 Task: In the sheet Budget Analysis ToolFont size of heading  18 Font style of dataoswald 'Font size of data '9 Alignment of headline & dataAlign center.   Fill color in heading, Red Font color of dataIn the sheet   Elite Sales log   book
Action: Mouse moved to (142, 268)
Screenshot: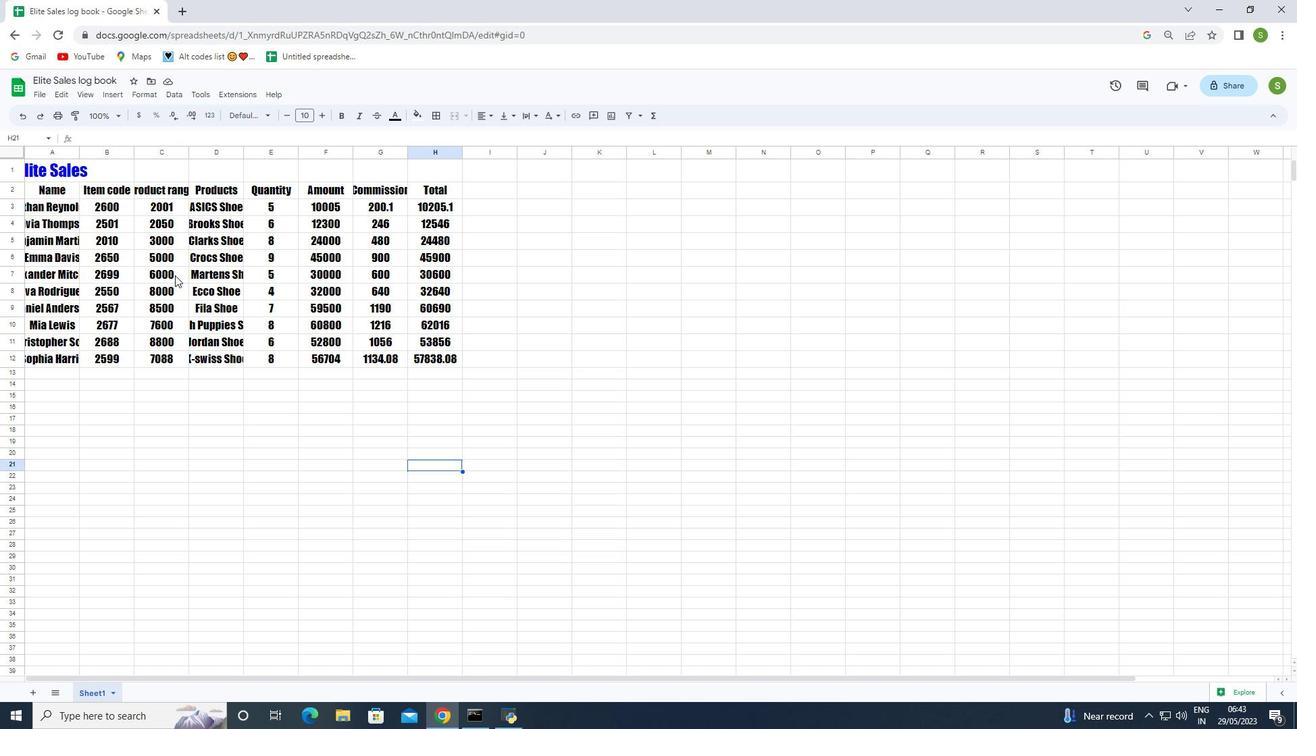 
Action: Mouse scrolled (142, 268) with delta (0, 0)
Screenshot: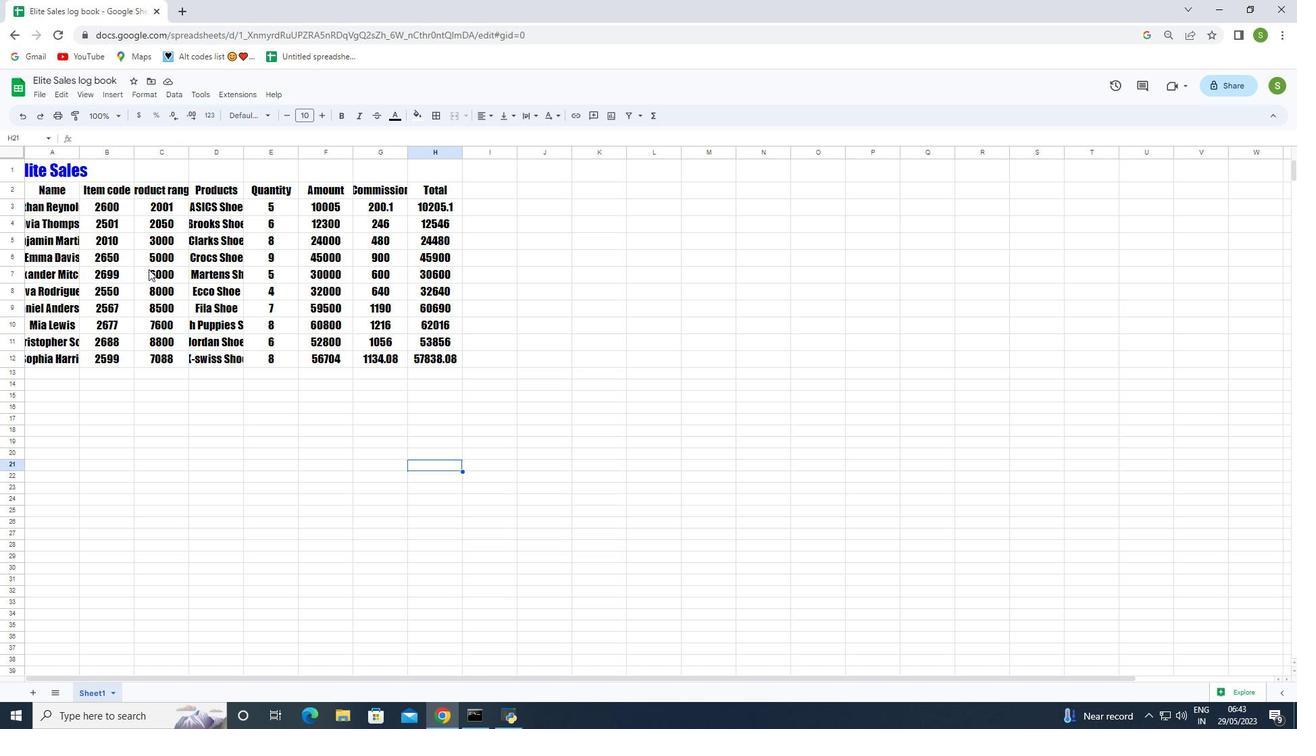 
Action: Mouse moved to (118, 258)
Screenshot: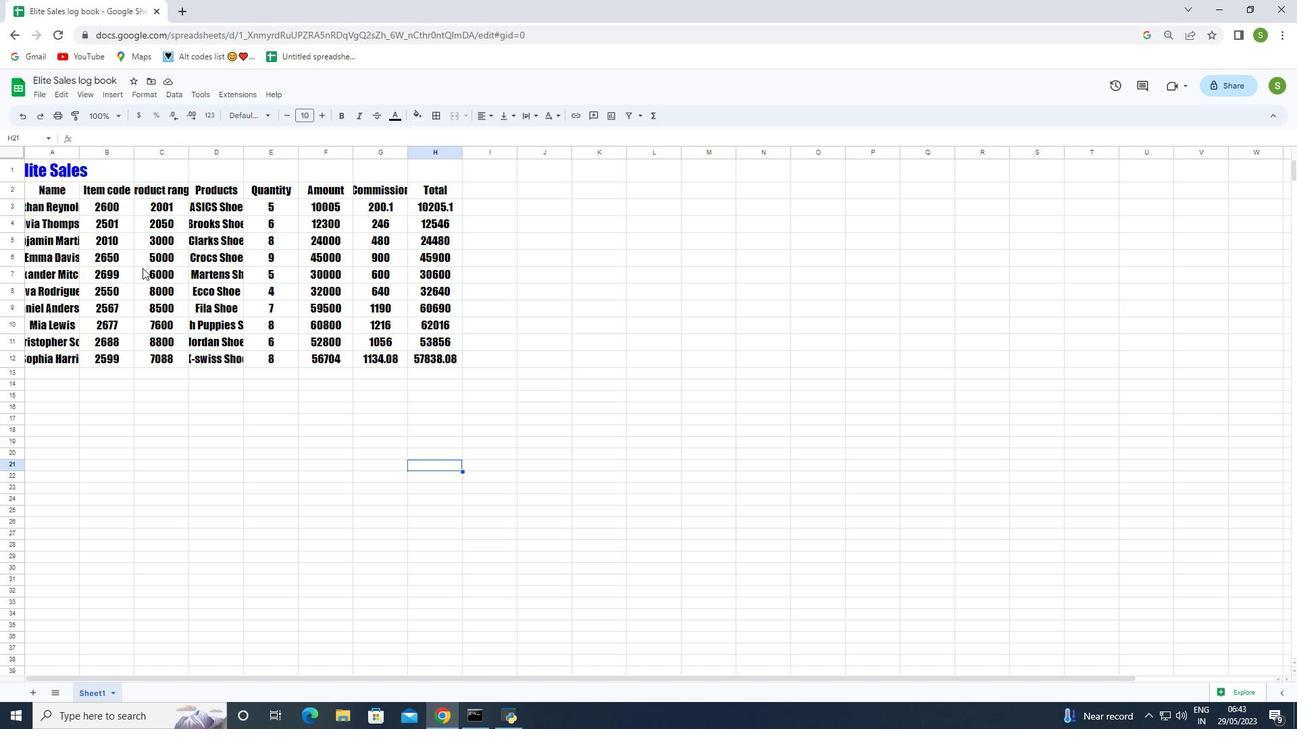 
Action: Mouse scrolled (142, 266) with delta (0, 0)
Screenshot: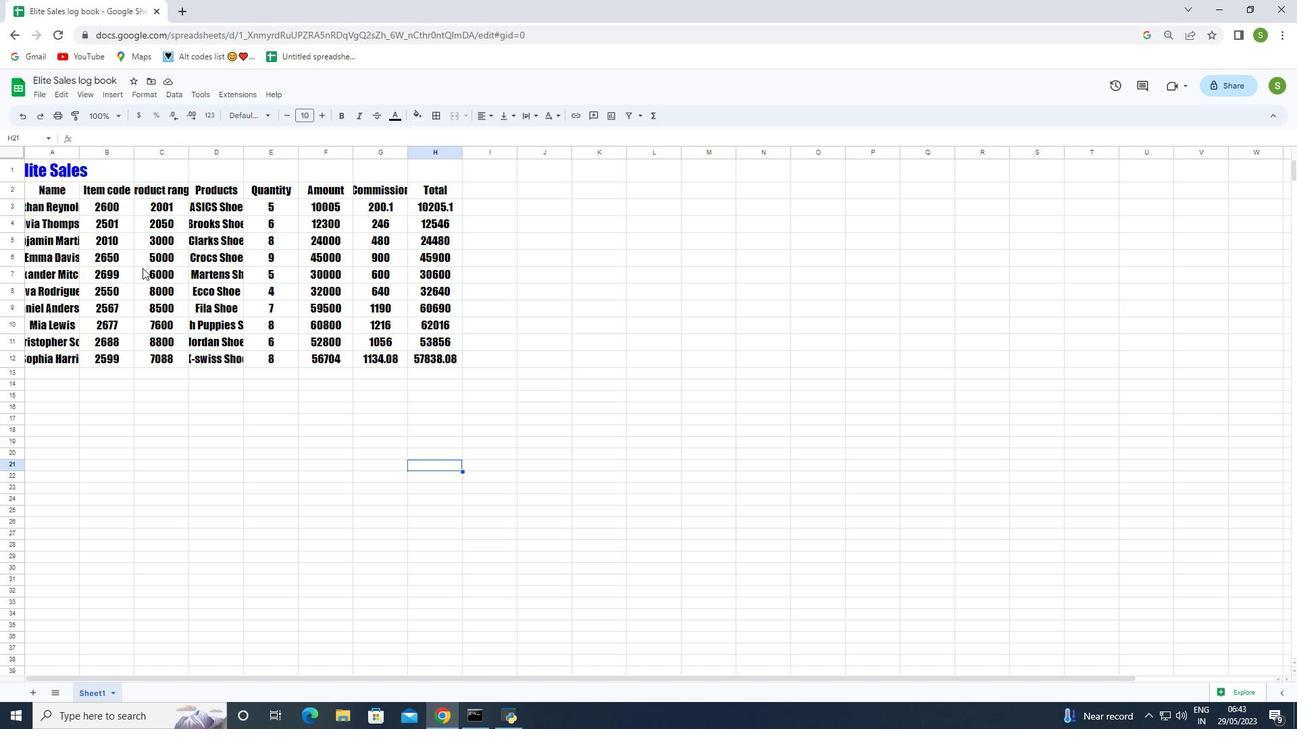 
Action: Mouse moved to (118, 258)
Screenshot: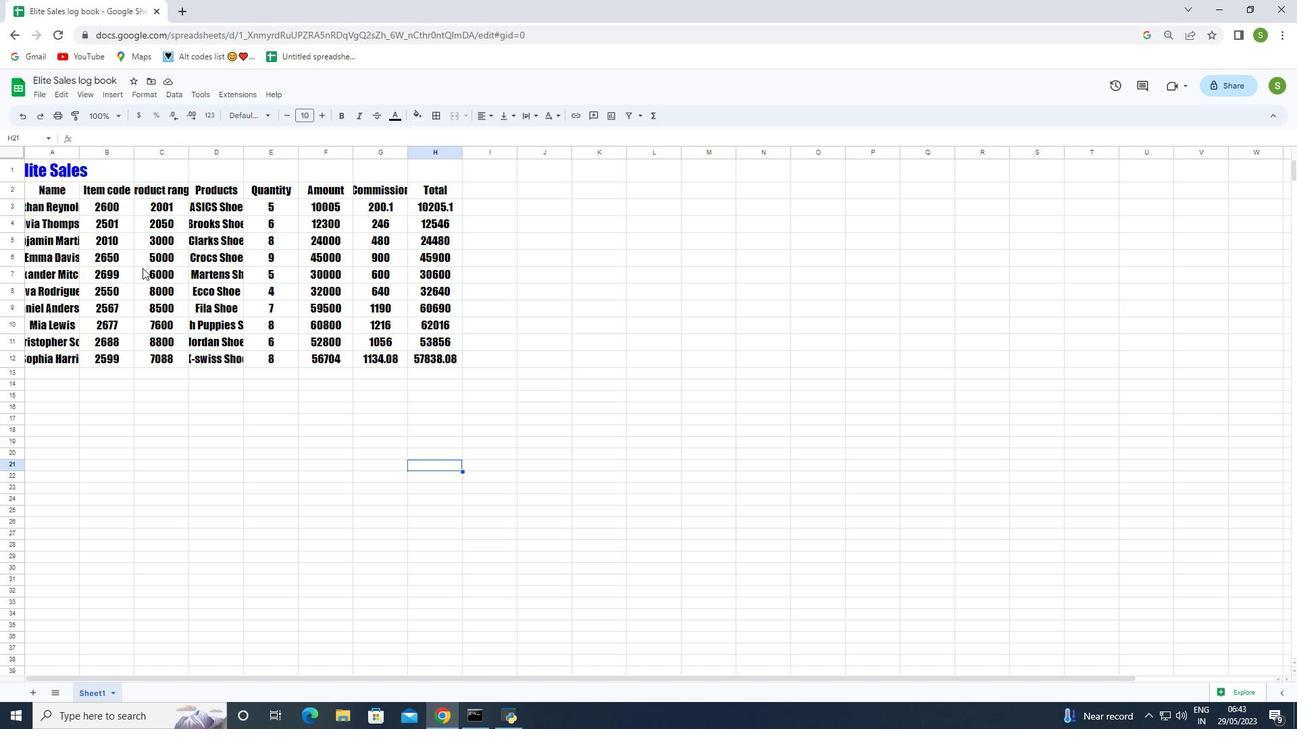 
Action: Mouse scrolled (118, 257) with delta (0, 0)
Screenshot: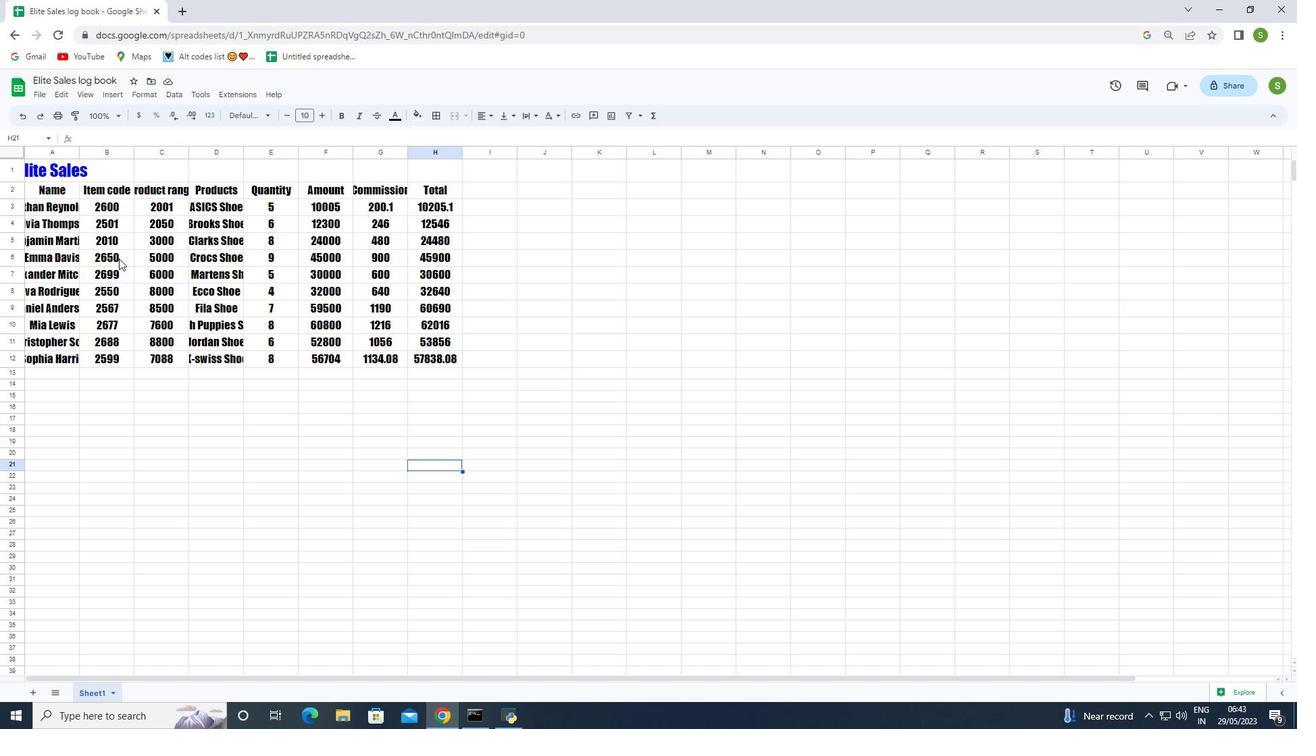 
Action: Mouse moved to (118, 258)
Screenshot: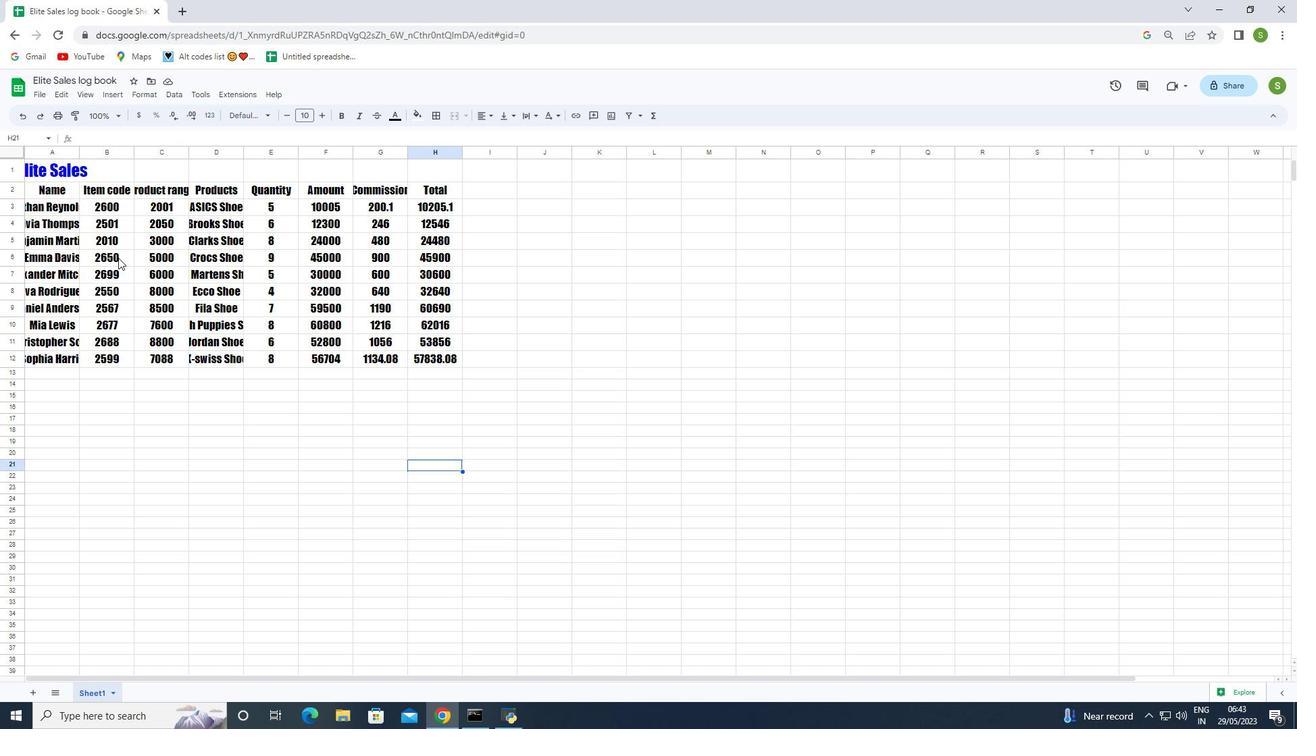 
Action: Mouse scrolled (118, 257) with delta (0, 0)
Screenshot: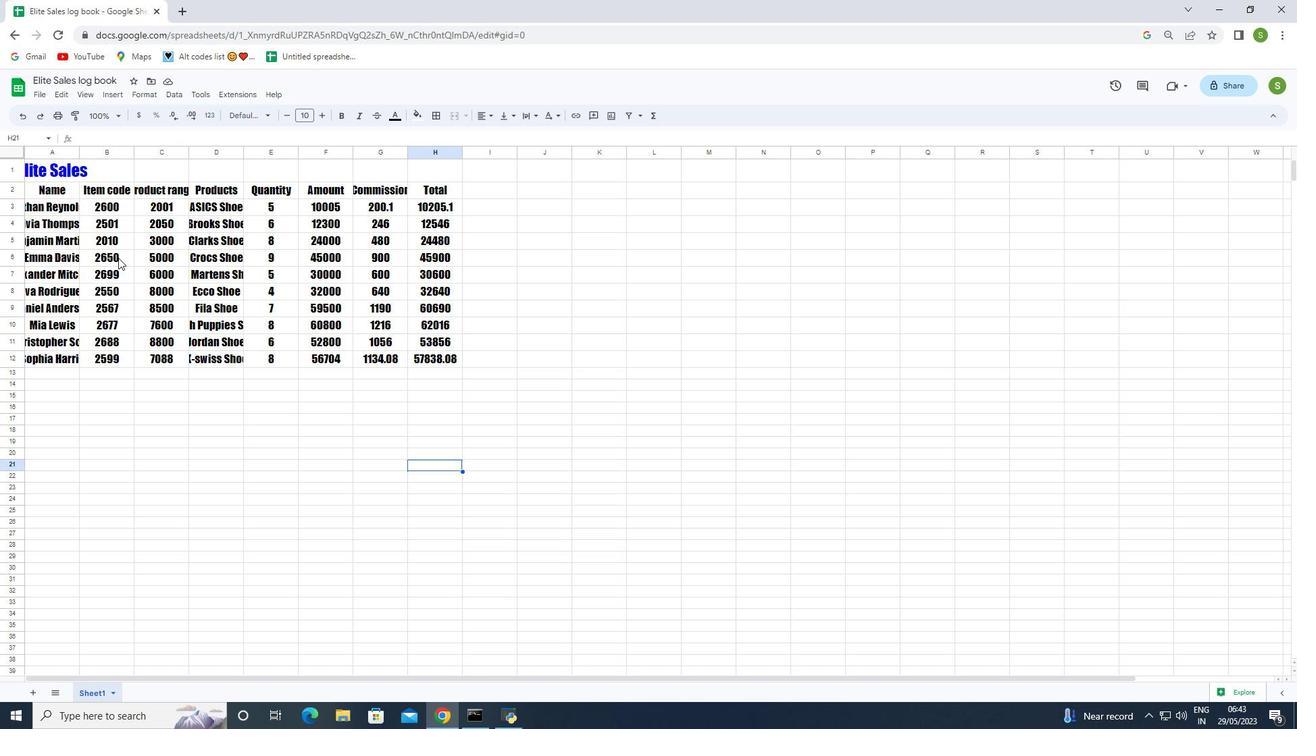
Action: Mouse scrolled (118, 257) with delta (0, 0)
Screenshot: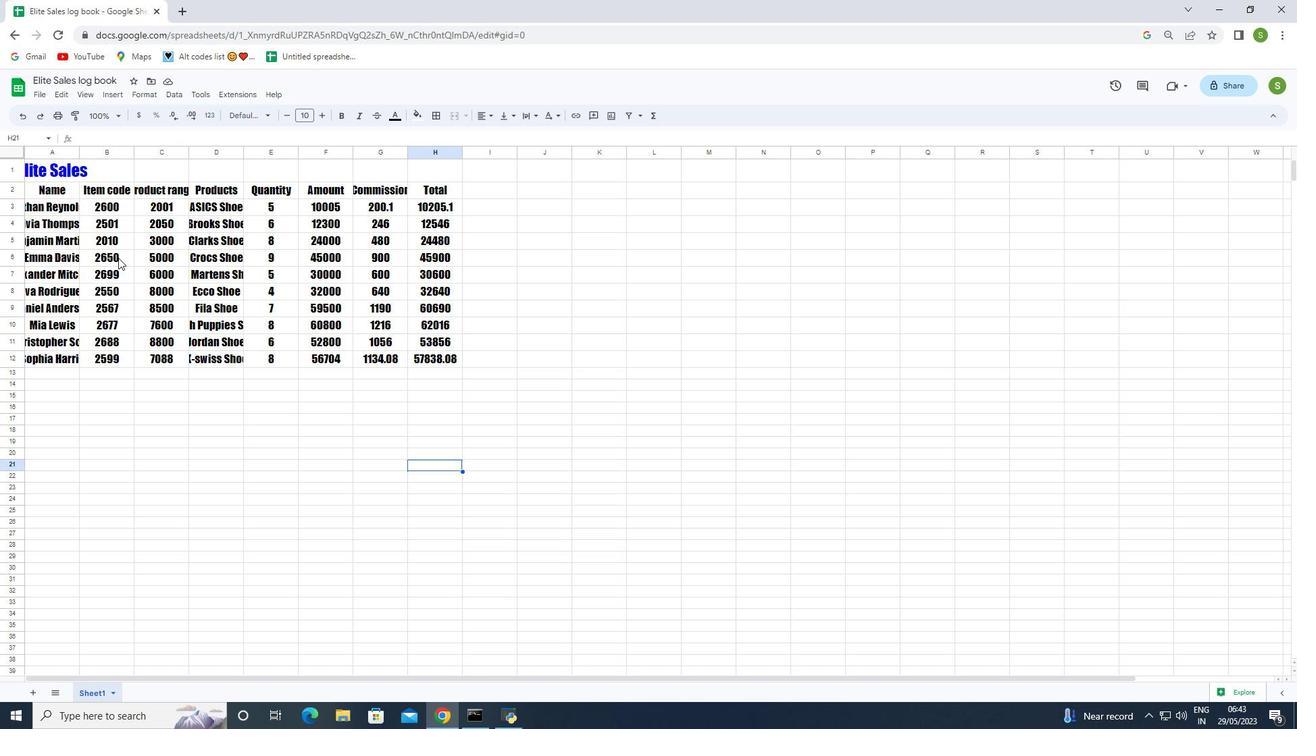 
Action: Mouse scrolled (118, 257) with delta (0, 0)
Screenshot: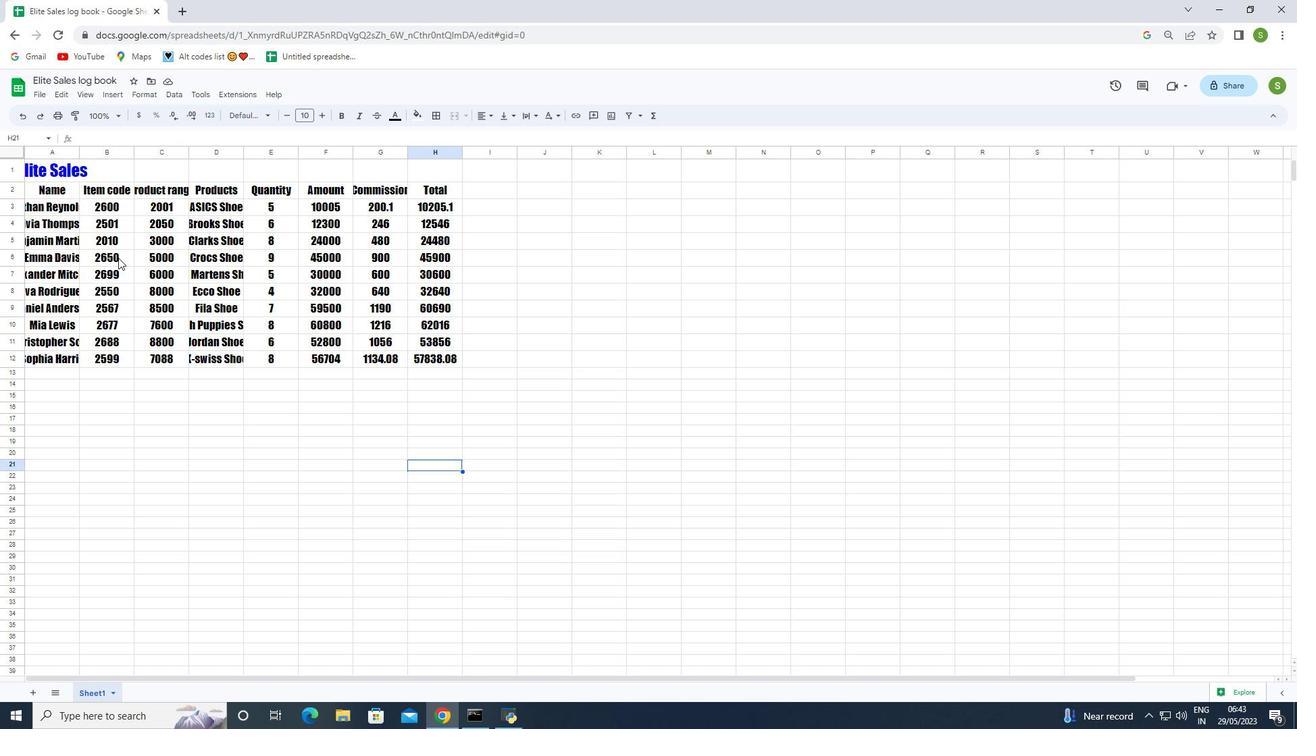 
Action: Mouse moved to (117, 258)
Screenshot: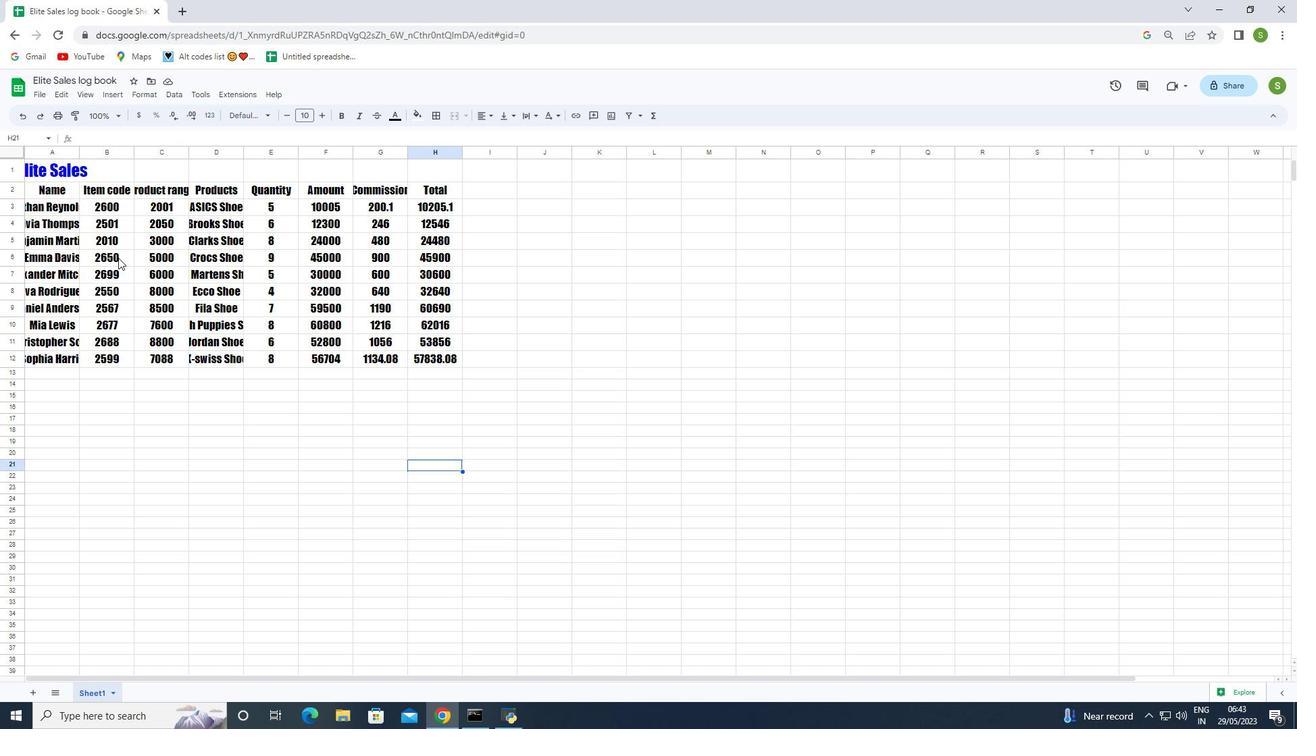 
Action: Mouse scrolled (117, 258) with delta (0, 0)
Screenshot: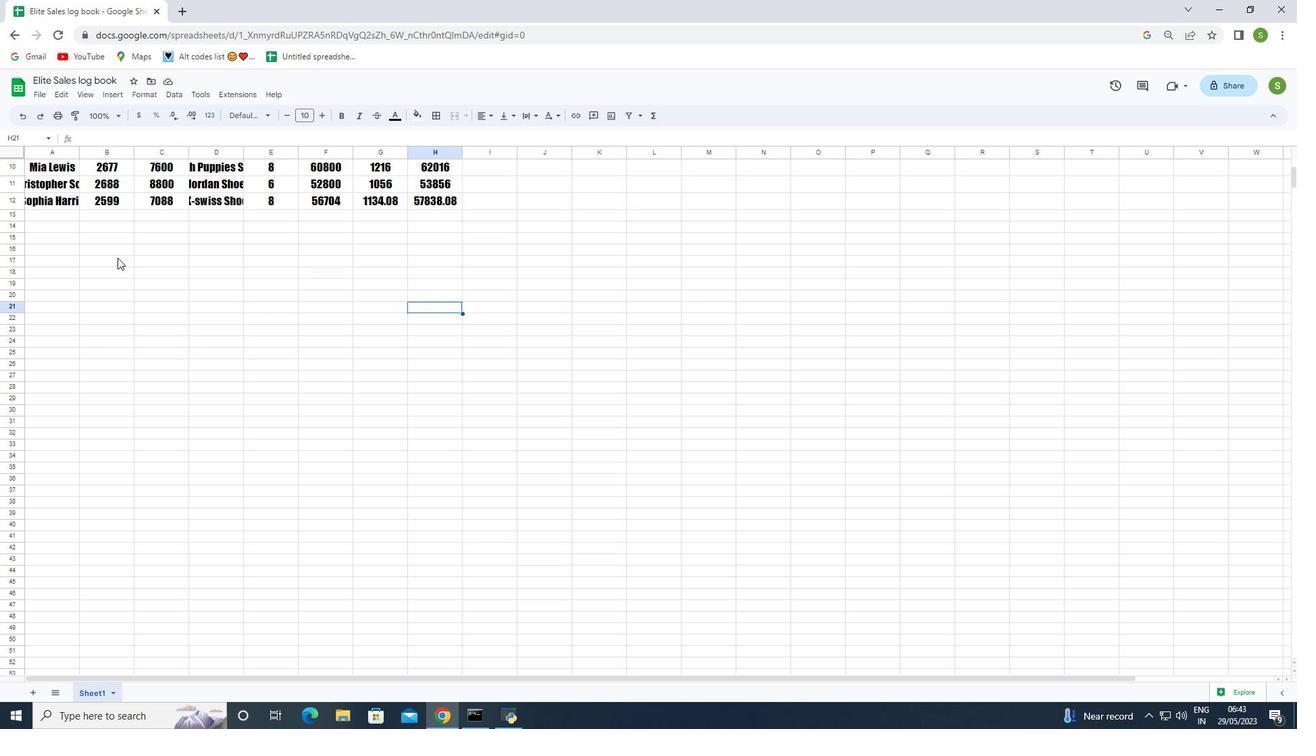 
Action: Mouse scrolled (117, 258) with delta (0, 0)
Screenshot: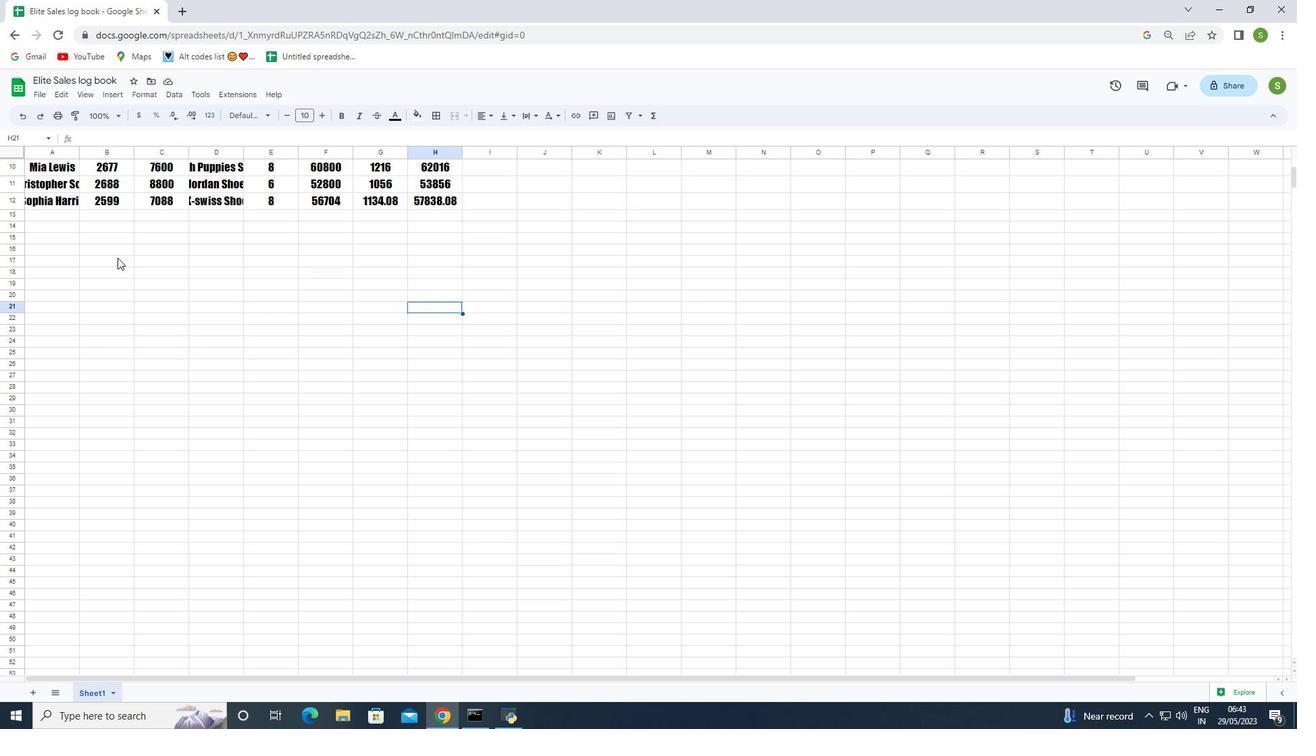 
Action: Mouse scrolled (117, 258) with delta (0, 0)
Screenshot: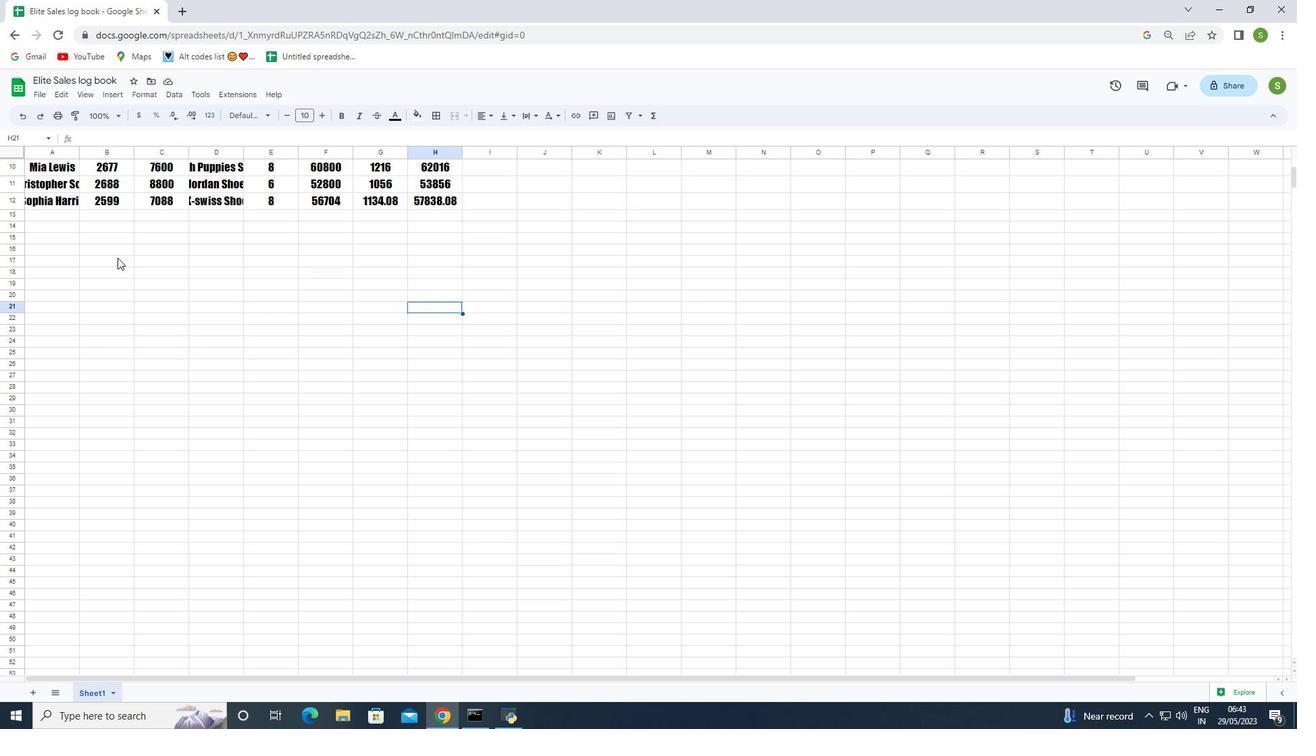 
Action: Mouse scrolled (117, 258) with delta (0, 0)
Screenshot: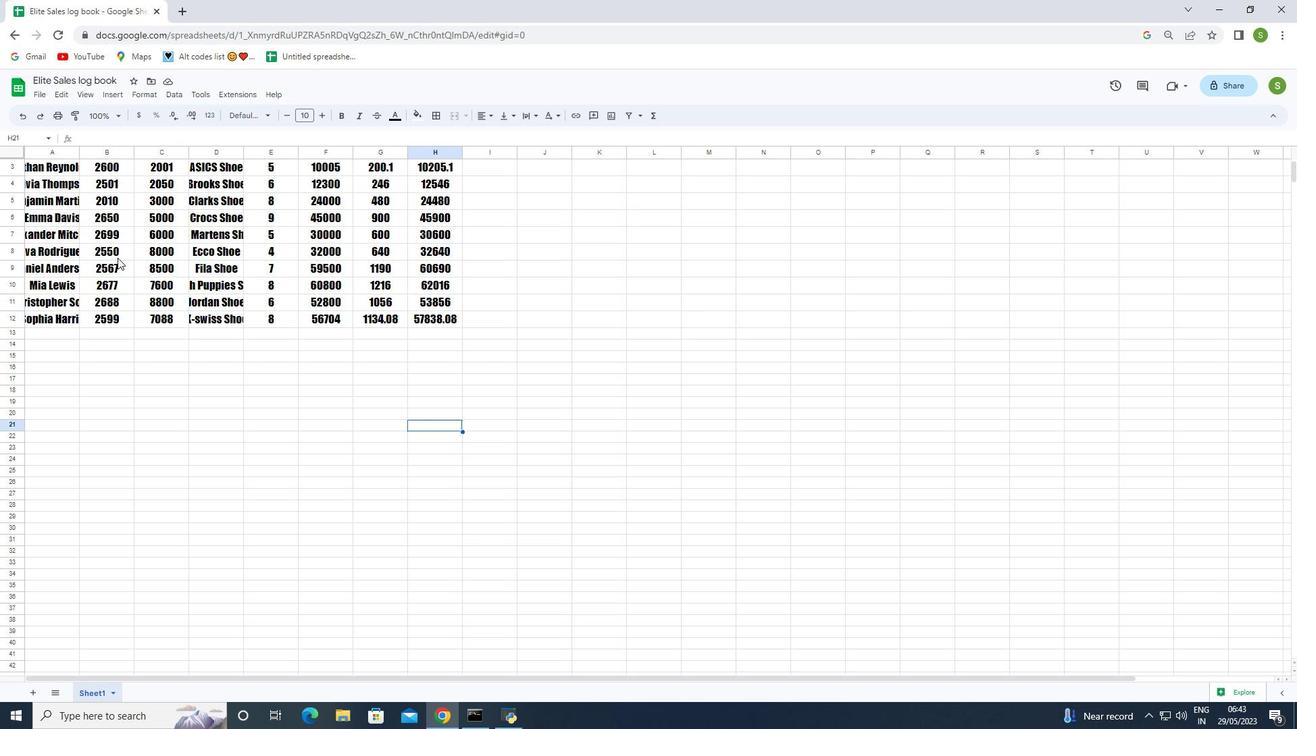 
Action: Mouse scrolled (117, 258) with delta (0, 0)
Screenshot: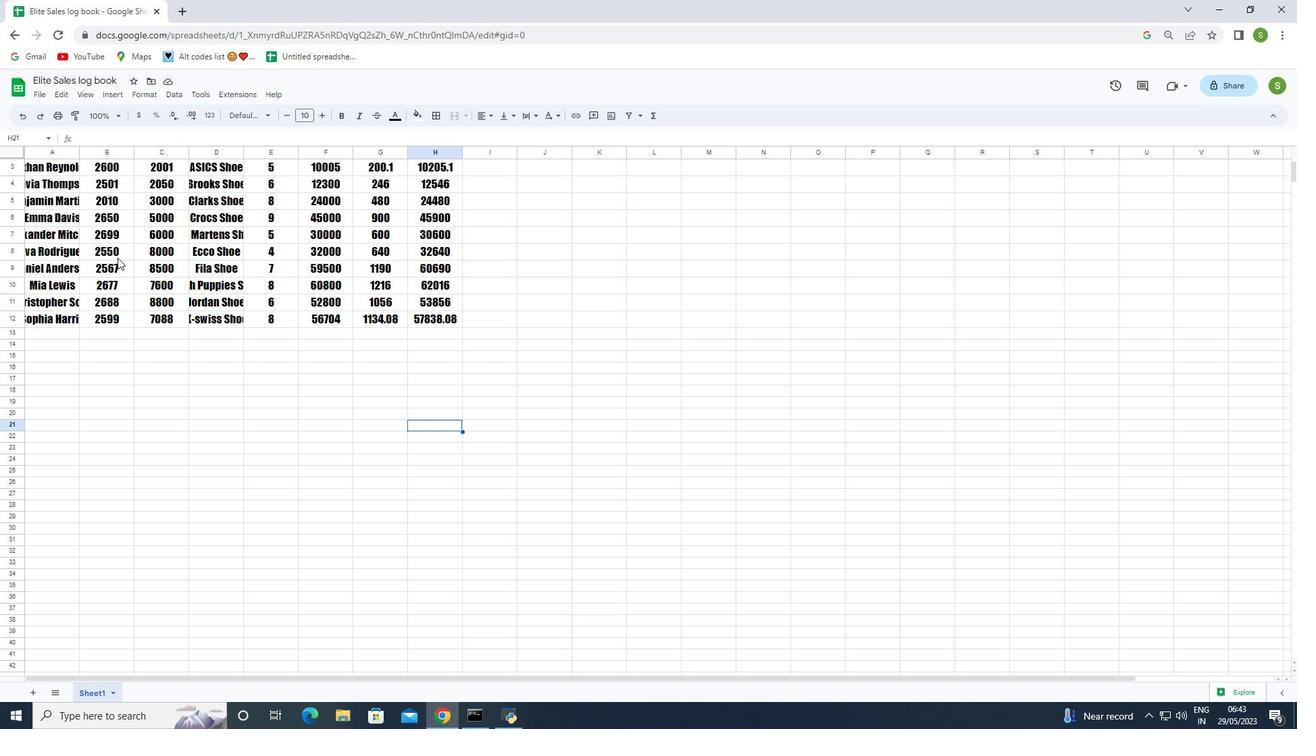 
Action: Mouse scrolled (117, 258) with delta (0, 0)
Screenshot: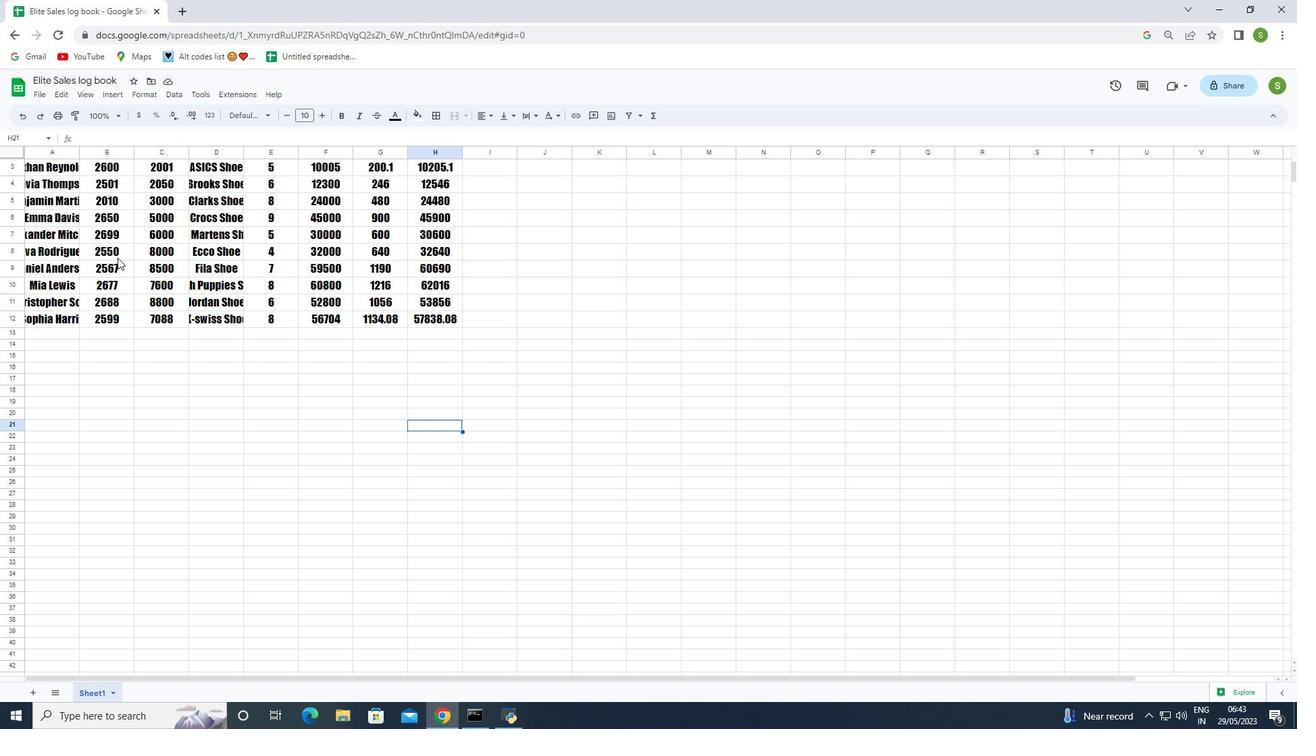 
Action: Mouse scrolled (117, 258) with delta (0, 0)
Screenshot: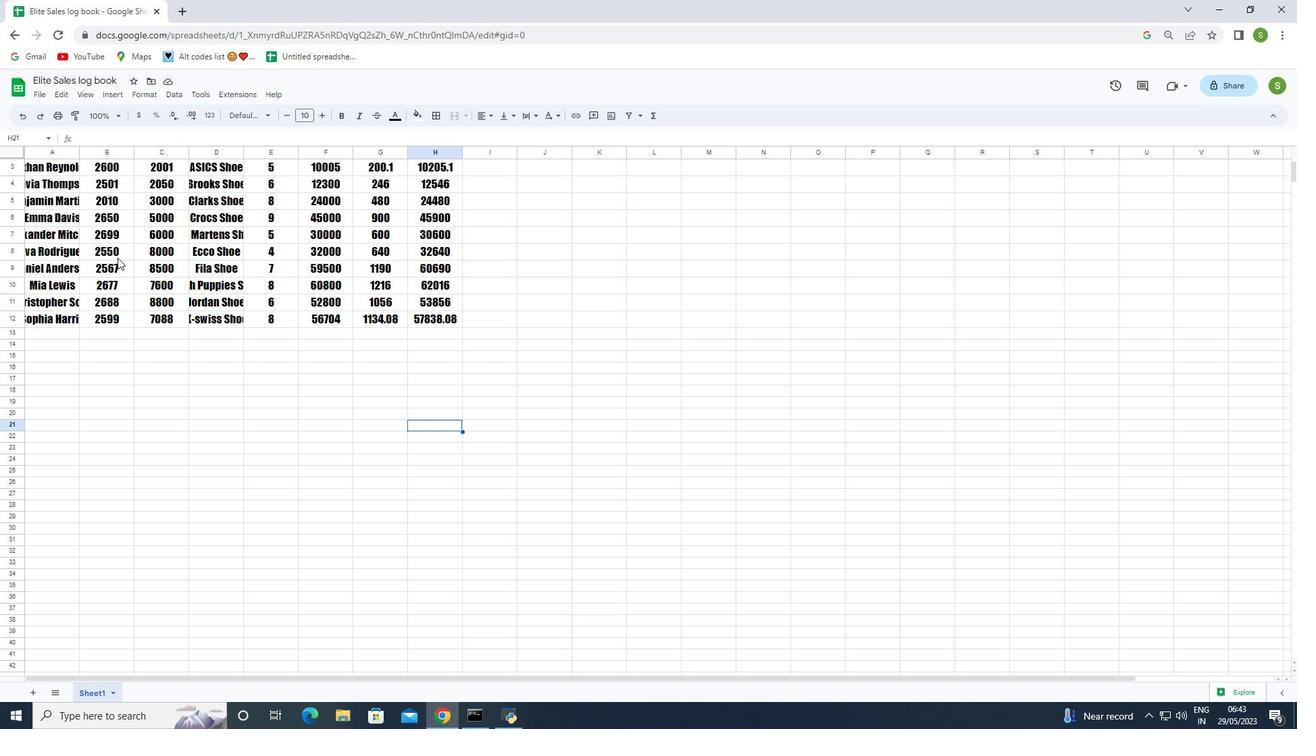 
Action: Mouse scrolled (117, 258) with delta (0, 0)
Screenshot: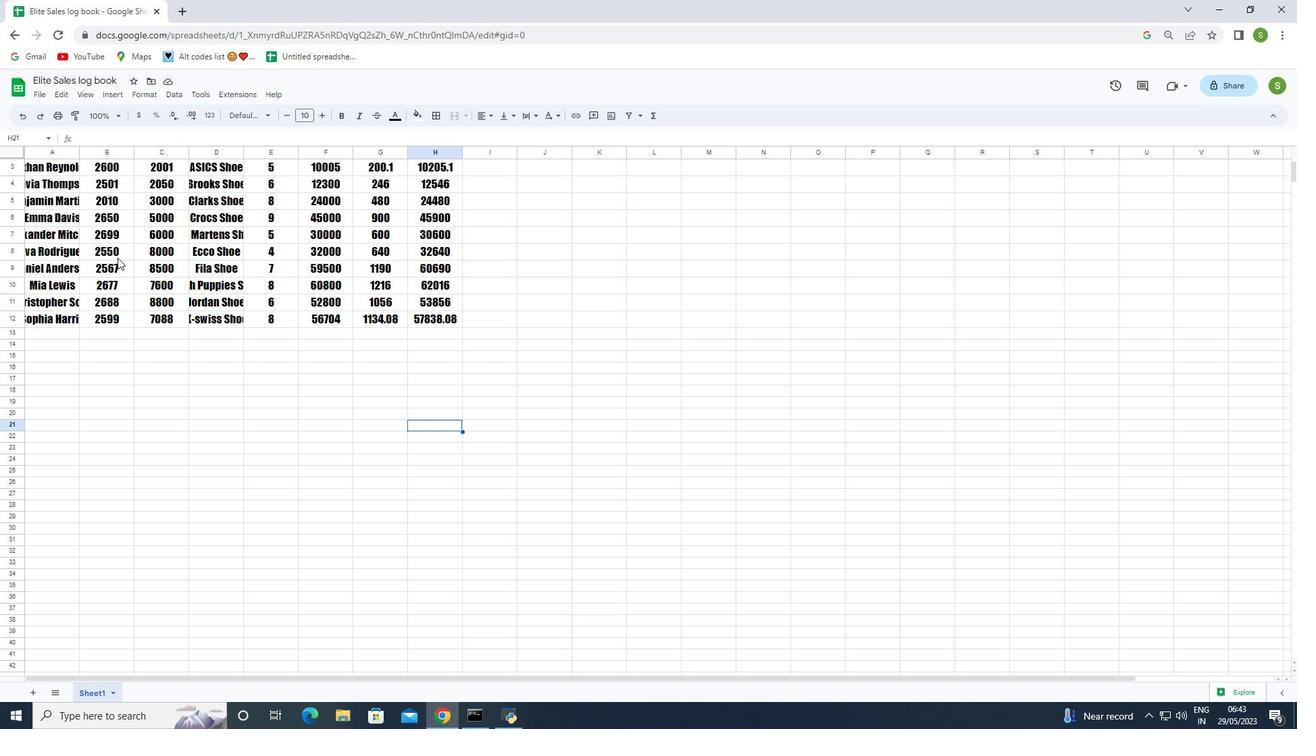 
Action: Mouse moved to (10, 151)
Screenshot: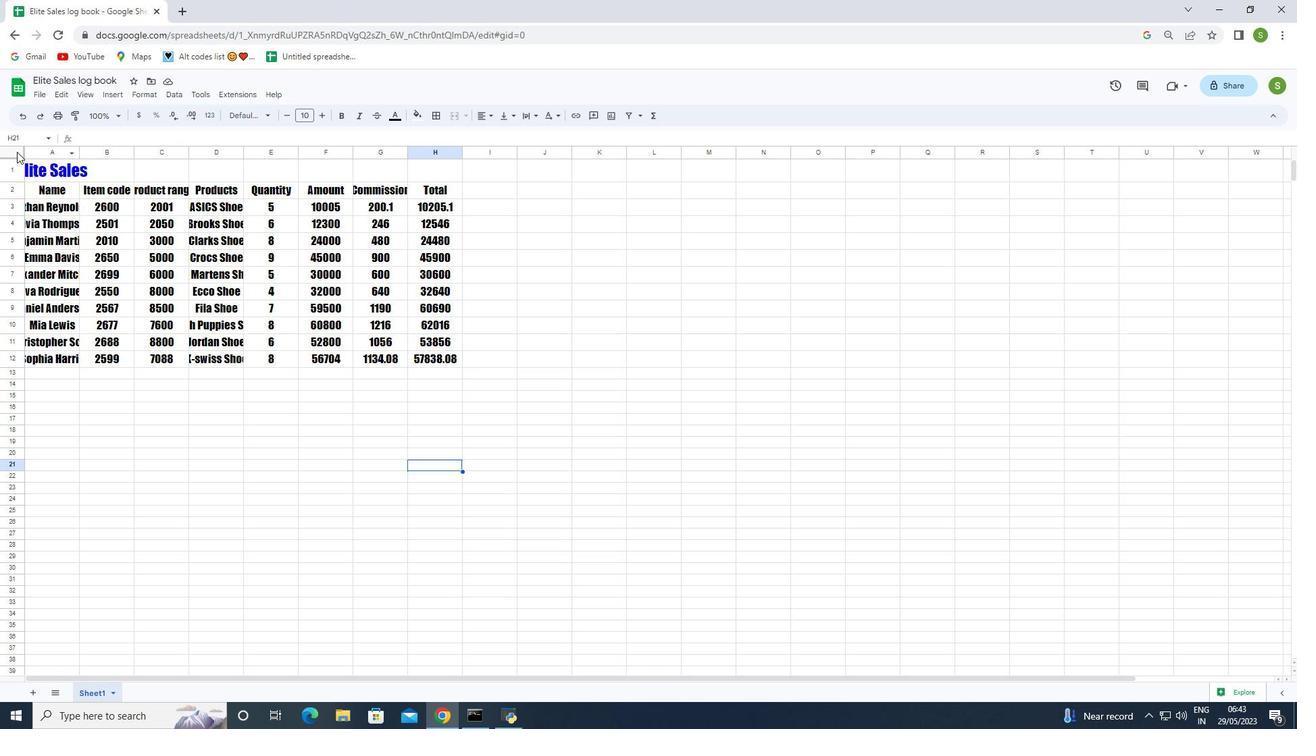 
Action: Mouse pressed left at (10, 151)
Screenshot: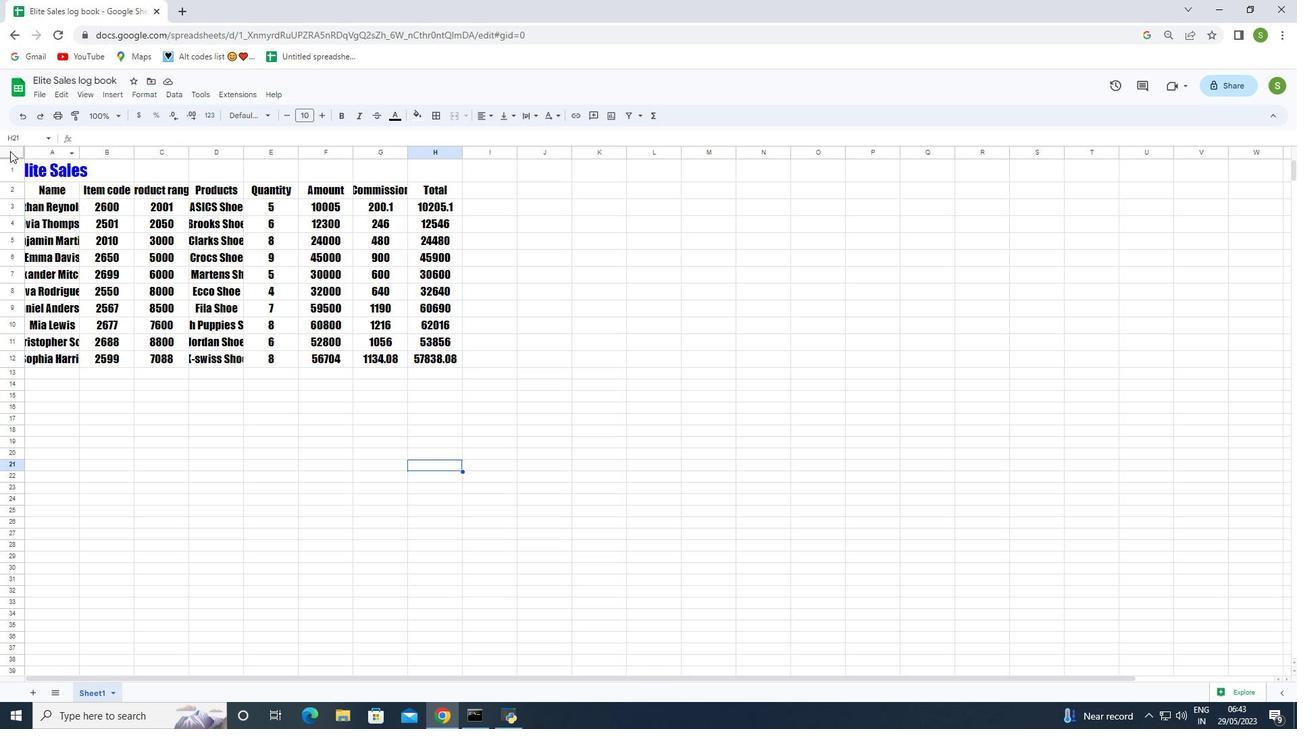 
Action: Mouse moved to (23, 151)
Screenshot: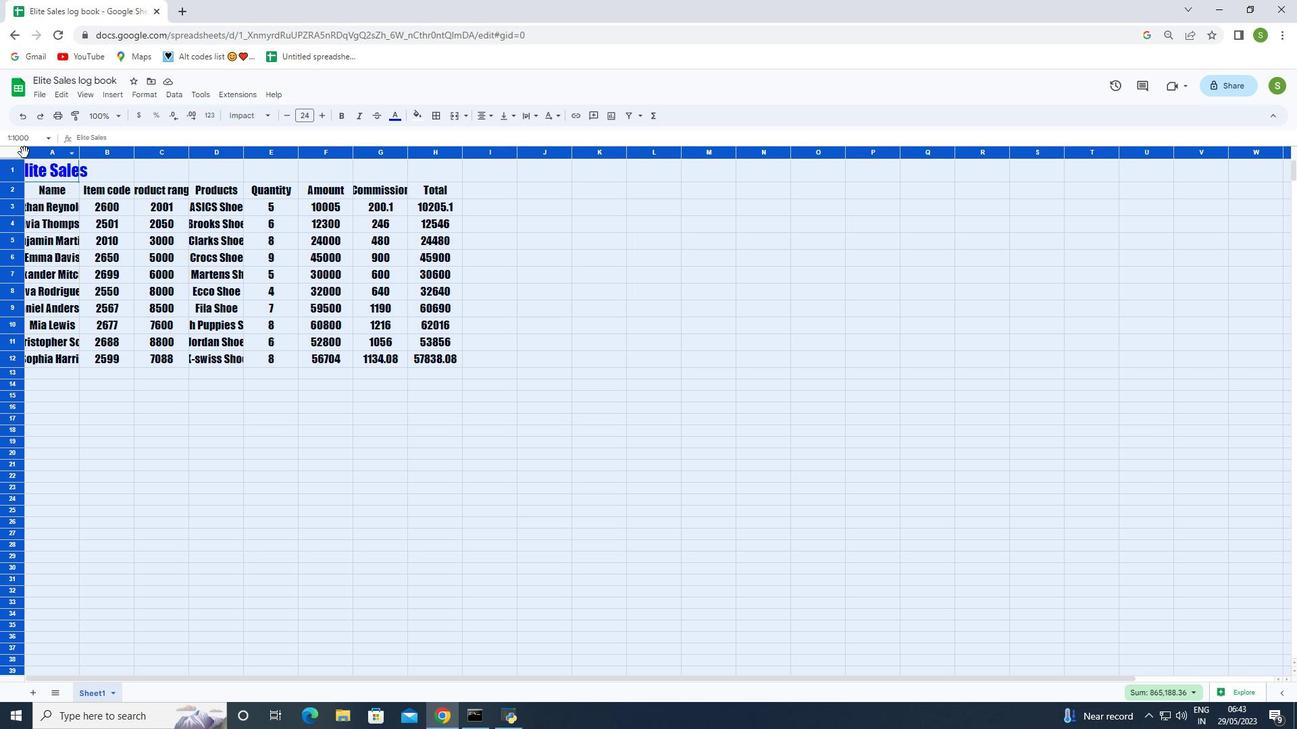 
Action: Mouse pressed left at (23, 151)
Screenshot: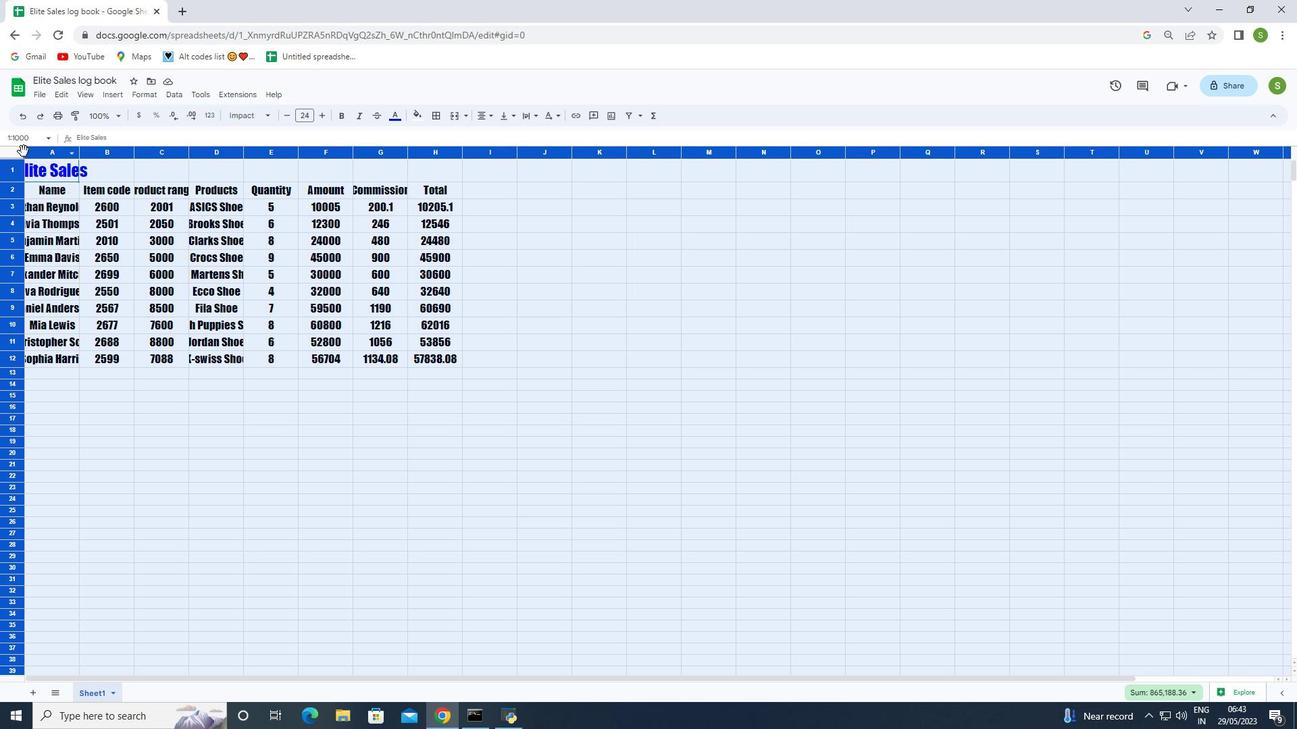 
Action: Mouse pressed left at (23, 151)
Screenshot: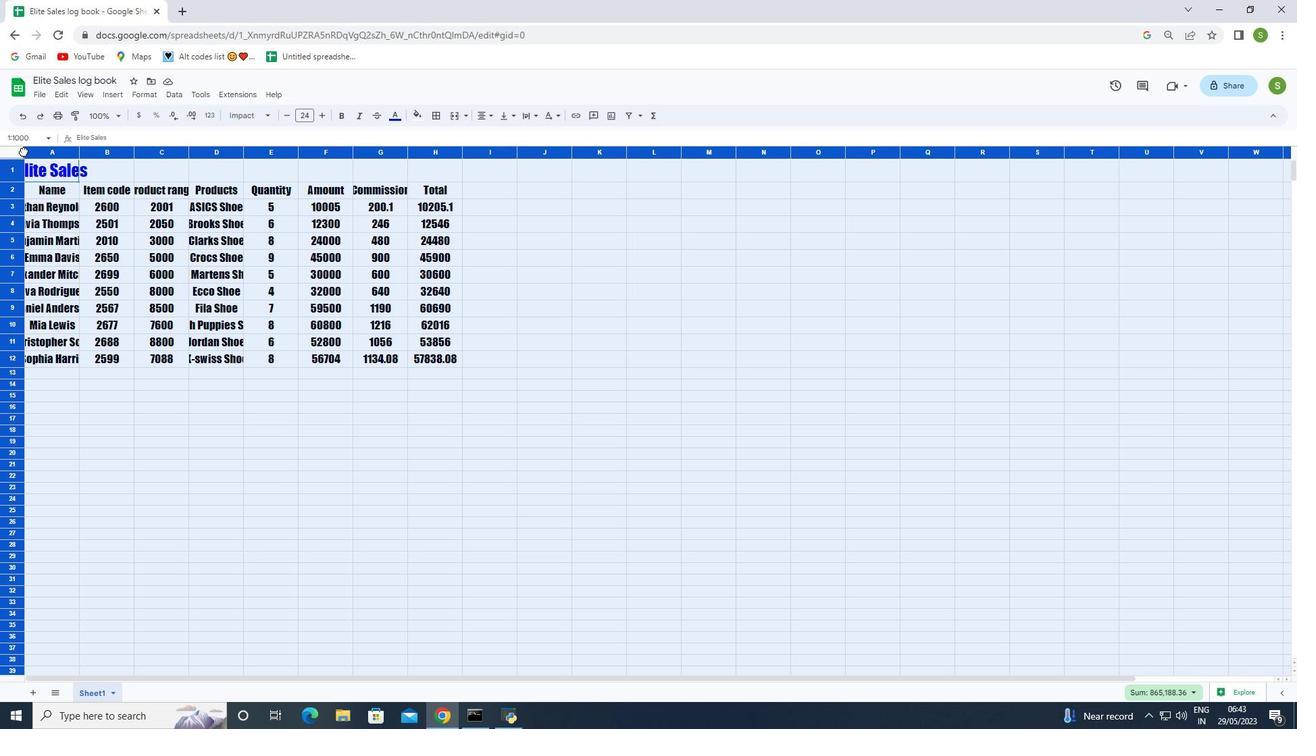 
Action: Mouse moved to (22, 154)
Screenshot: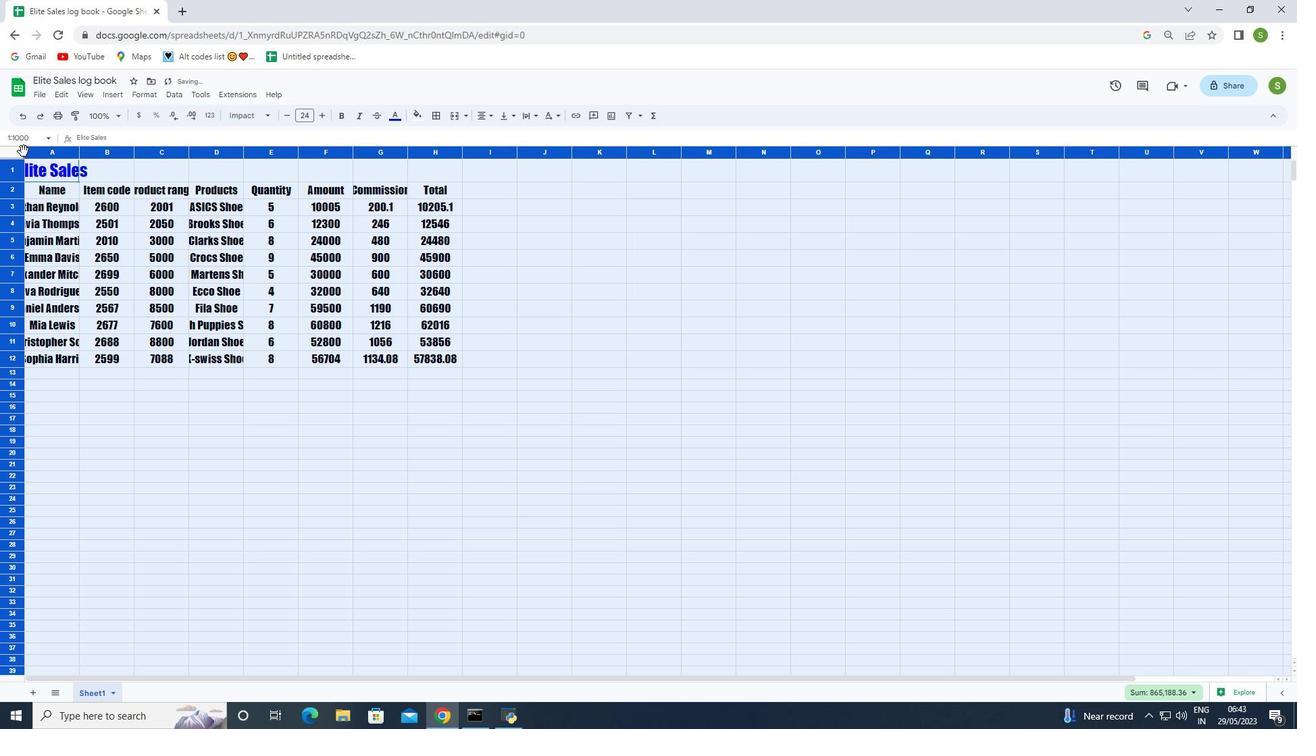 
Action: Mouse pressed left at (22, 154)
Screenshot: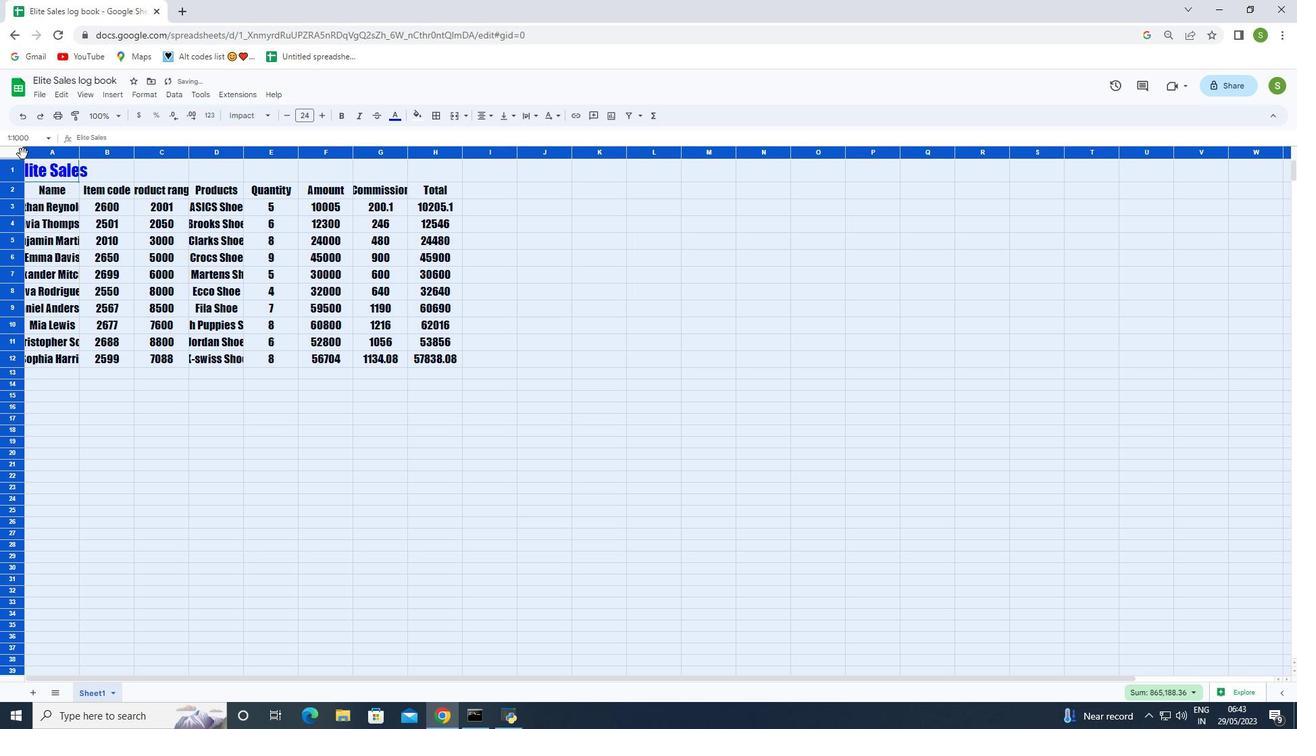 
Action: Mouse moved to (23, 155)
Screenshot: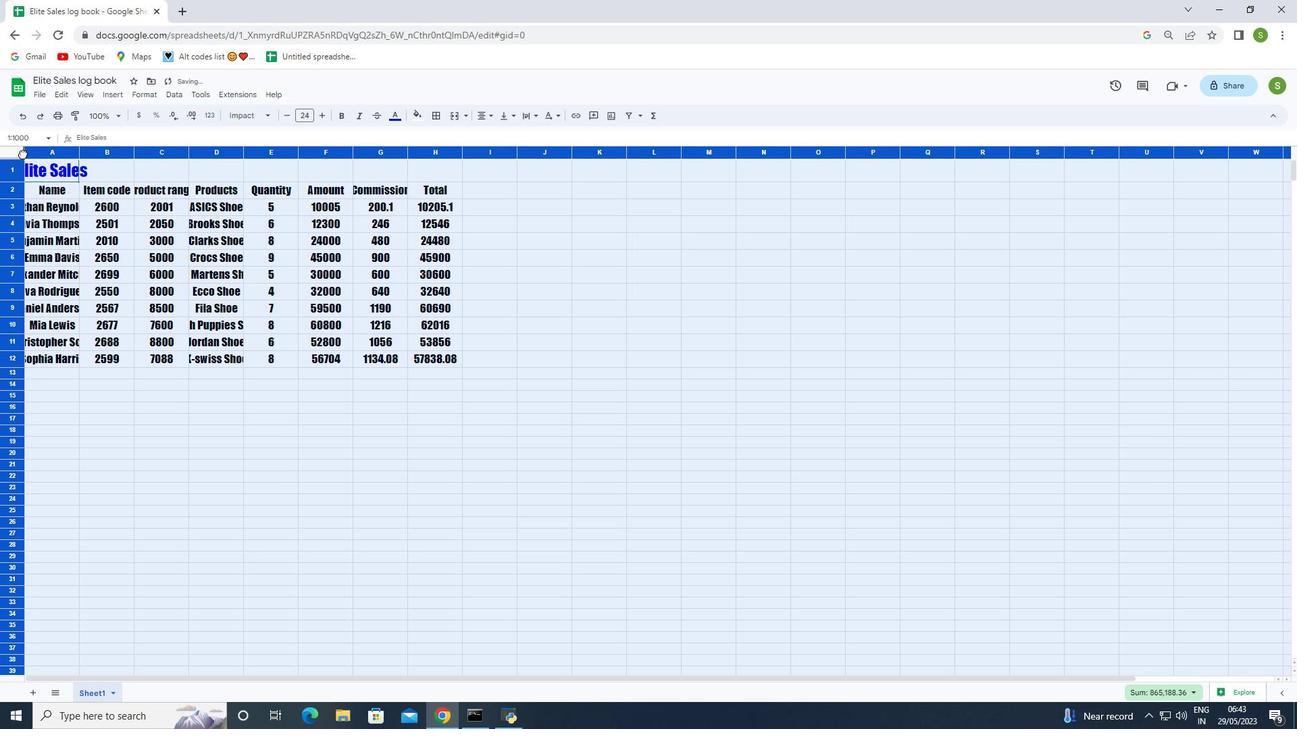 
Action: Mouse pressed left at (23, 155)
Screenshot: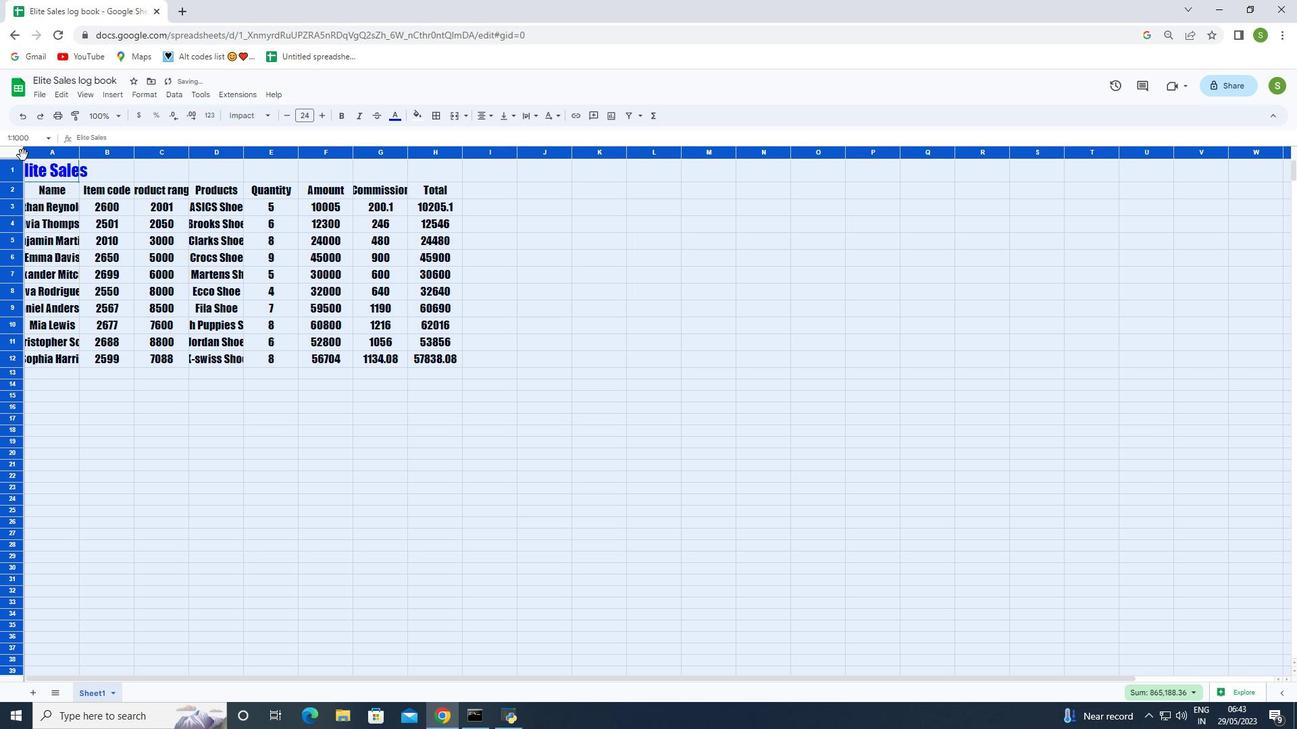 
Action: Mouse pressed left at (23, 155)
Screenshot: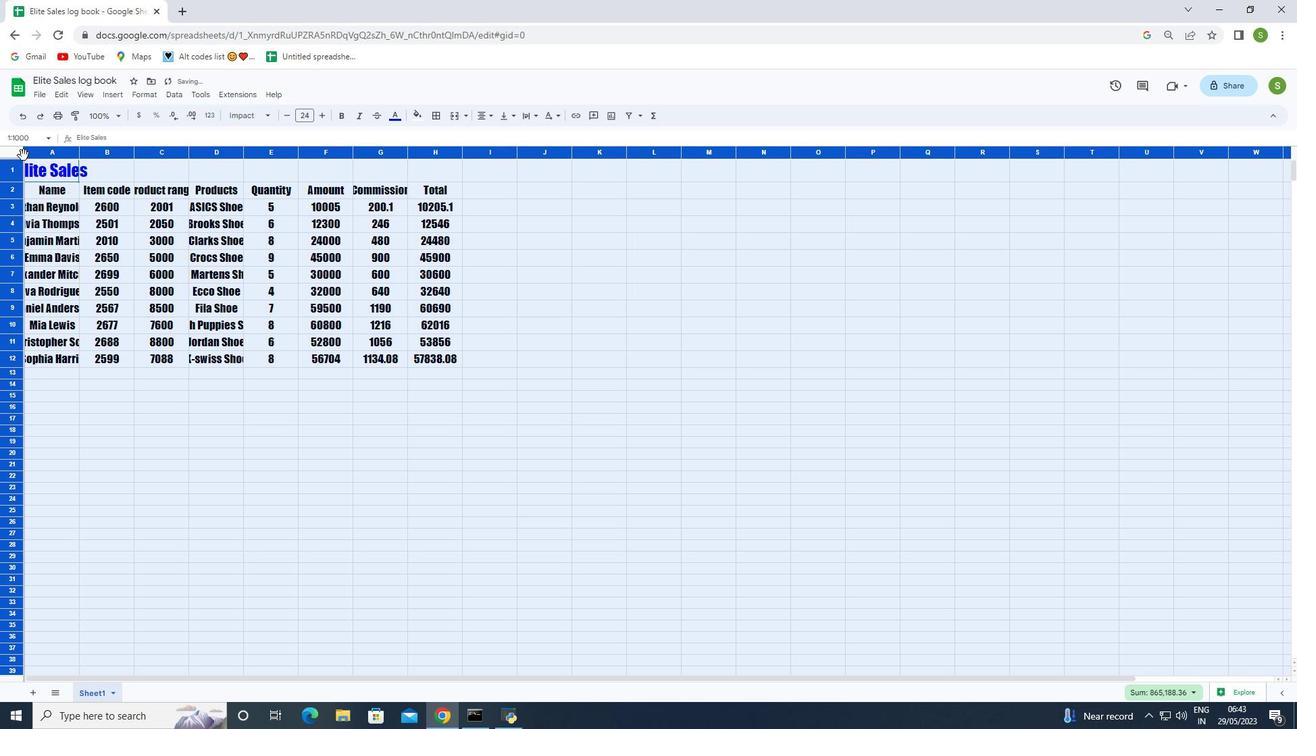 
Action: Mouse moved to (22, 152)
Screenshot: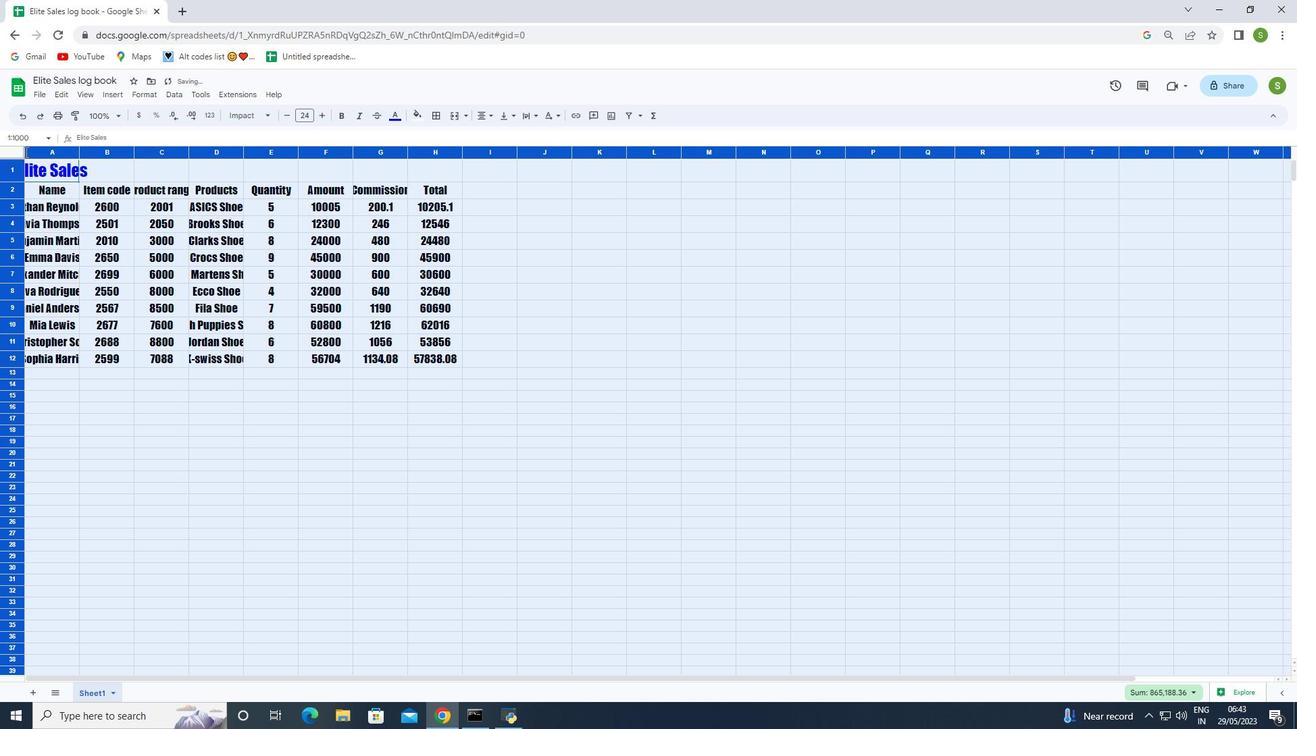 
Action: Mouse pressed left at (22, 152)
Screenshot: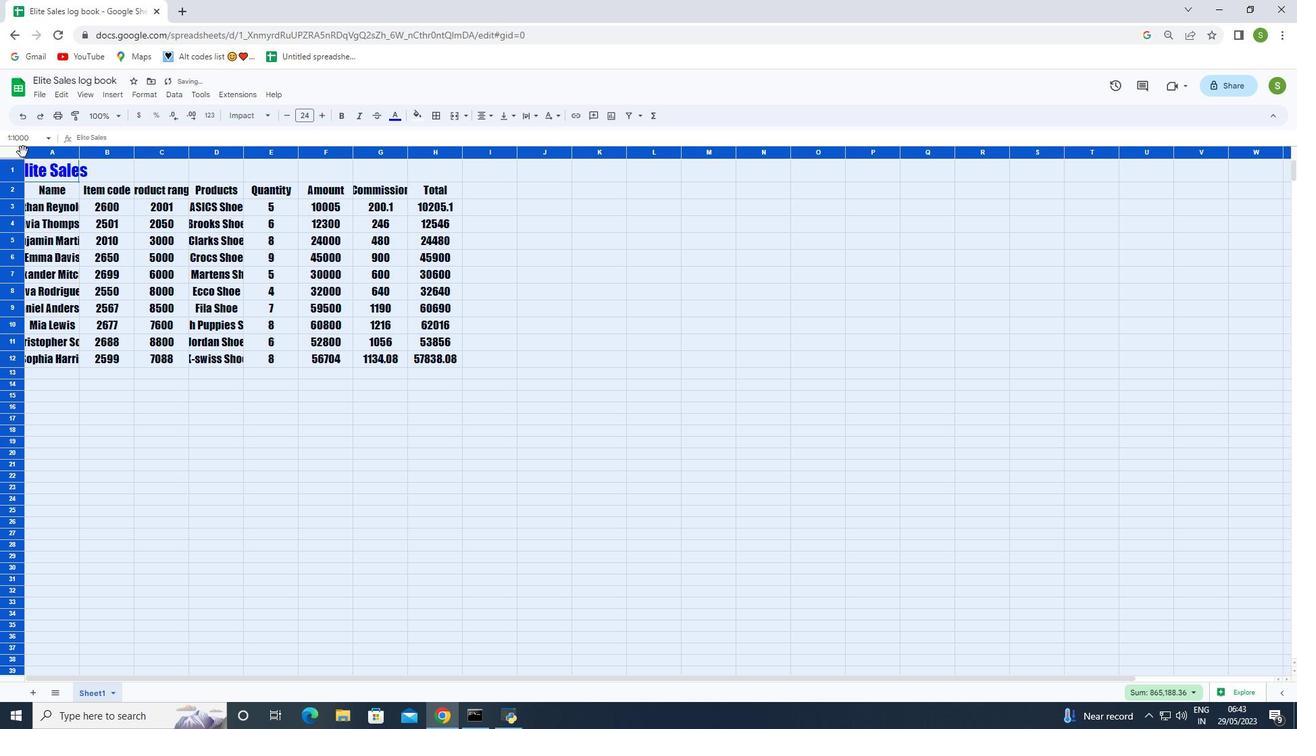 
Action: Mouse pressed left at (22, 152)
Screenshot: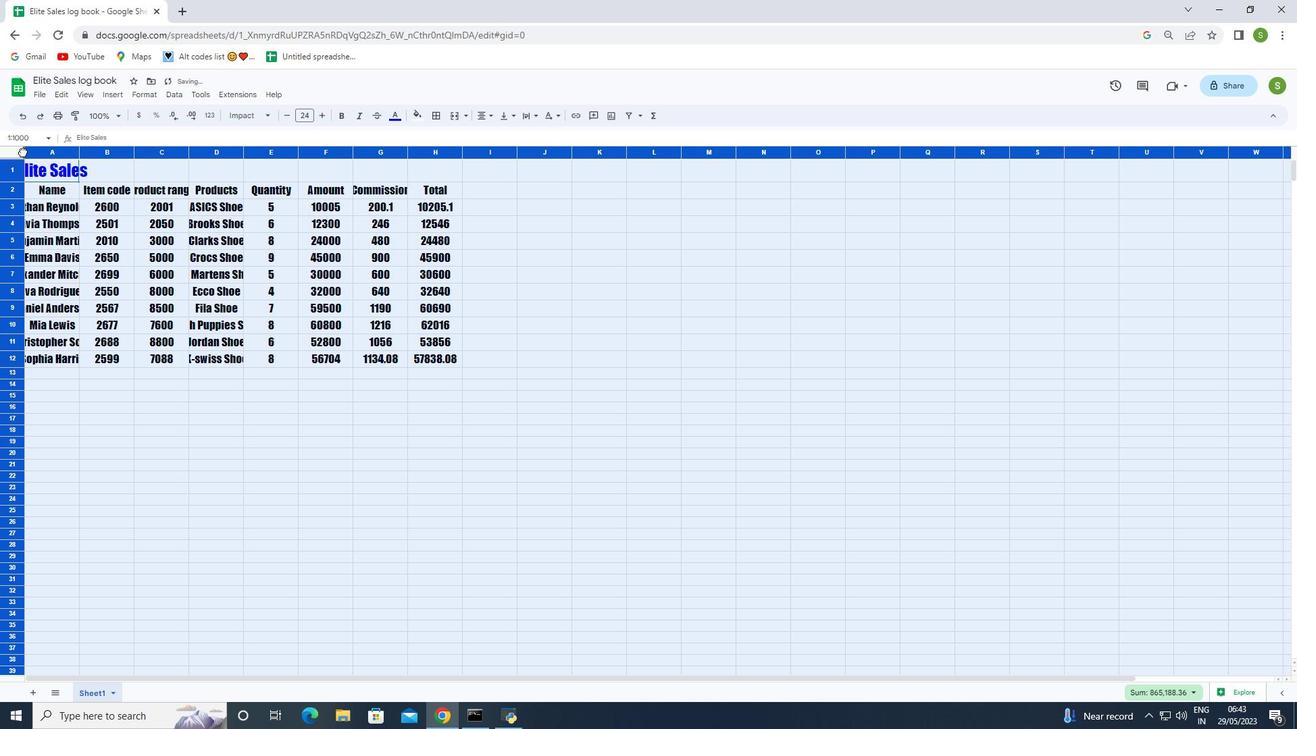 
Action: Mouse pressed left at (22, 152)
Screenshot: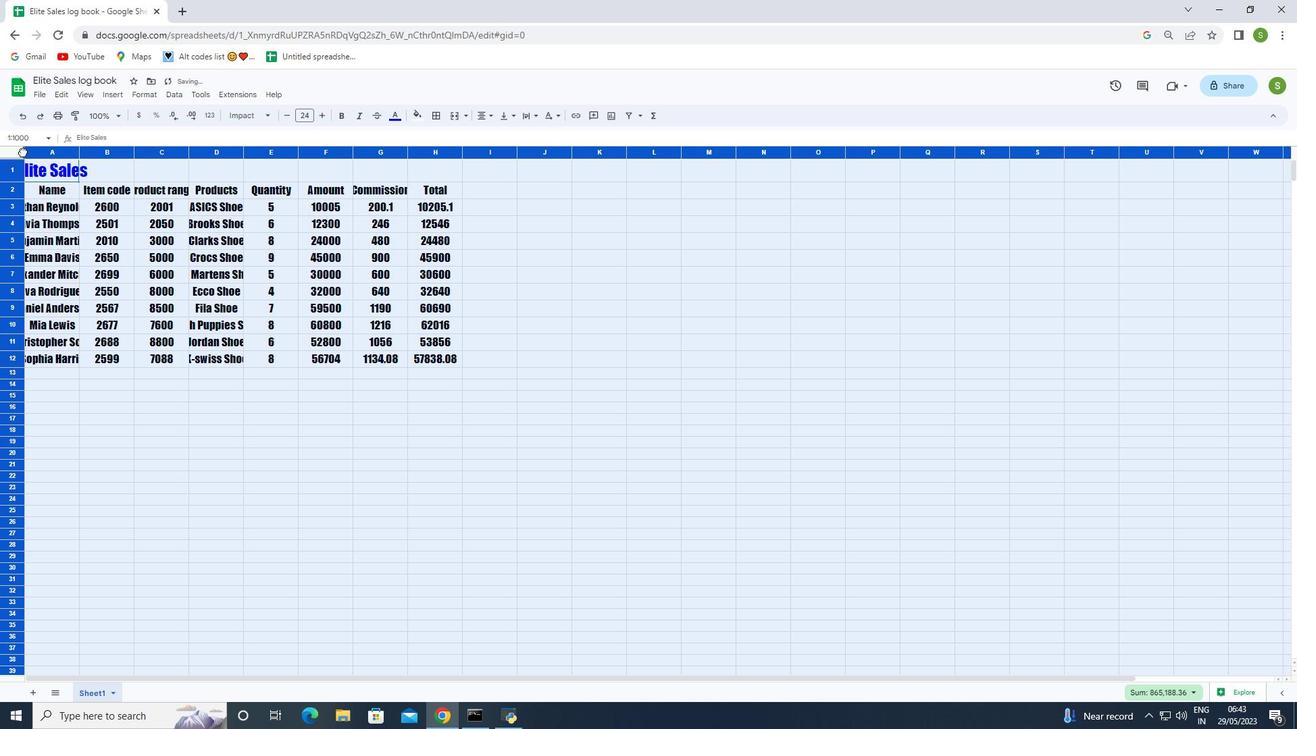 
Action: Mouse moved to (76, 147)
Screenshot: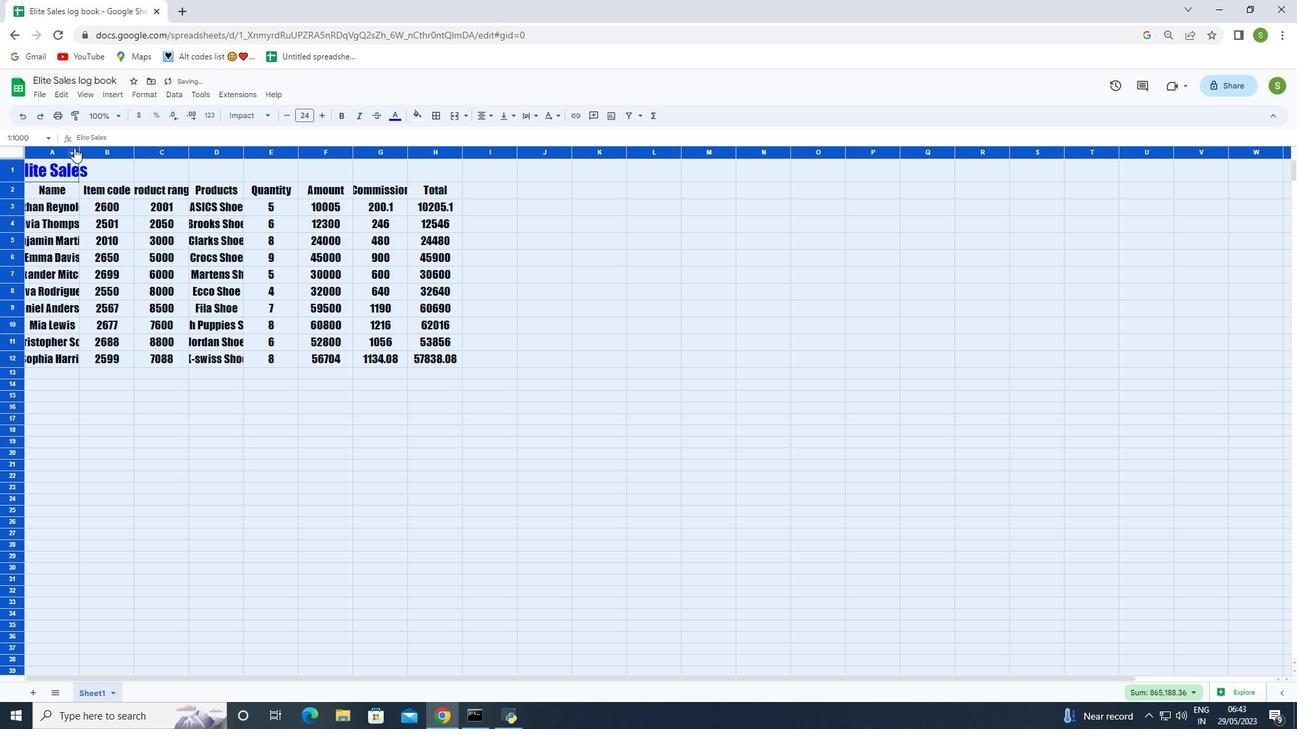 
Action: Mouse pressed left at (76, 147)
Screenshot: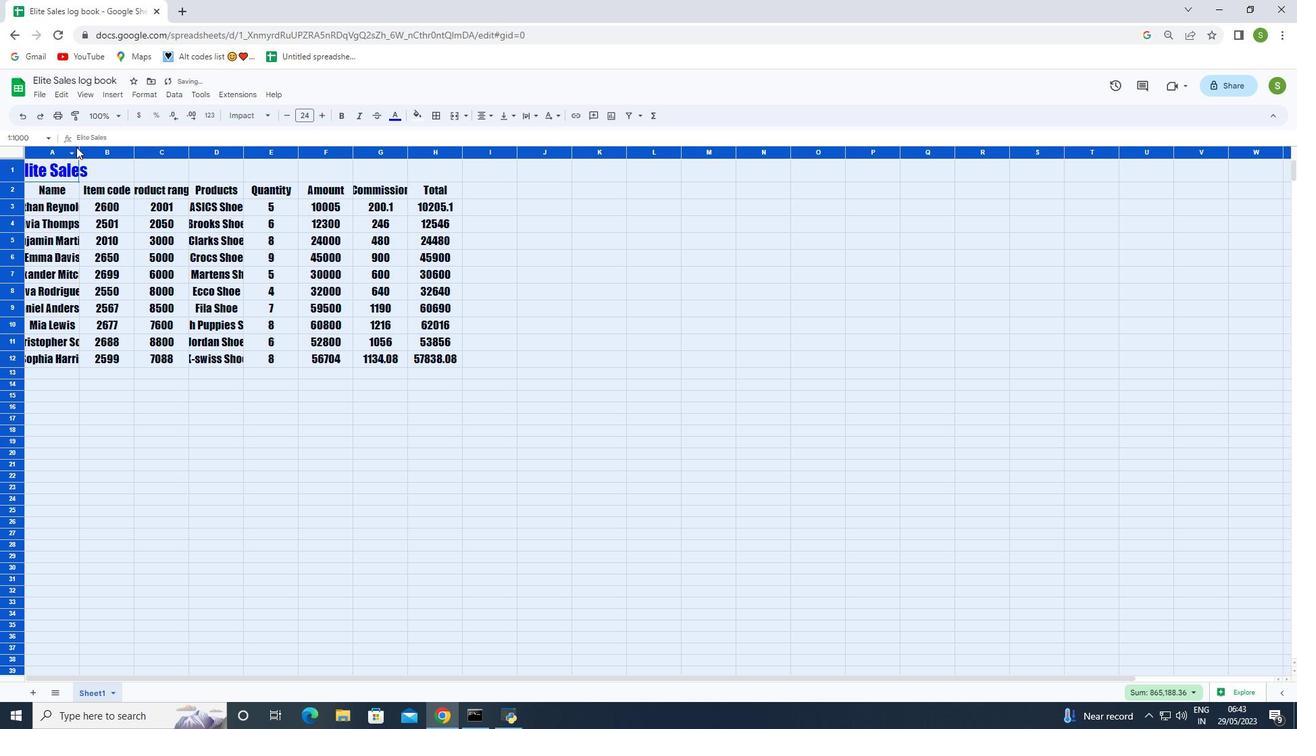 
Action: Mouse pressed left at (76, 147)
Screenshot: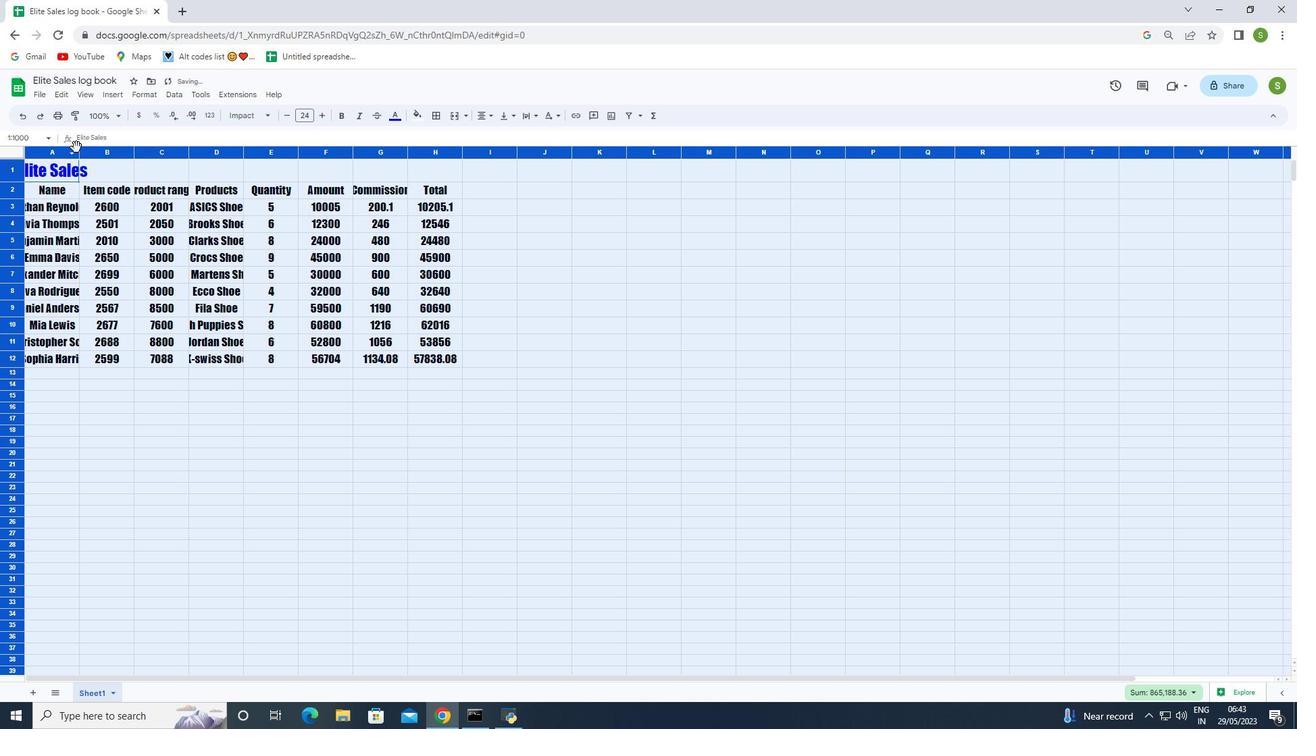 
Action: Mouse moved to (118, 253)
Screenshot: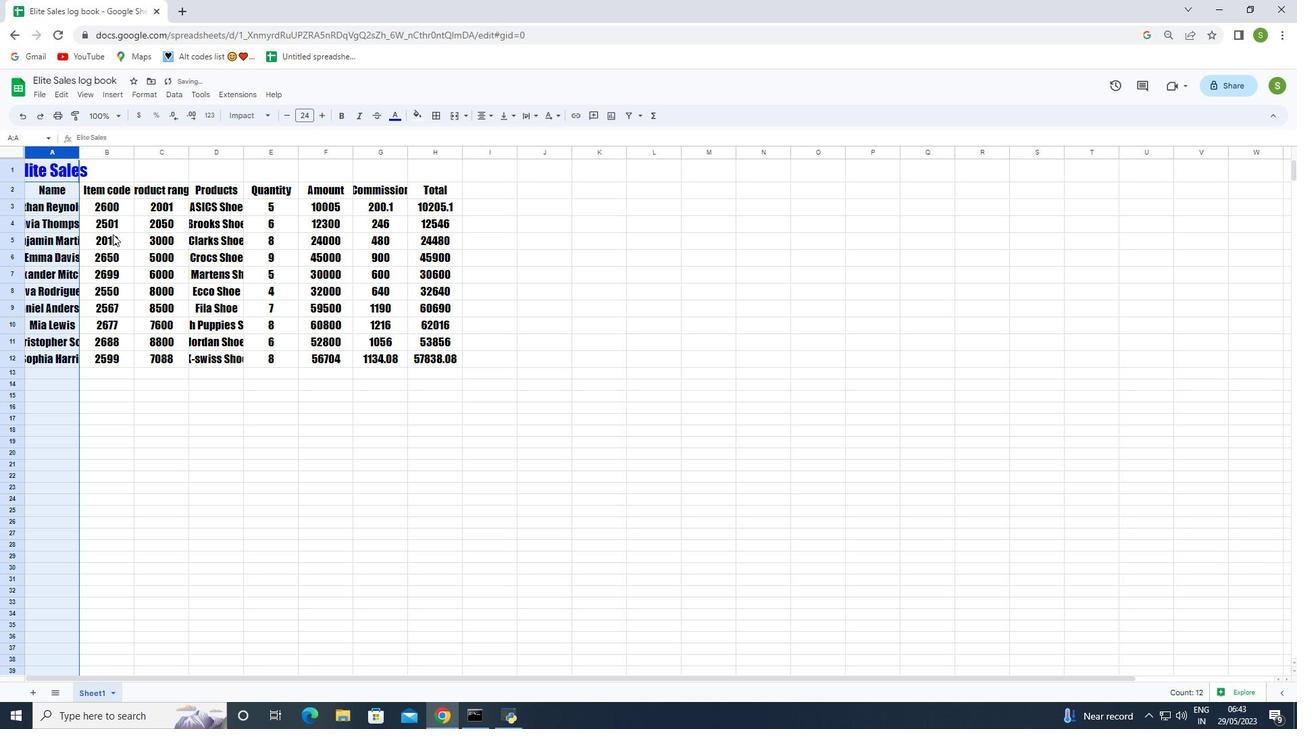 
Action: Mouse pressed left at (118, 253)
Screenshot: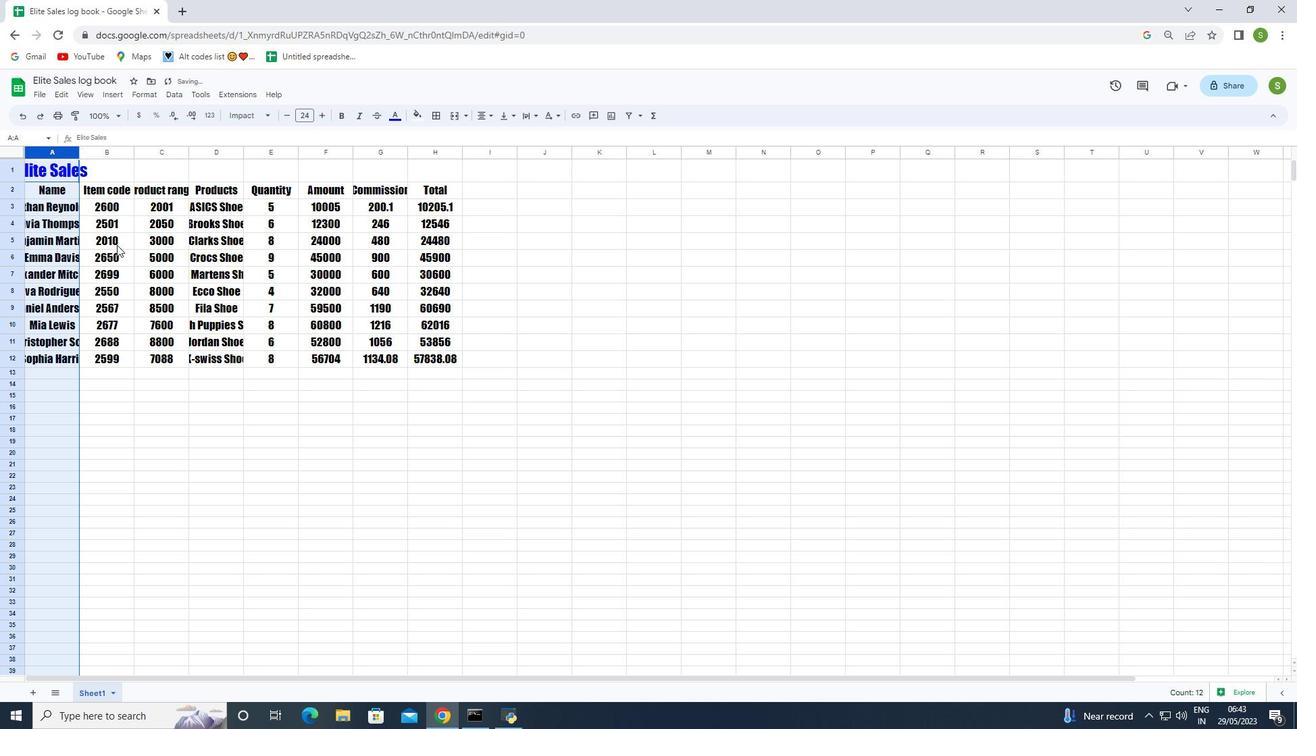 
Action: Mouse moved to (80, 150)
Screenshot: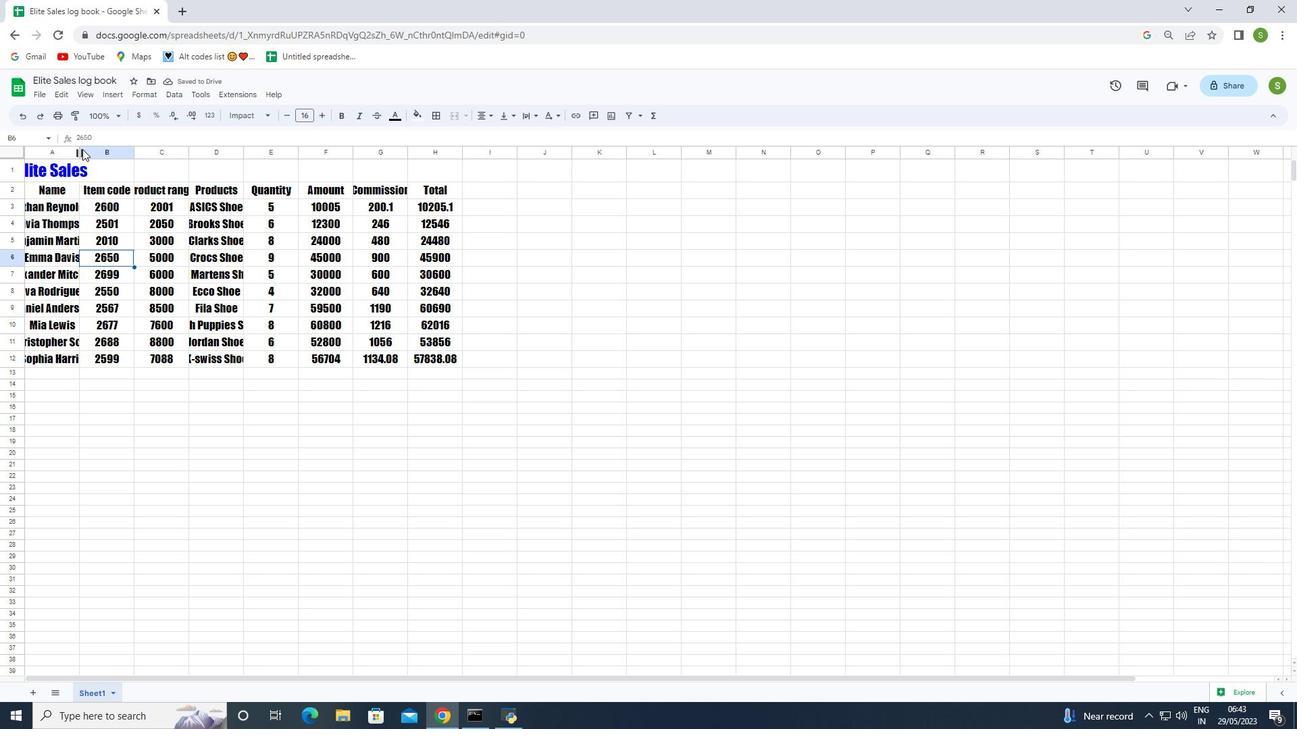 
Action: Mouse pressed left at (80, 150)
Screenshot: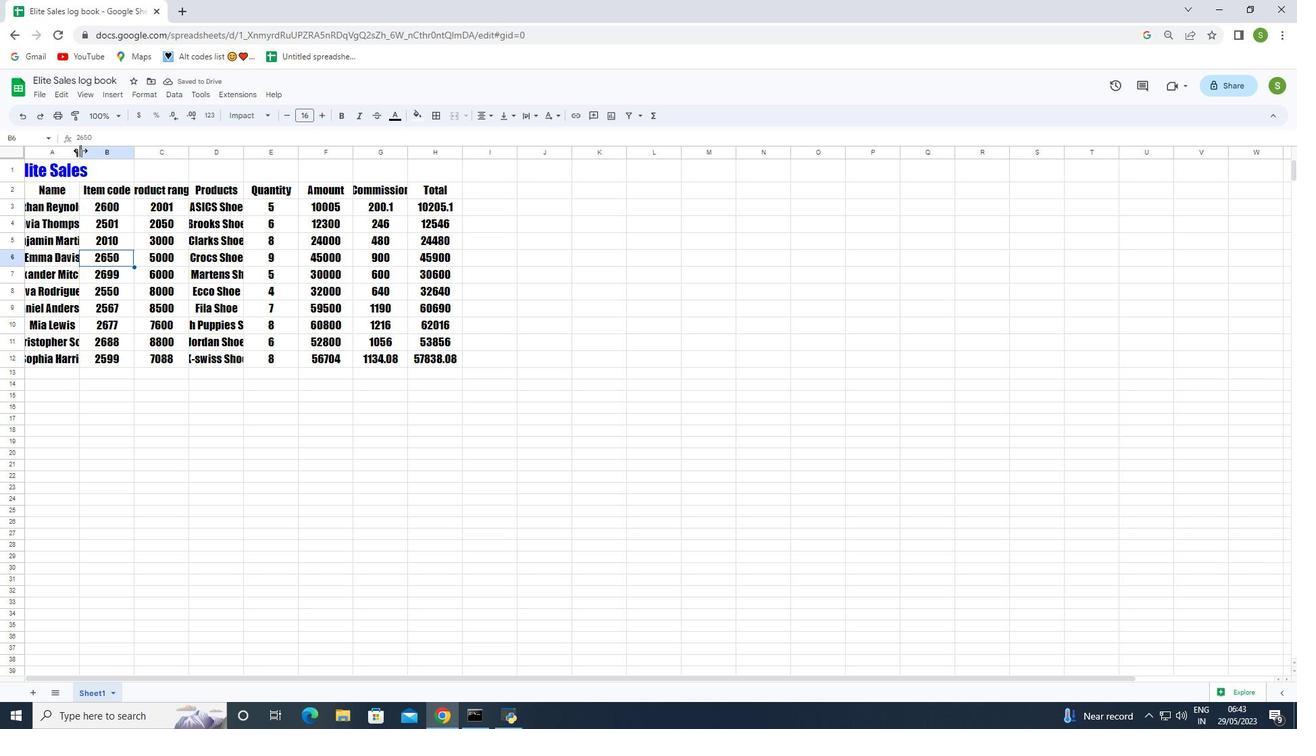 
Action: Mouse moved to (87, 151)
Screenshot: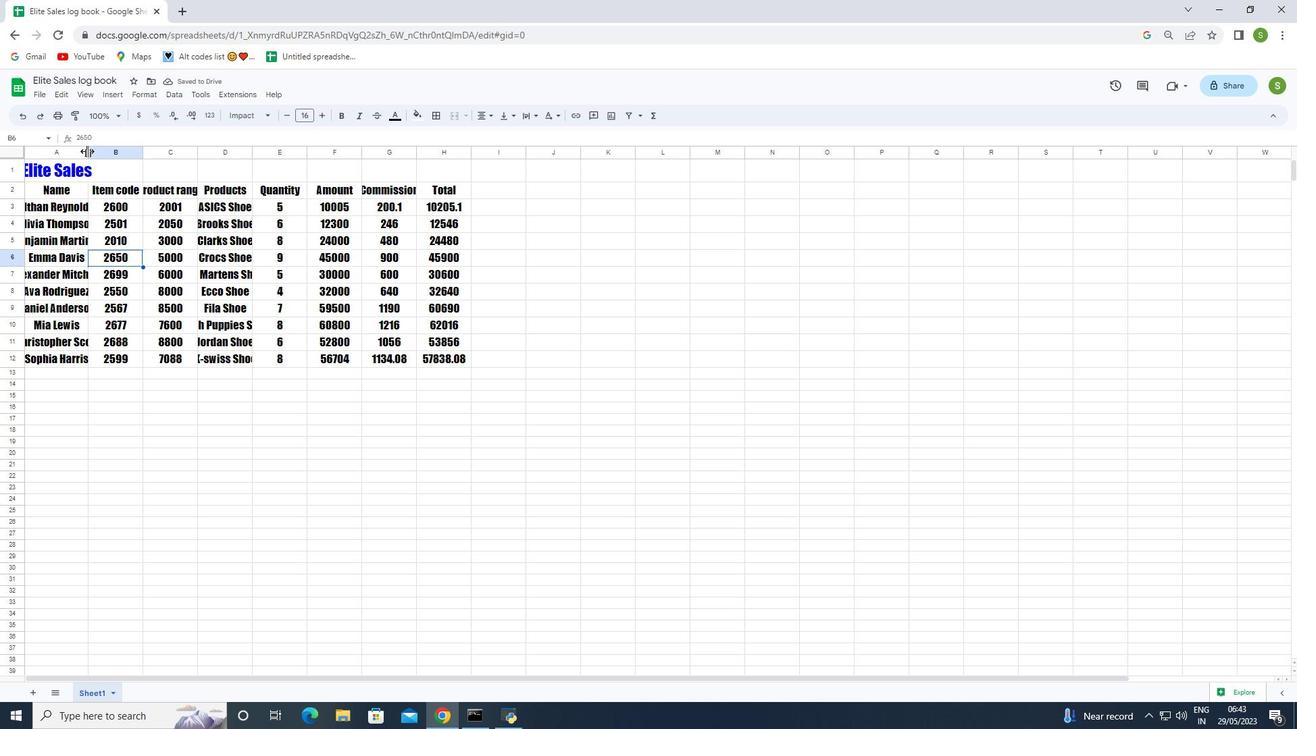 
Action: Mouse pressed left at (87, 151)
Screenshot: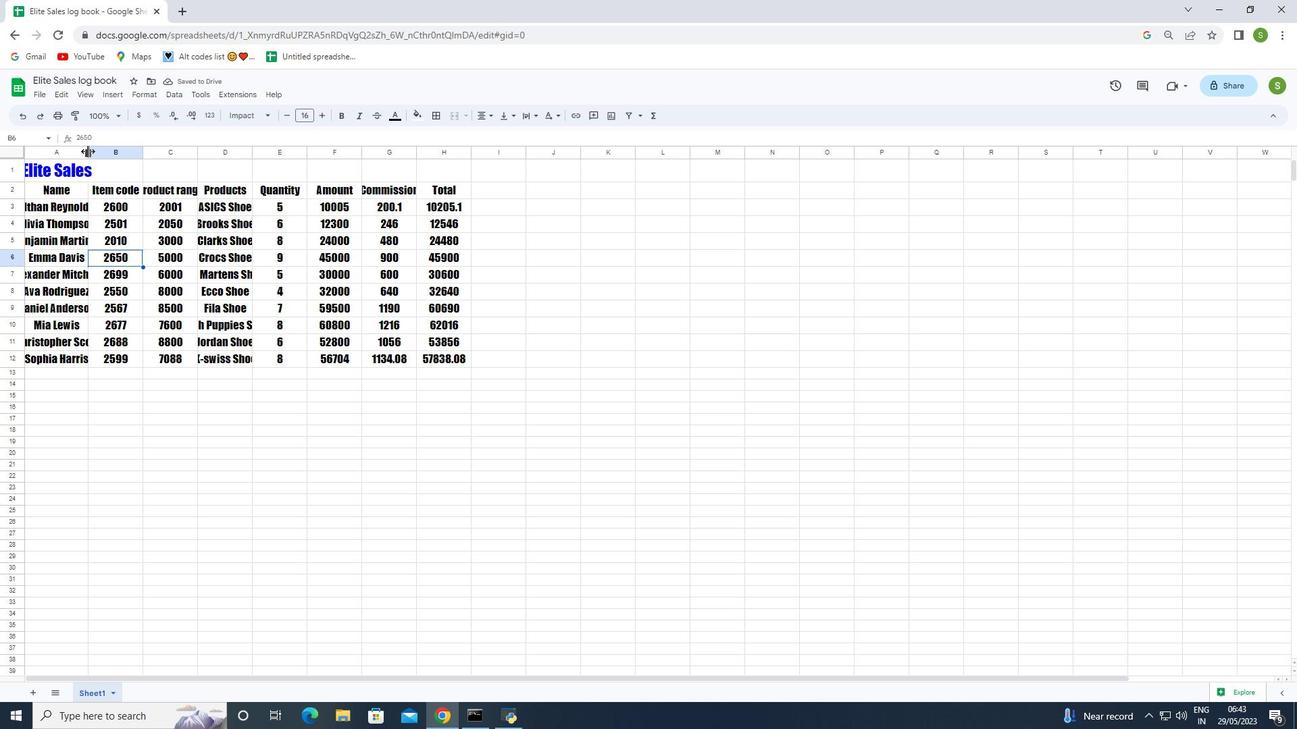 
Action: Mouse moved to (185, 444)
Screenshot: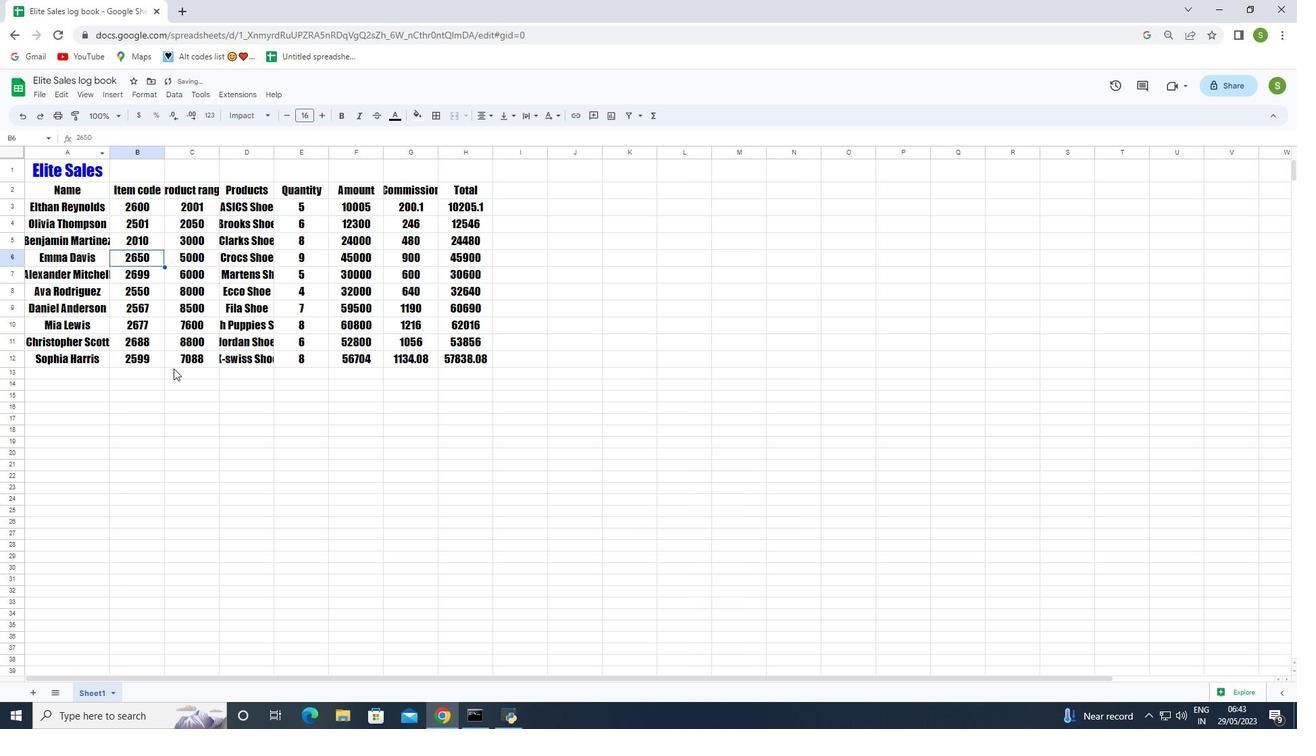 
Action: Mouse pressed left at (185, 444)
Screenshot: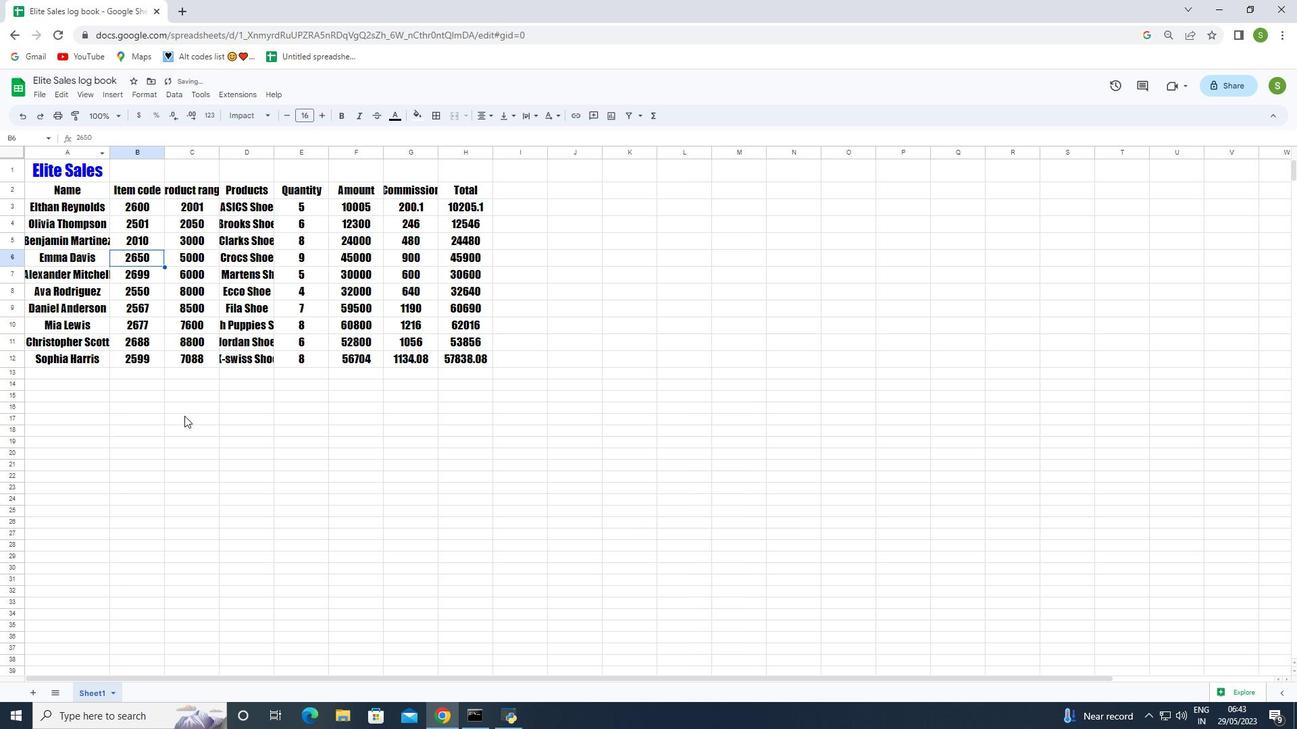 
Action: Mouse moved to (189, 430)
Screenshot: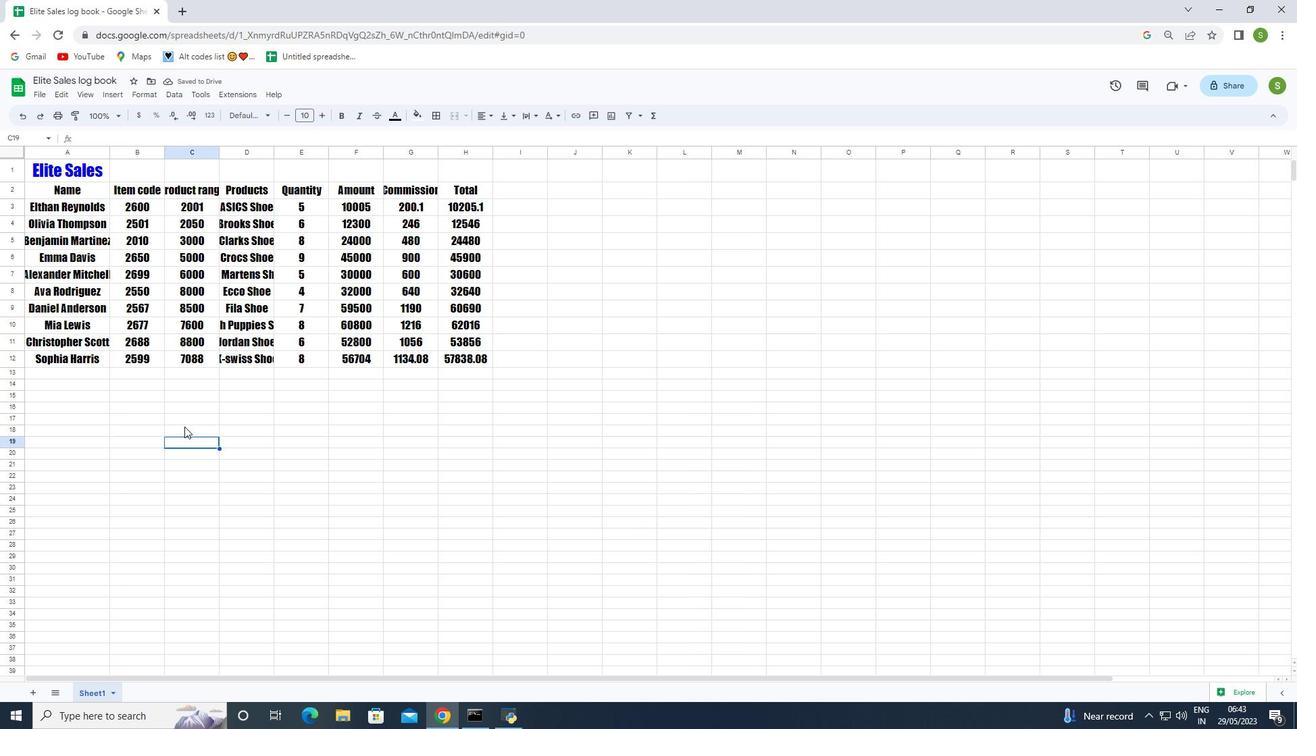 
Action: Mouse pressed left at (189, 430)
Screenshot: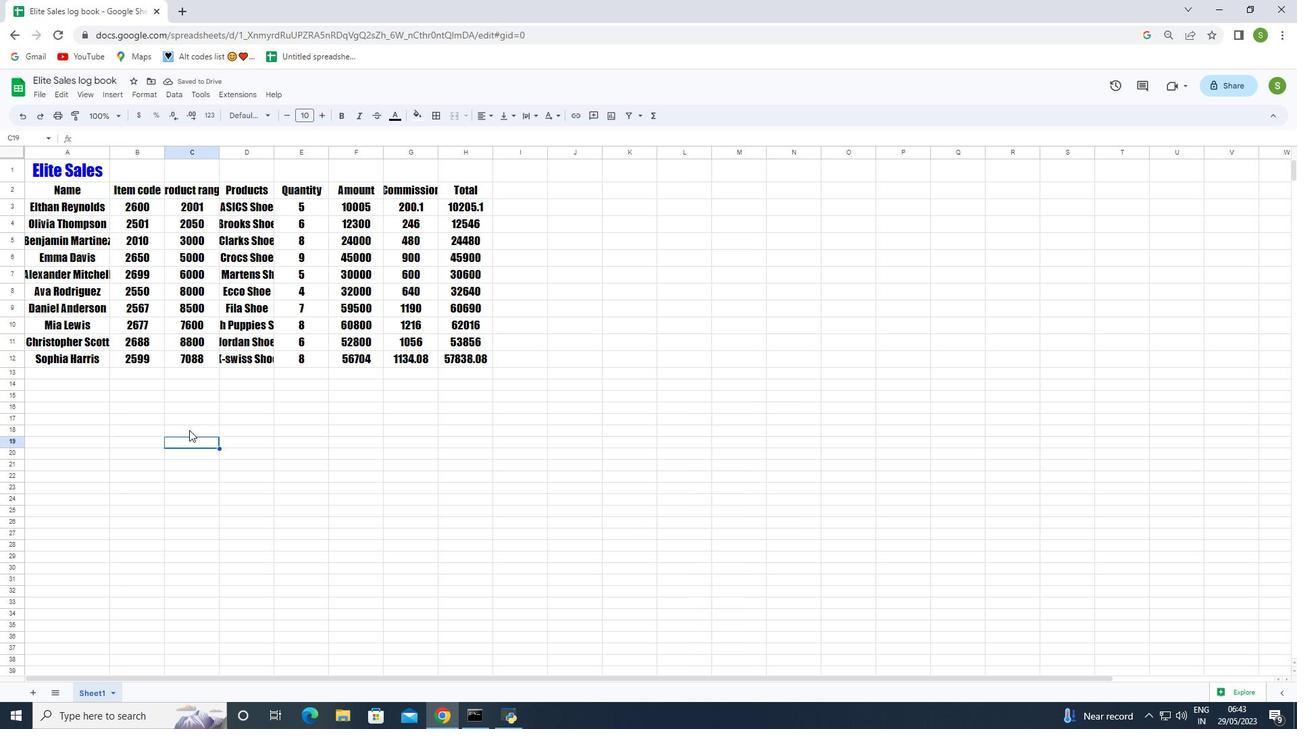 
Action: Mouse moved to (437, 151)
Screenshot: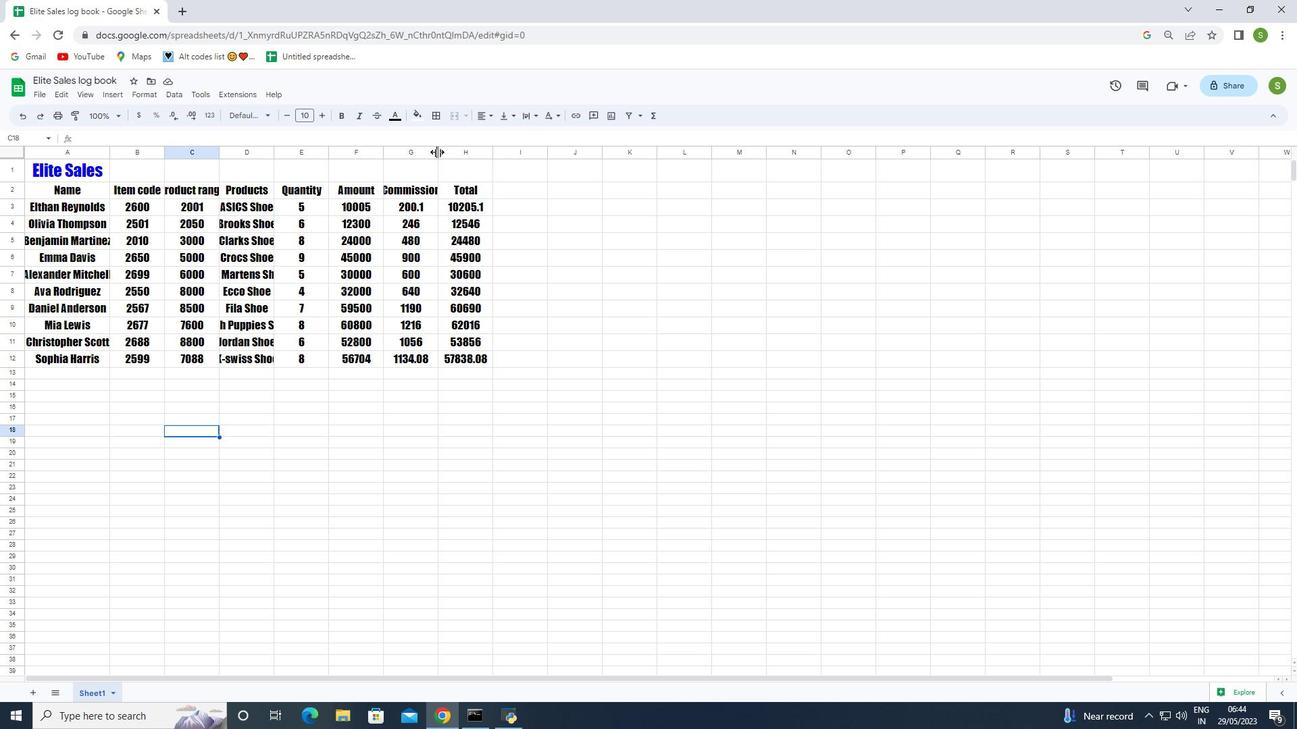 
Action: Mouse pressed left at (437, 151)
Screenshot: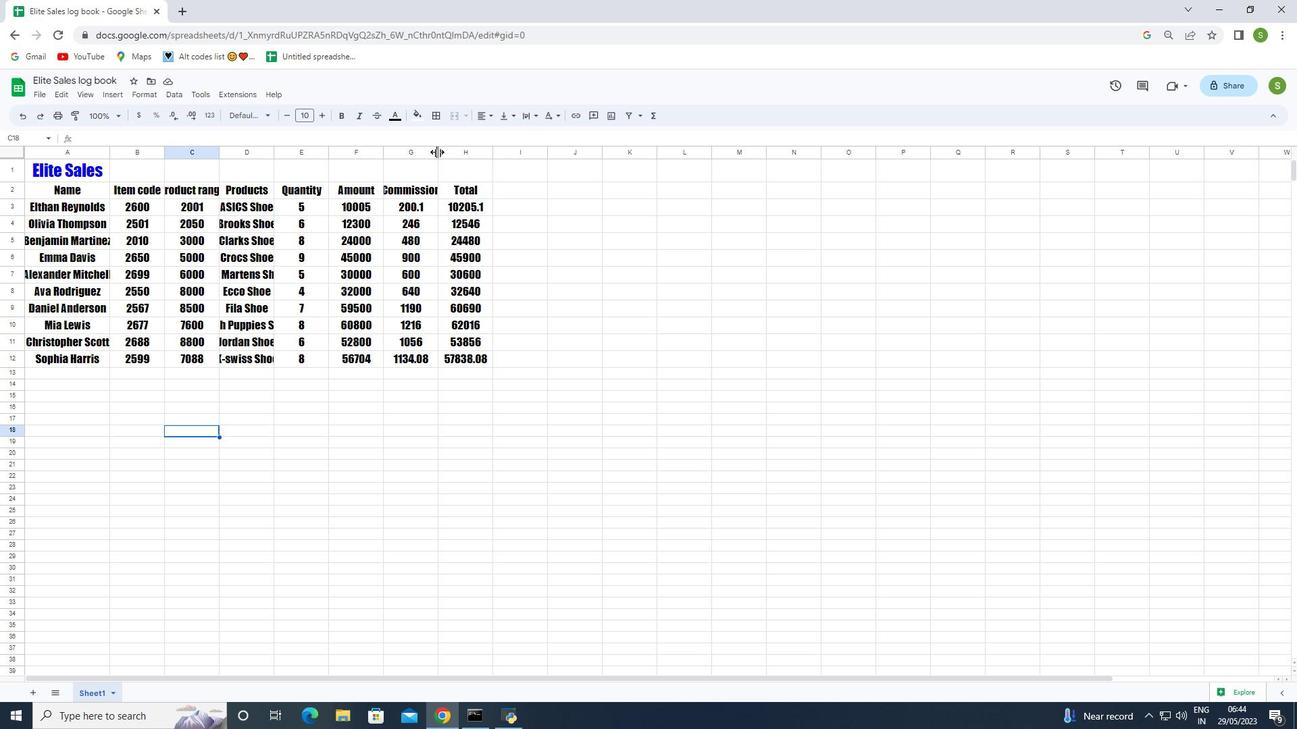 
Action: Mouse moved to (16, 157)
Screenshot: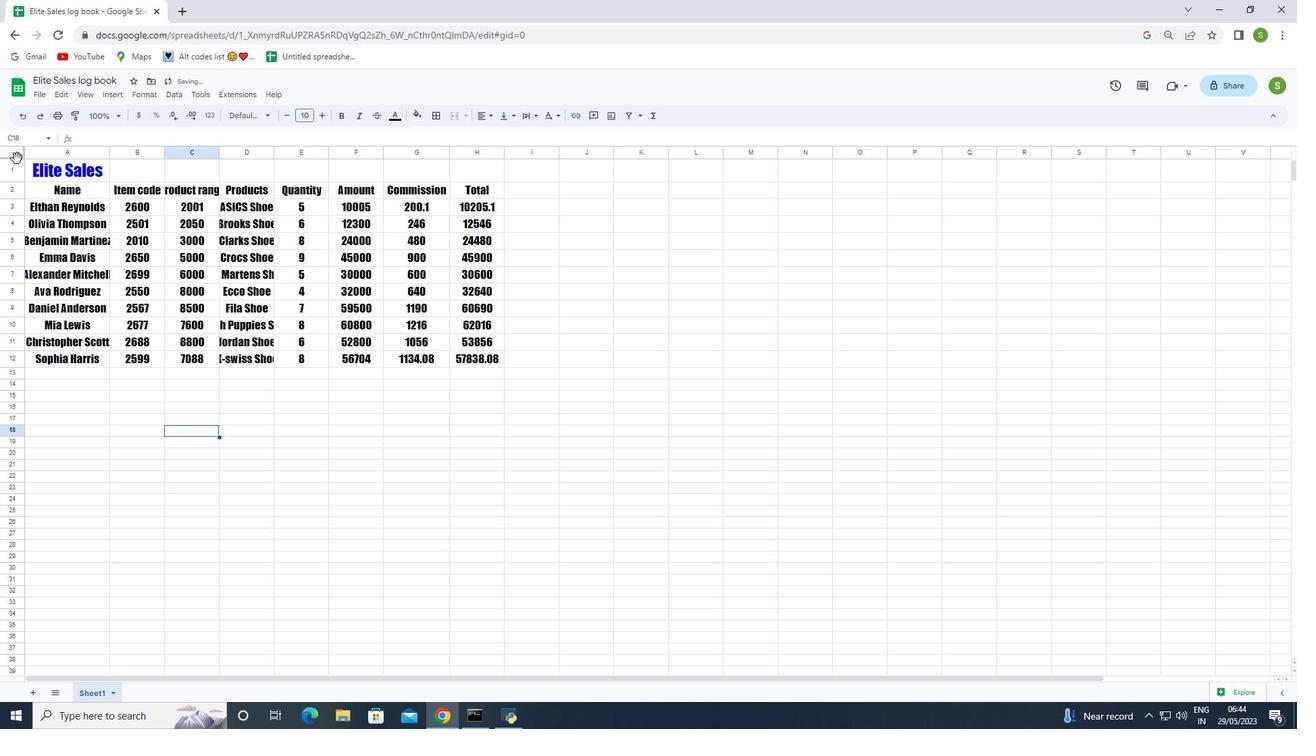 
Action: Mouse pressed left at (16, 157)
Screenshot: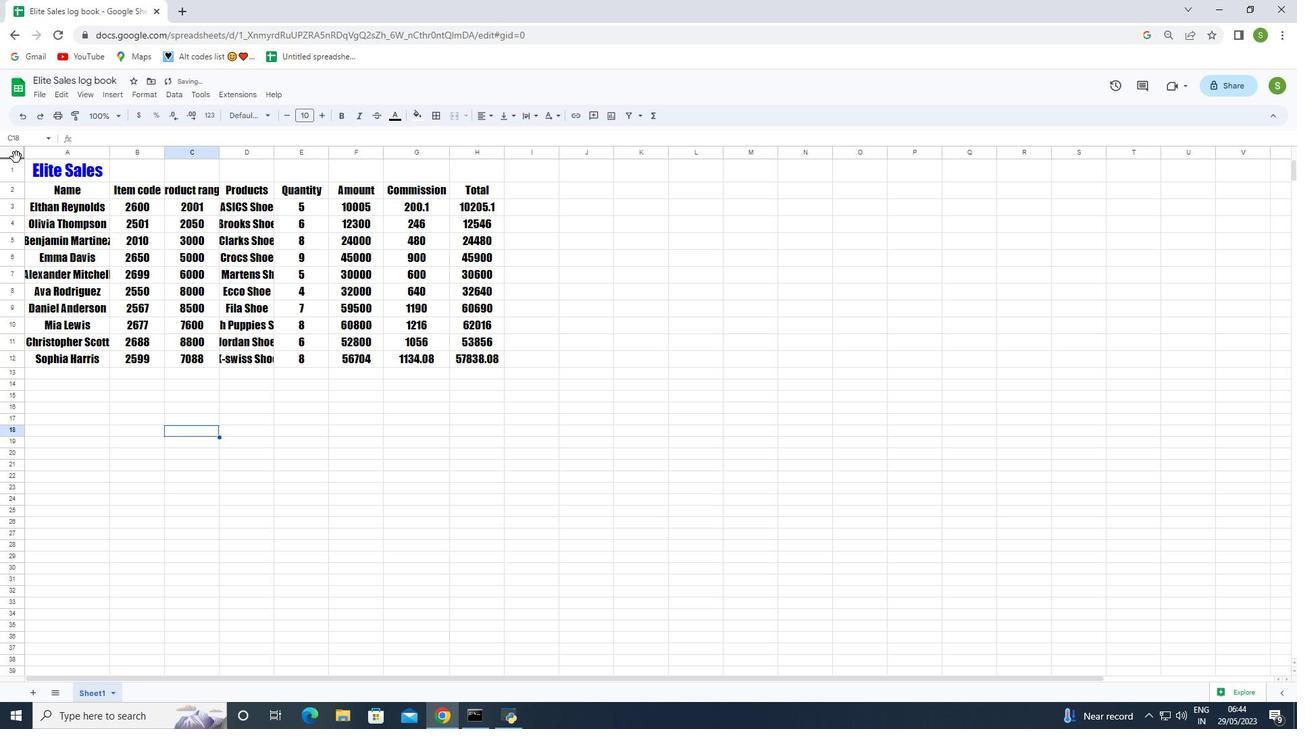 
Action: Mouse moved to (15, 152)
Screenshot: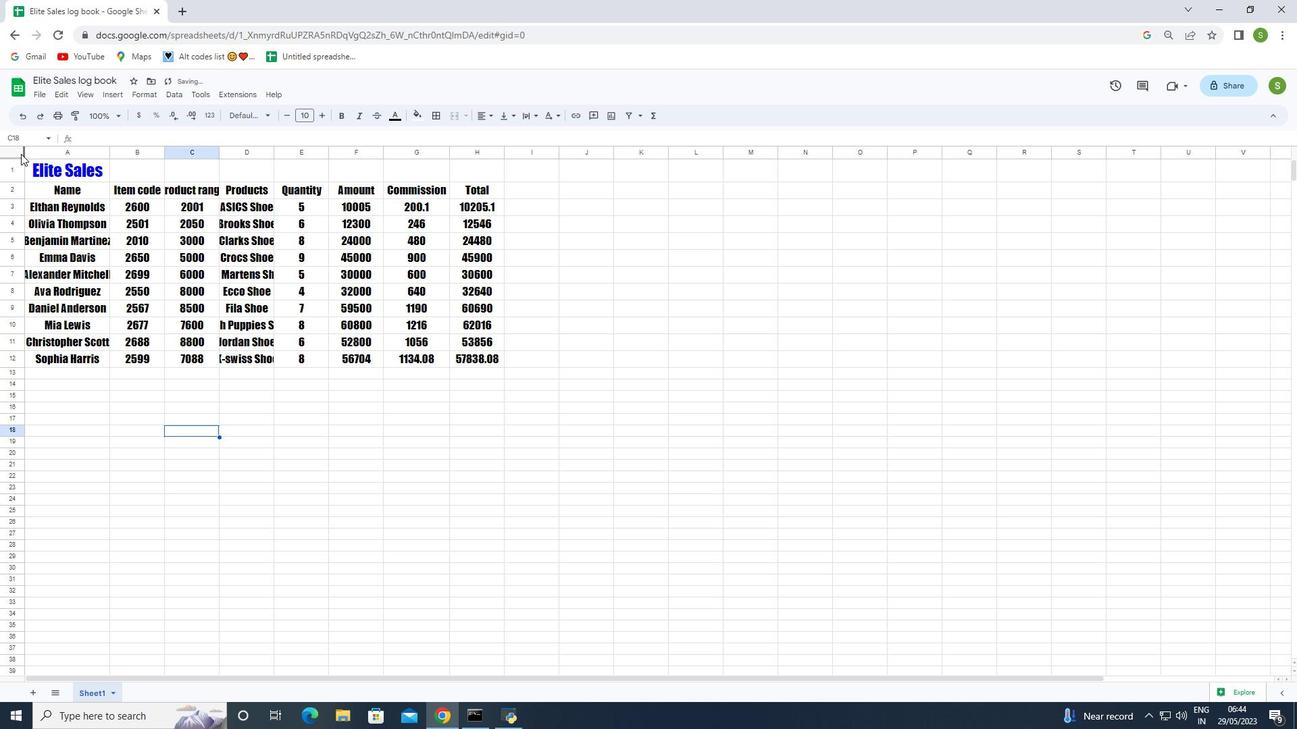 
Action: Mouse pressed left at (15, 152)
Screenshot: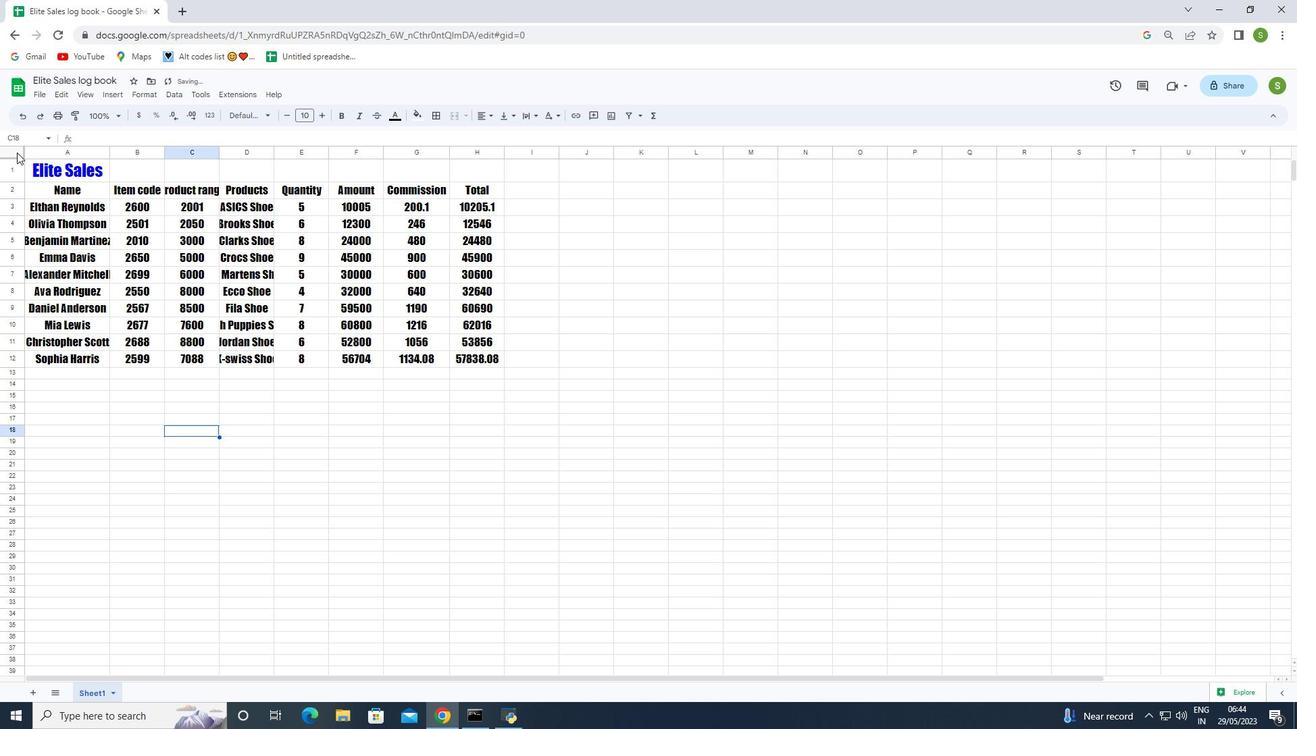
Action: Mouse moved to (108, 154)
Screenshot: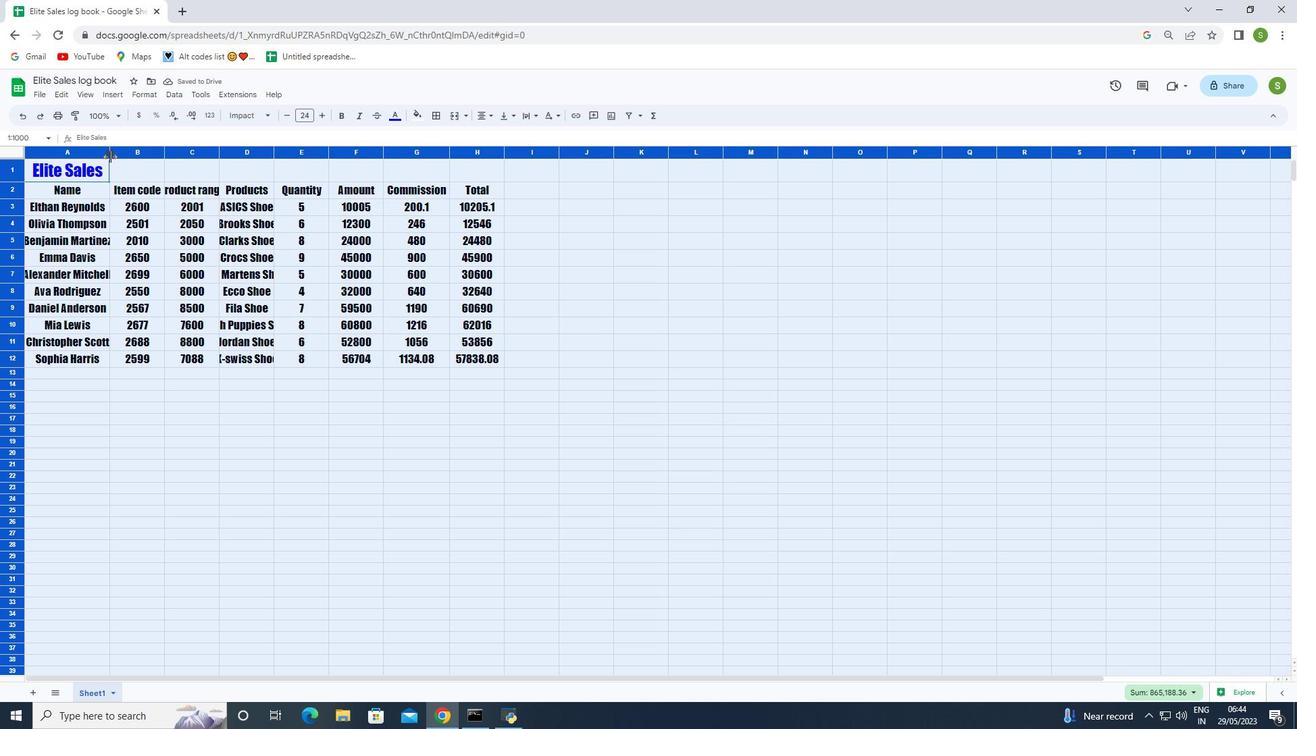 
Action: Mouse pressed left at (108, 154)
Screenshot: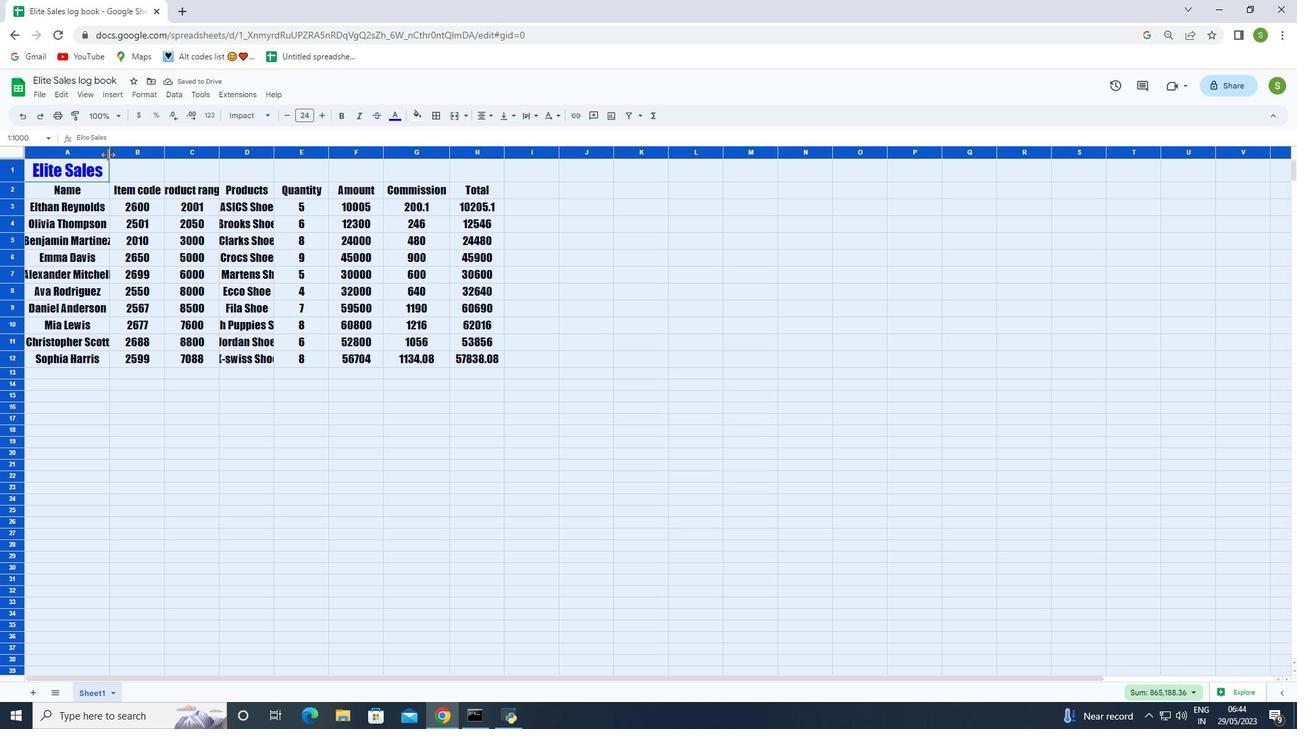 
Action: Mouse pressed left at (108, 154)
Screenshot: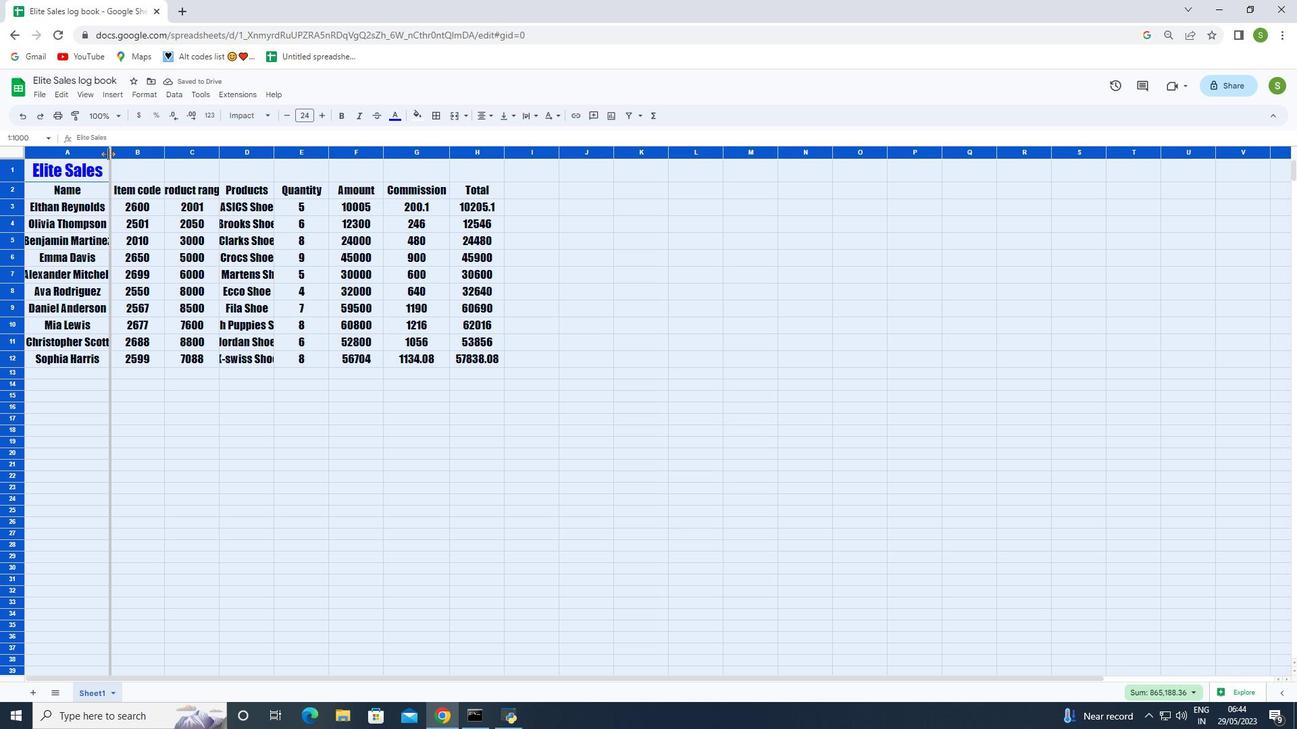 
Action: Mouse moved to (287, 418)
Screenshot: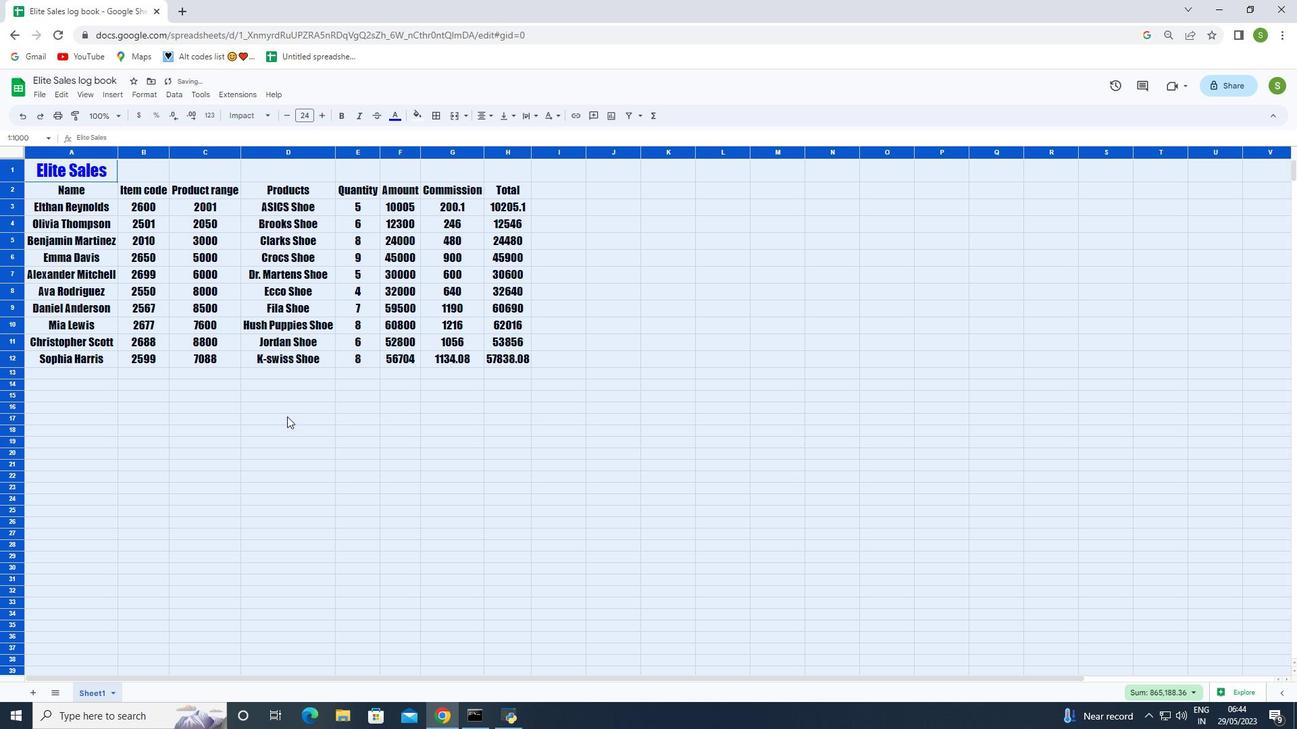 
Action: Mouse pressed left at (287, 418)
Screenshot: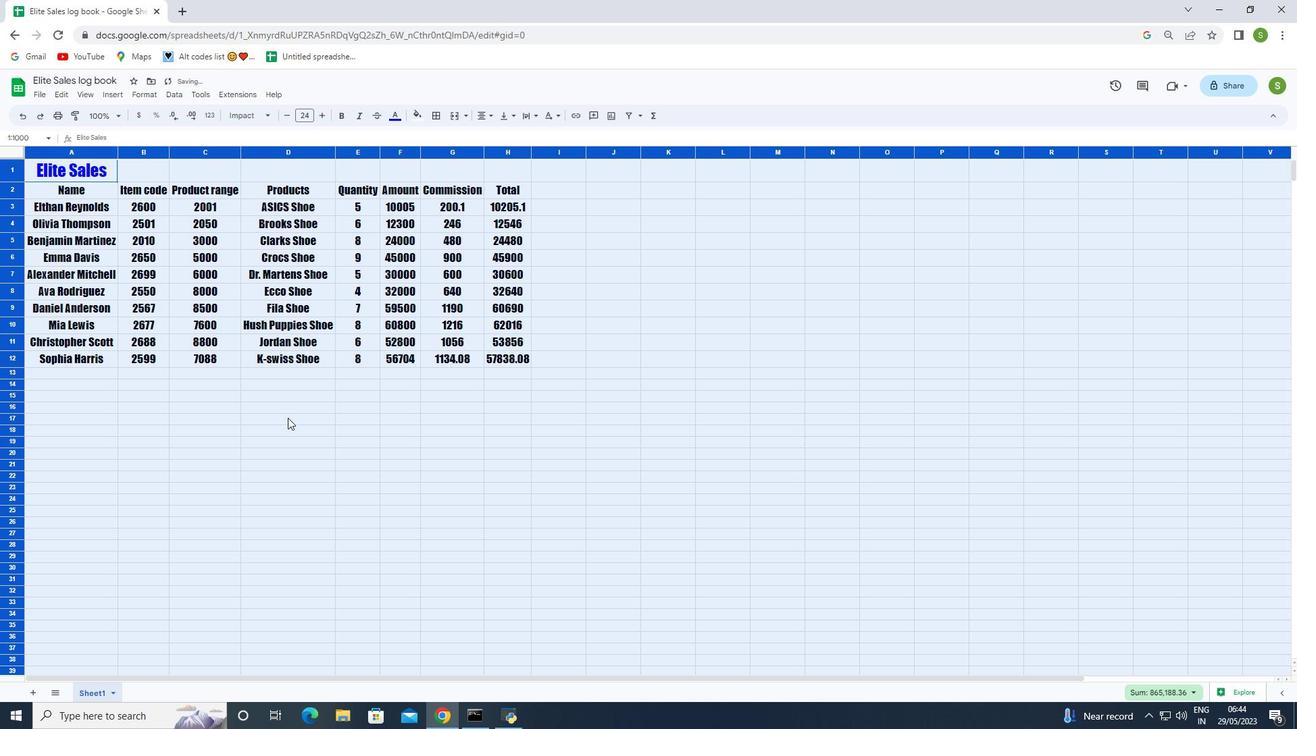 
Action: Mouse moved to (66, 166)
Screenshot: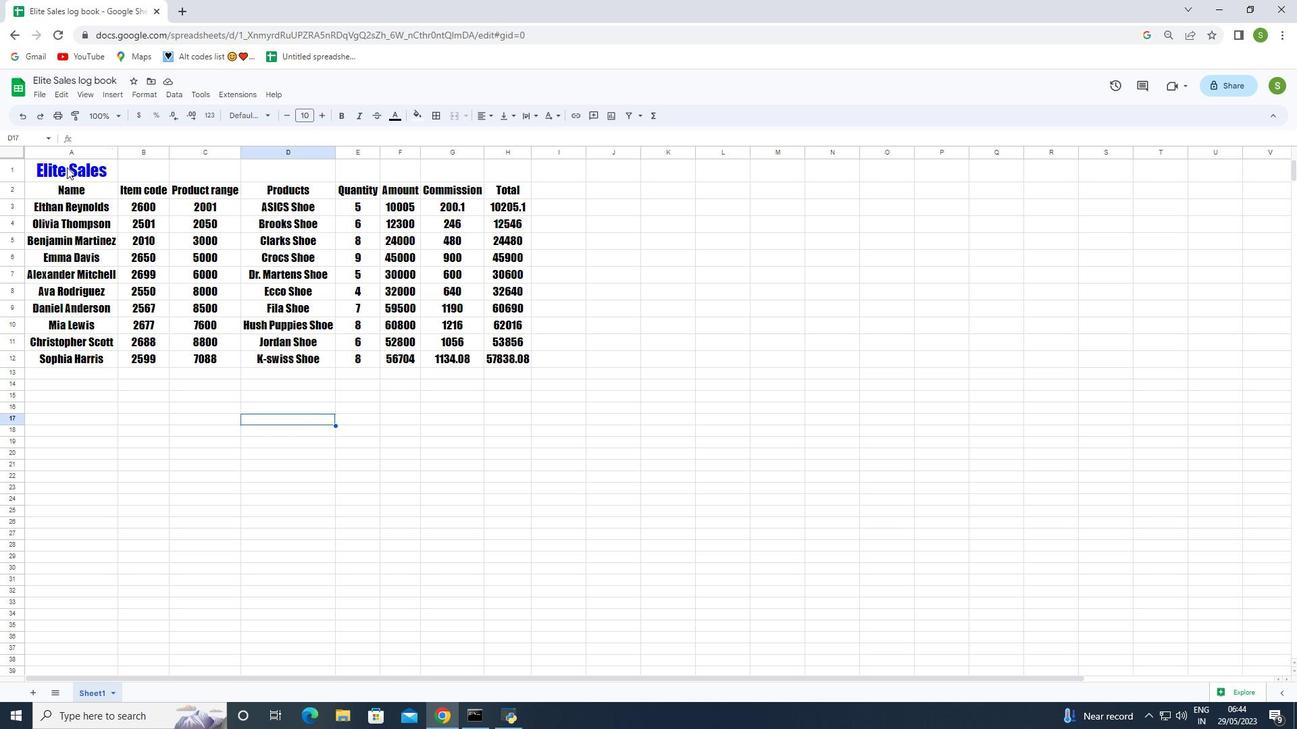 
Action: Mouse pressed left at (66, 166)
Screenshot: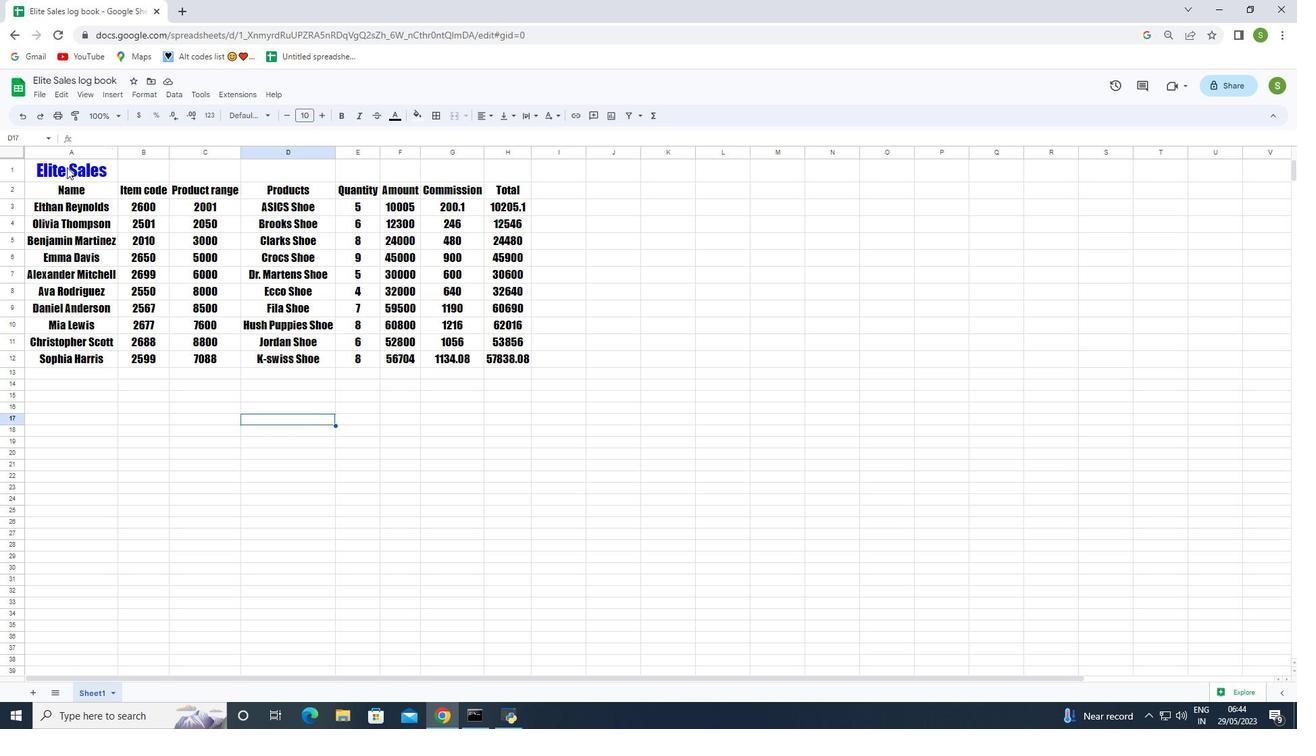 
Action: Mouse moved to (289, 114)
Screenshot: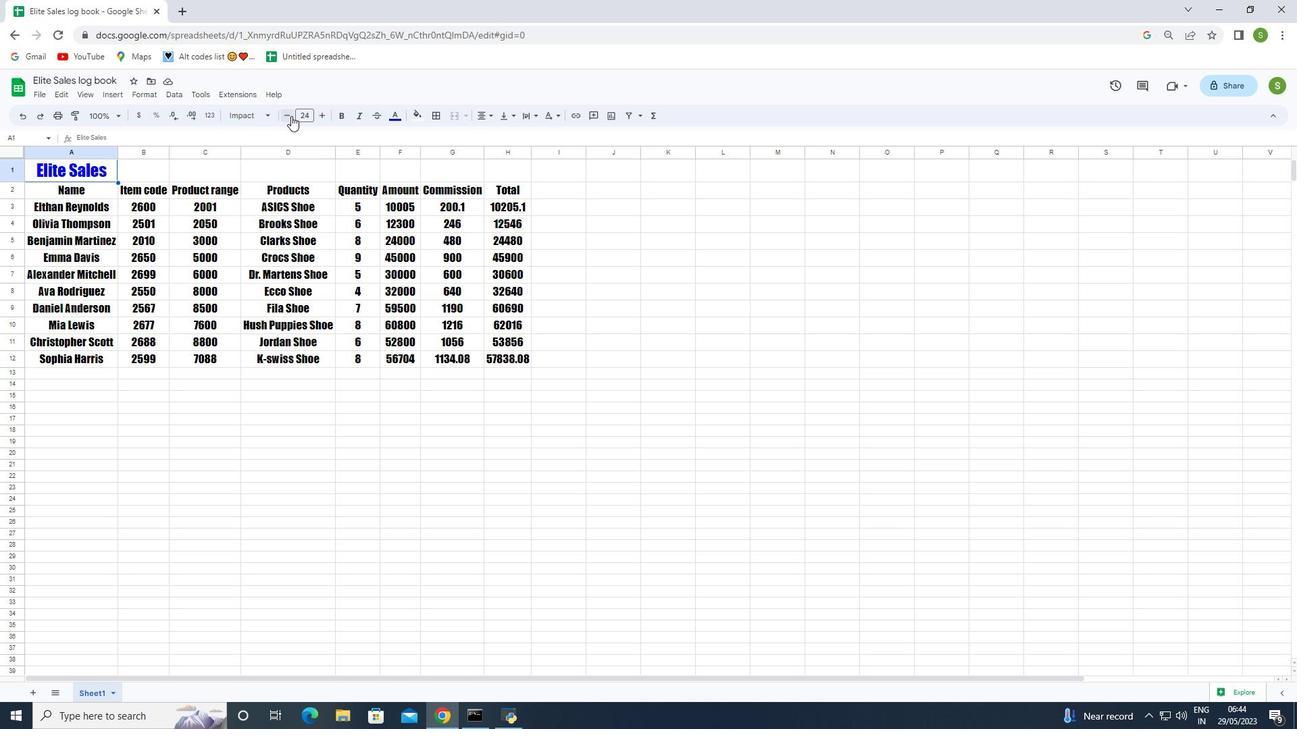
Action: Mouse pressed left at (289, 114)
Screenshot: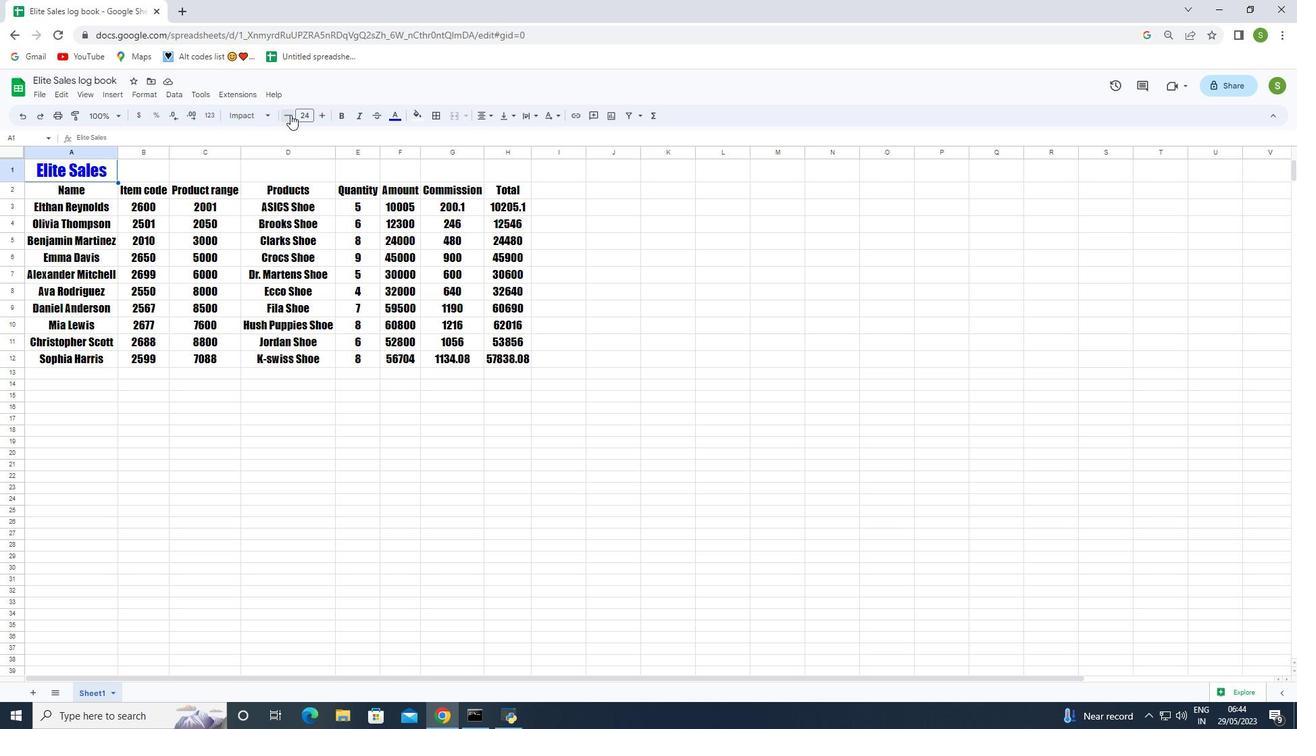
Action: Mouse pressed left at (289, 114)
Screenshot: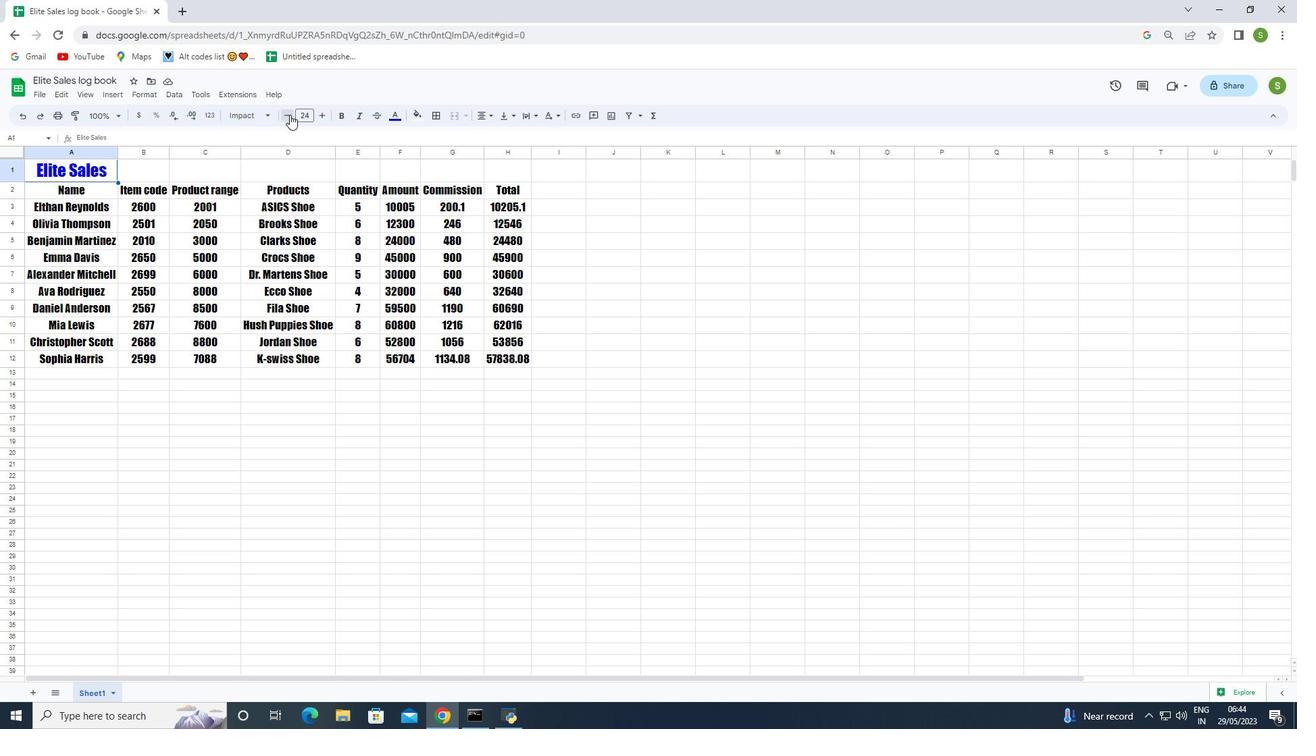 
Action: Mouse pressed left at (289, 114)
Screenshot: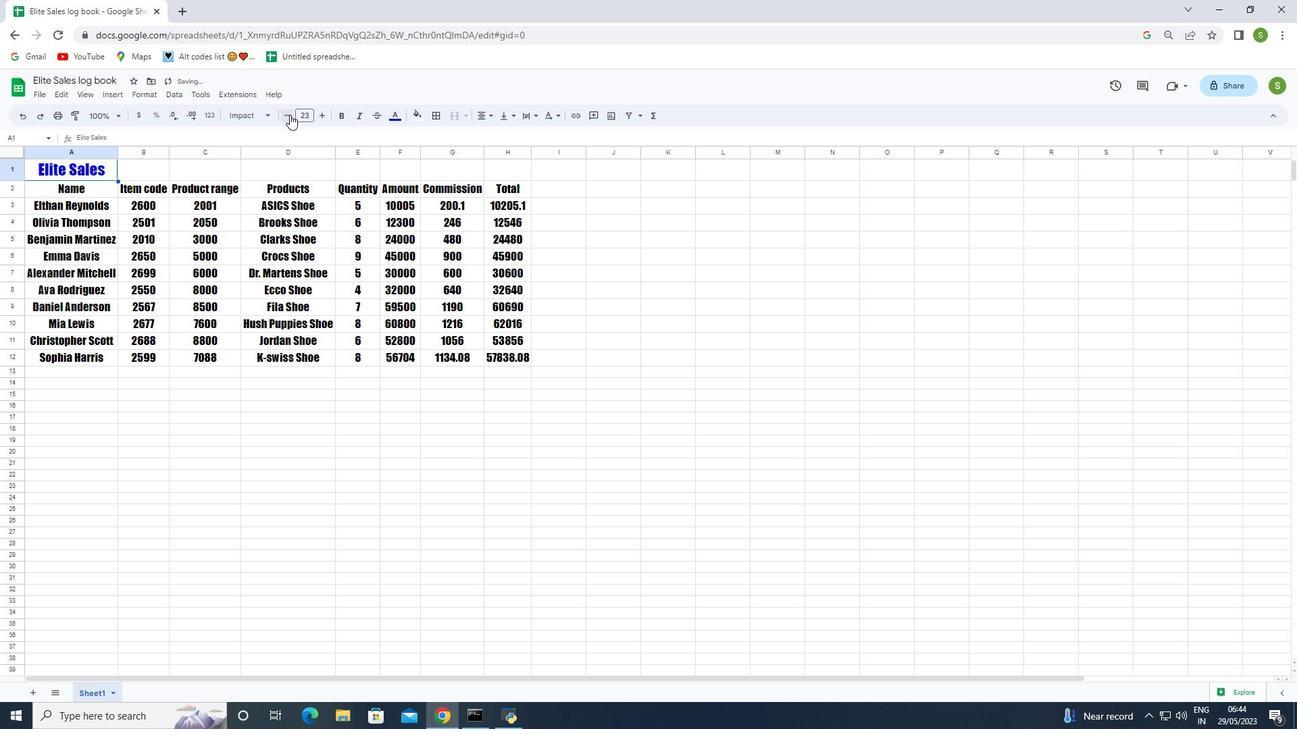 
Action: Mouse pressed left at (289, 114)
Screenshot: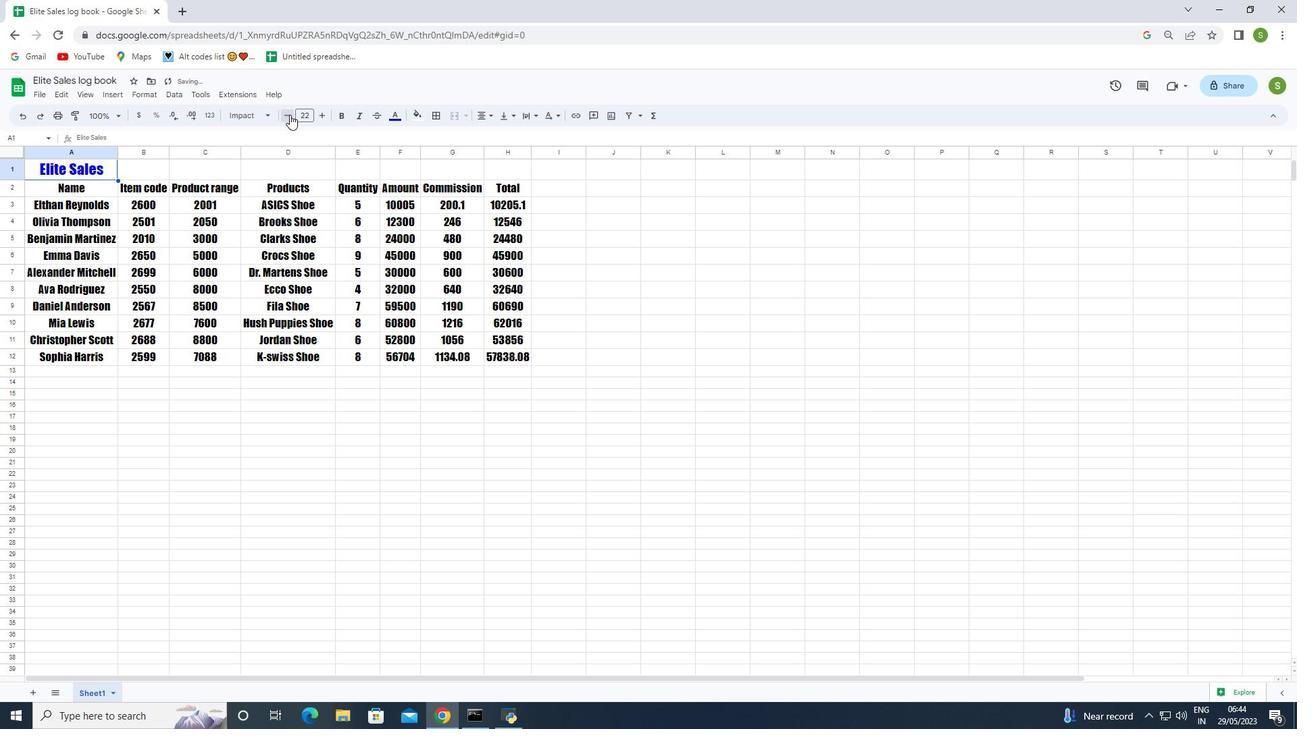 
Action: Mouse pressed left at (289, 114)
Screenshot: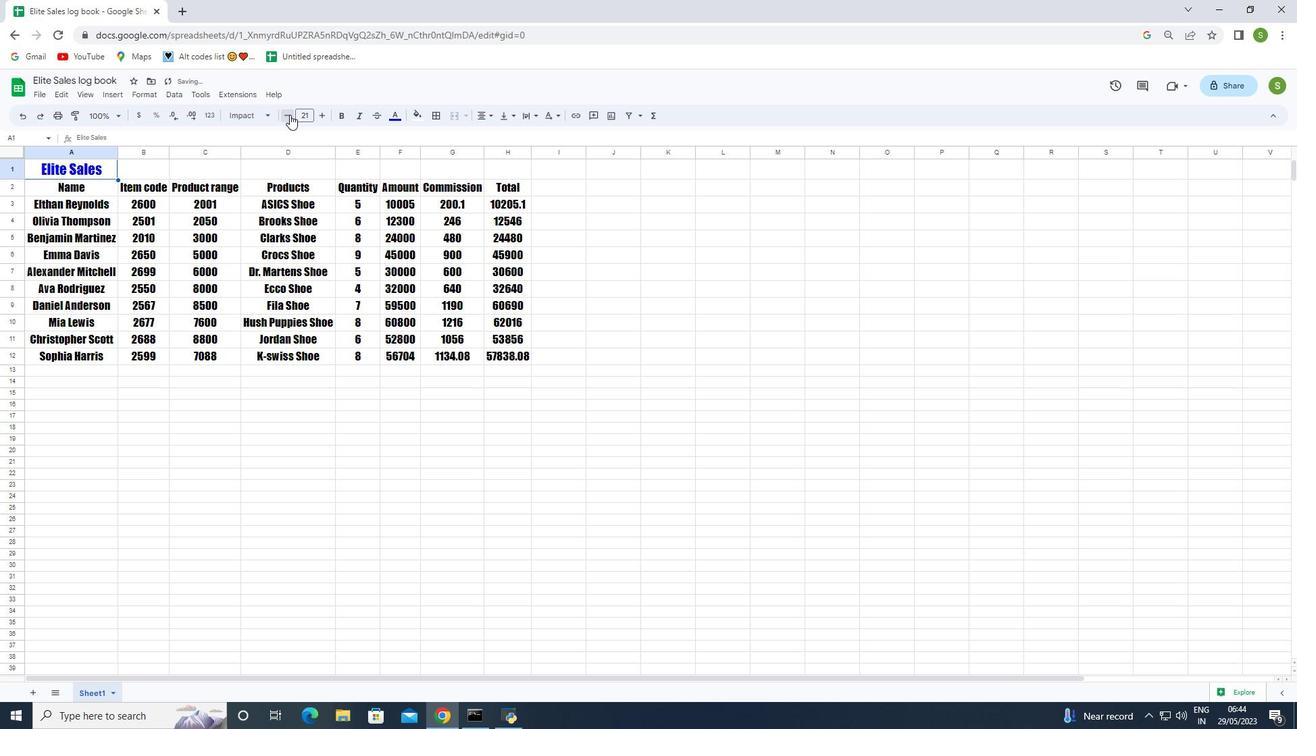 
Action: Mouse pressed left at (289, 114)
Screenshot: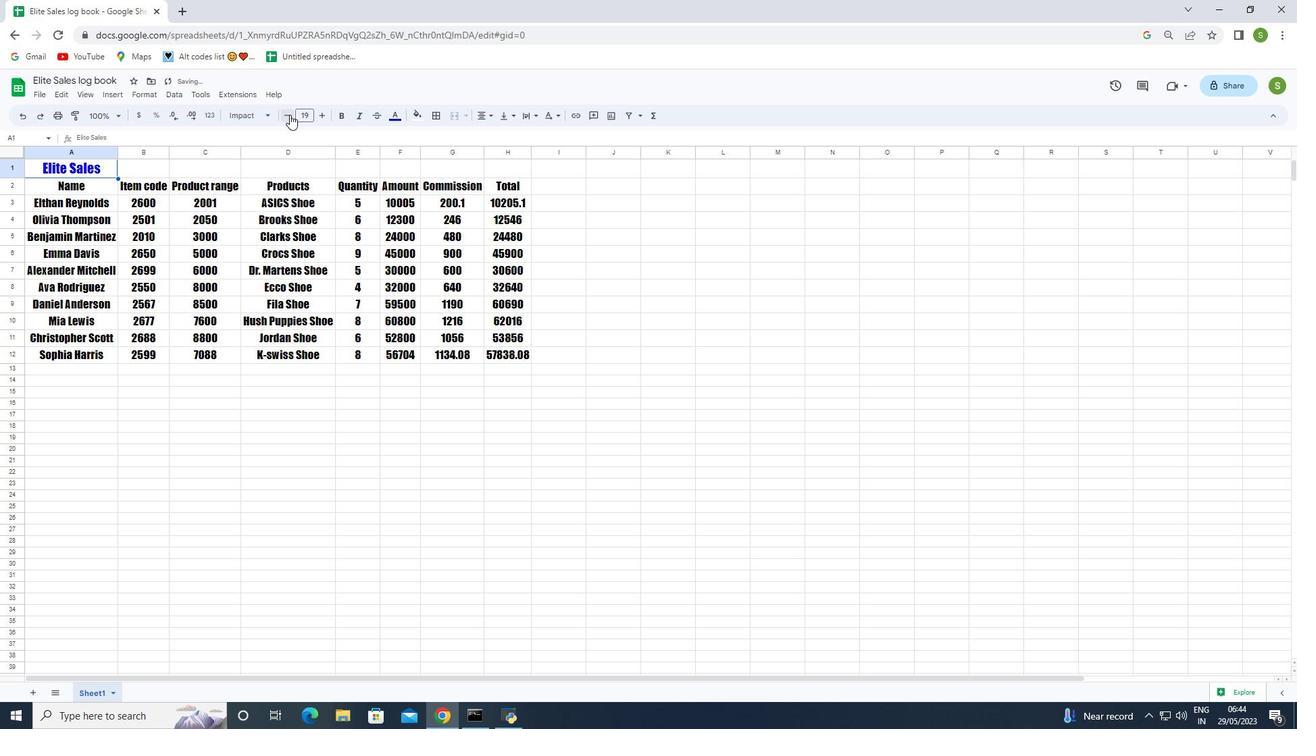 
Action: Mouse moved to (243, 377)
Screenshot: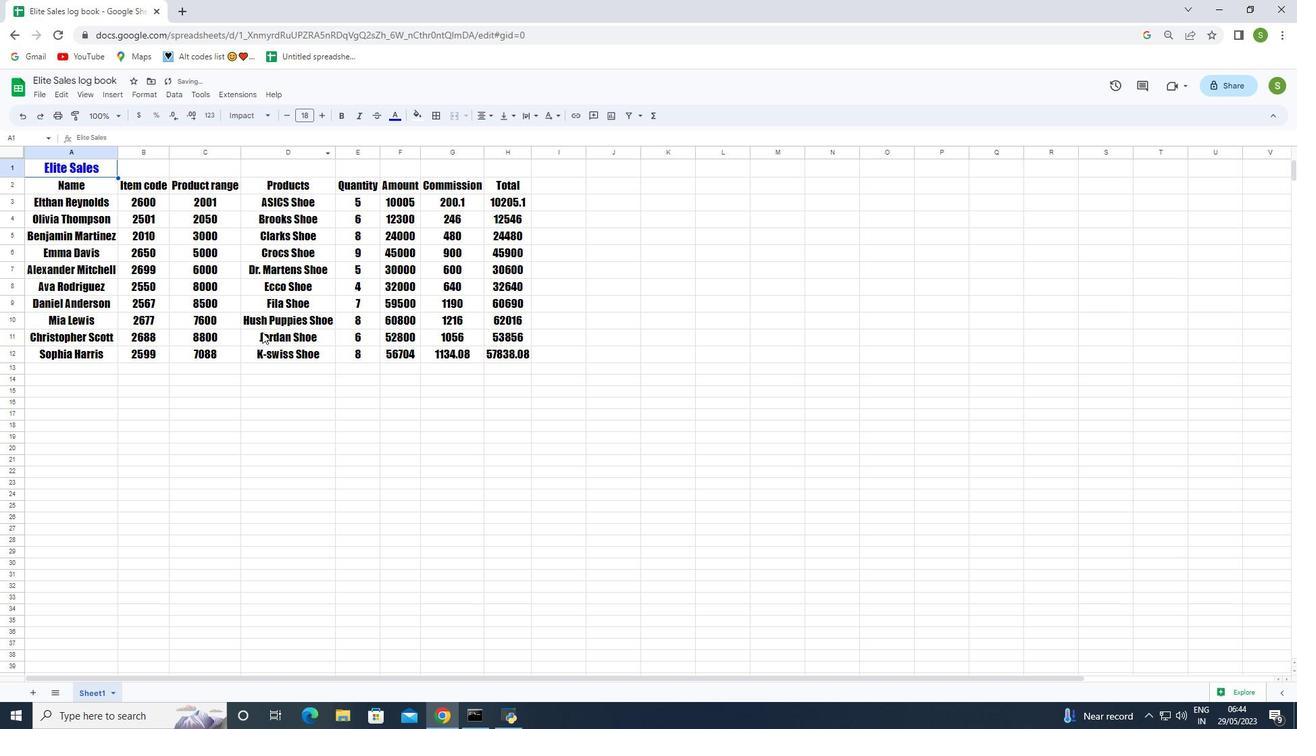 
Action: Mouse pressed left at (243, 377)
Screenshot: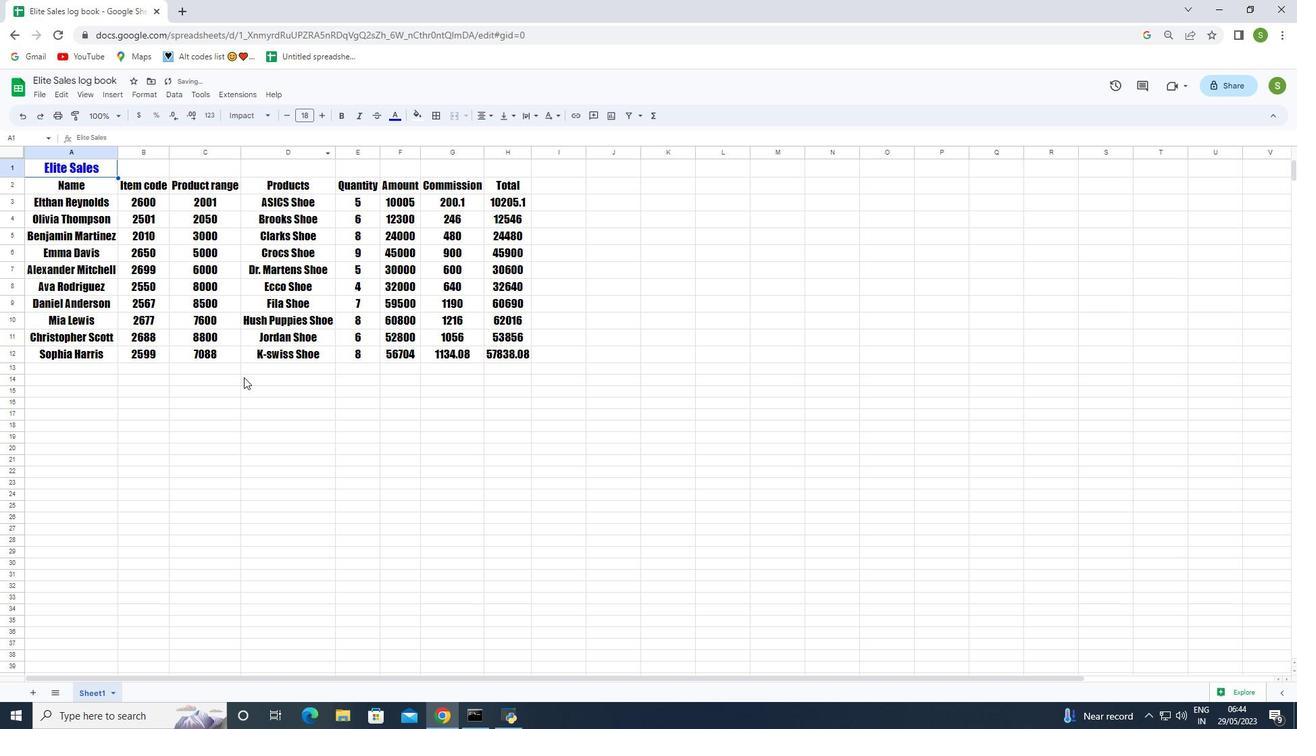 
Action: Mouse moved to (77, 169)
Screenshot: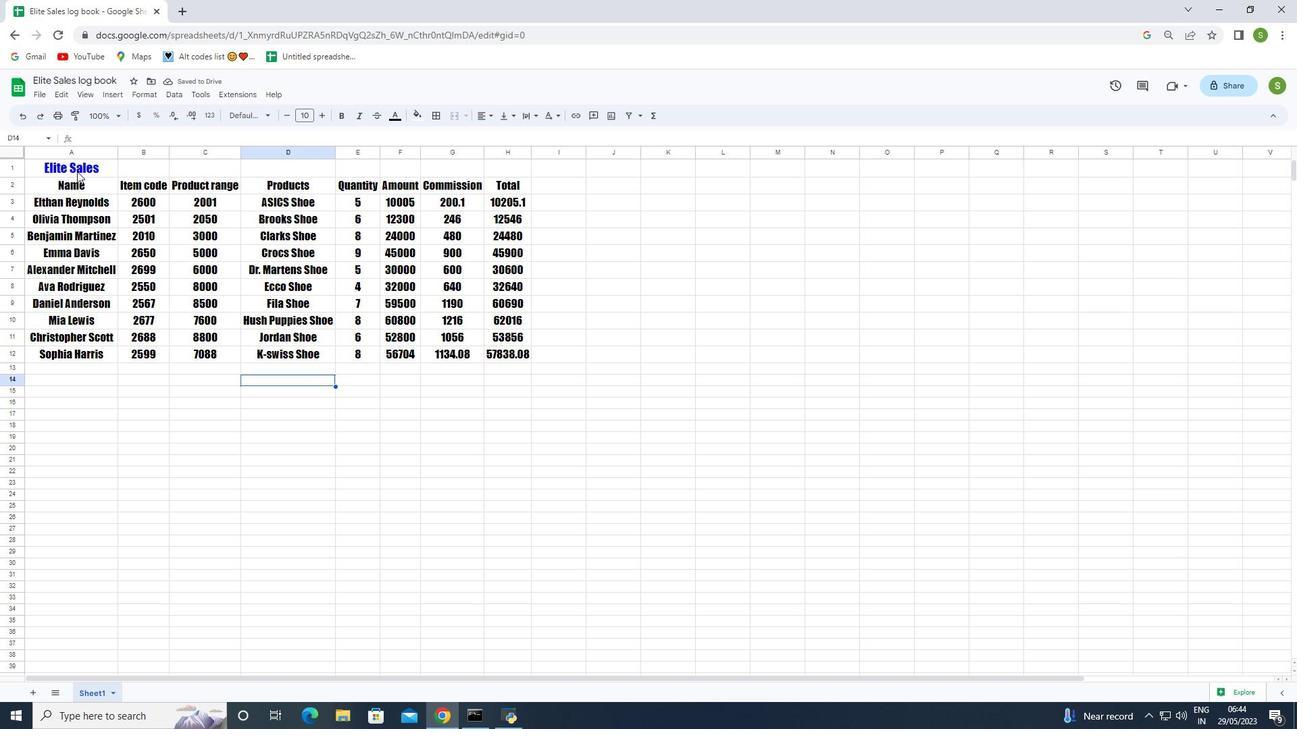 
Action: Mouse pressed left at (77, 169)
Screenshot: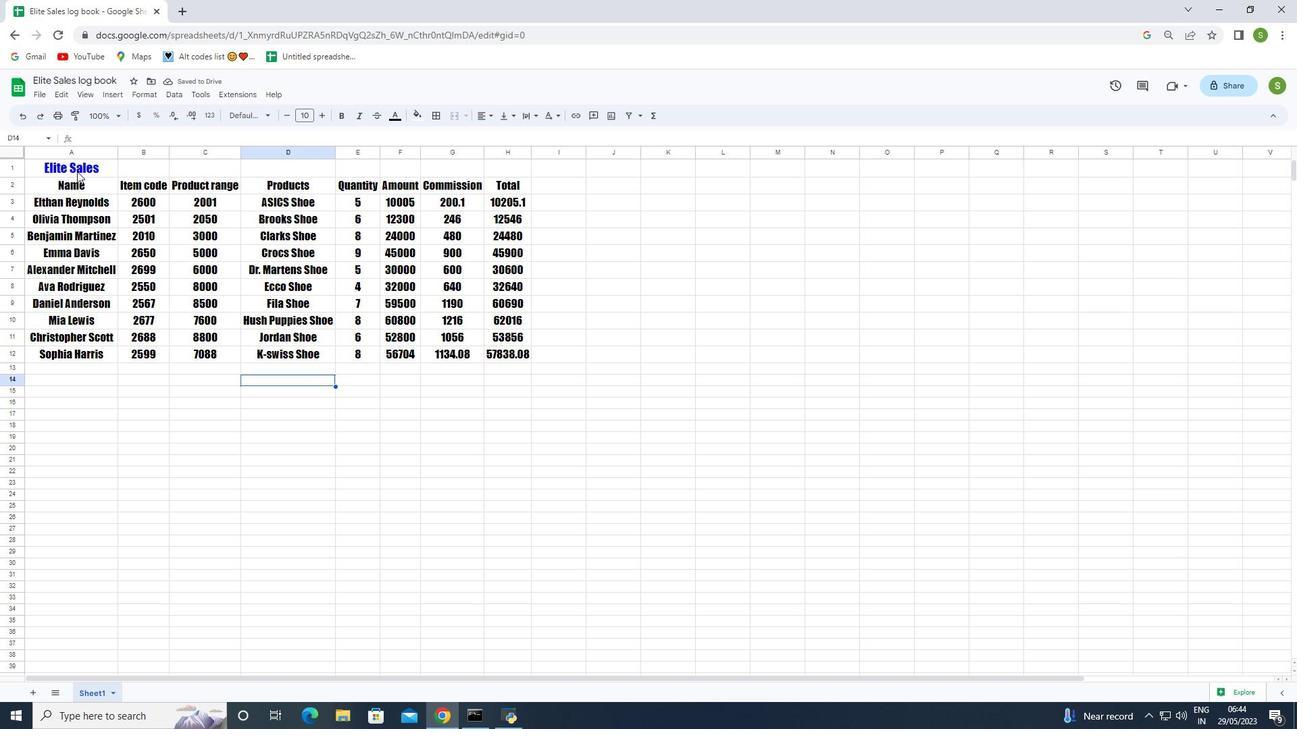 
Action: Mouse moved to (267, 111)
Screenshot: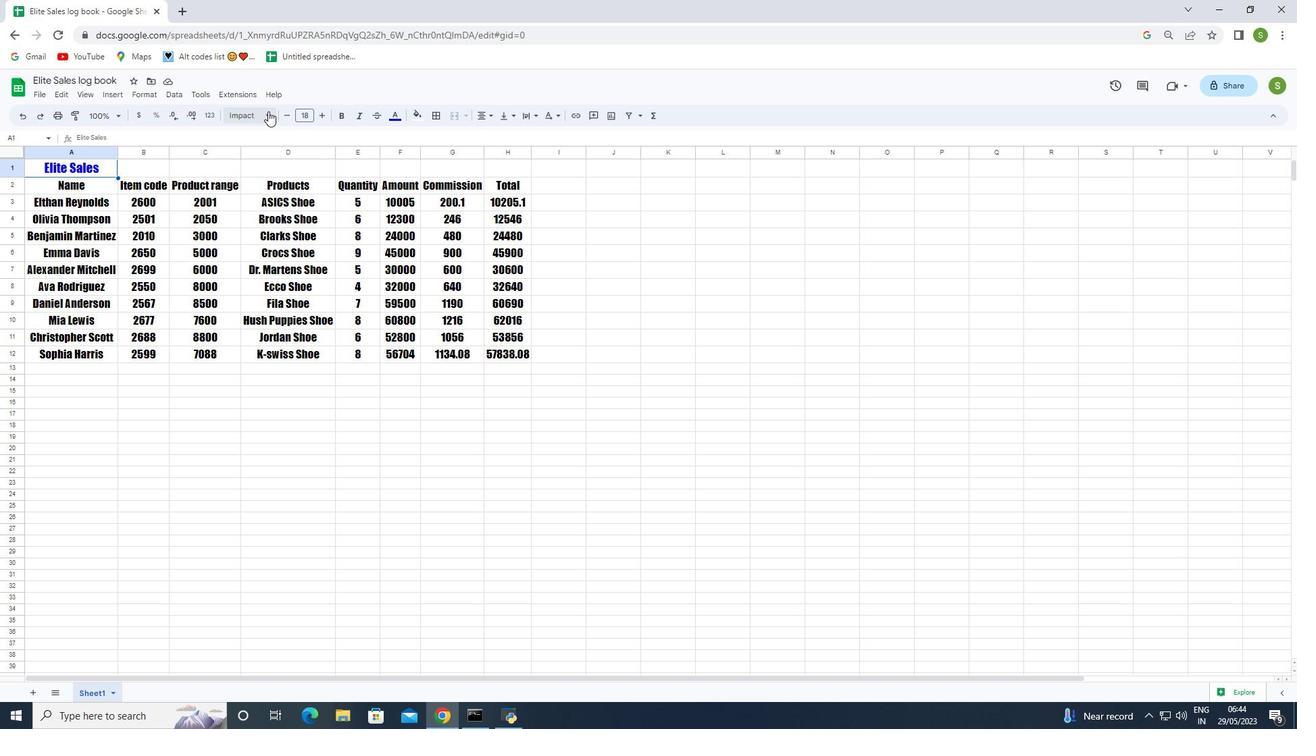 
Action: Mouse pressed left at (267, 111)
Screenshot: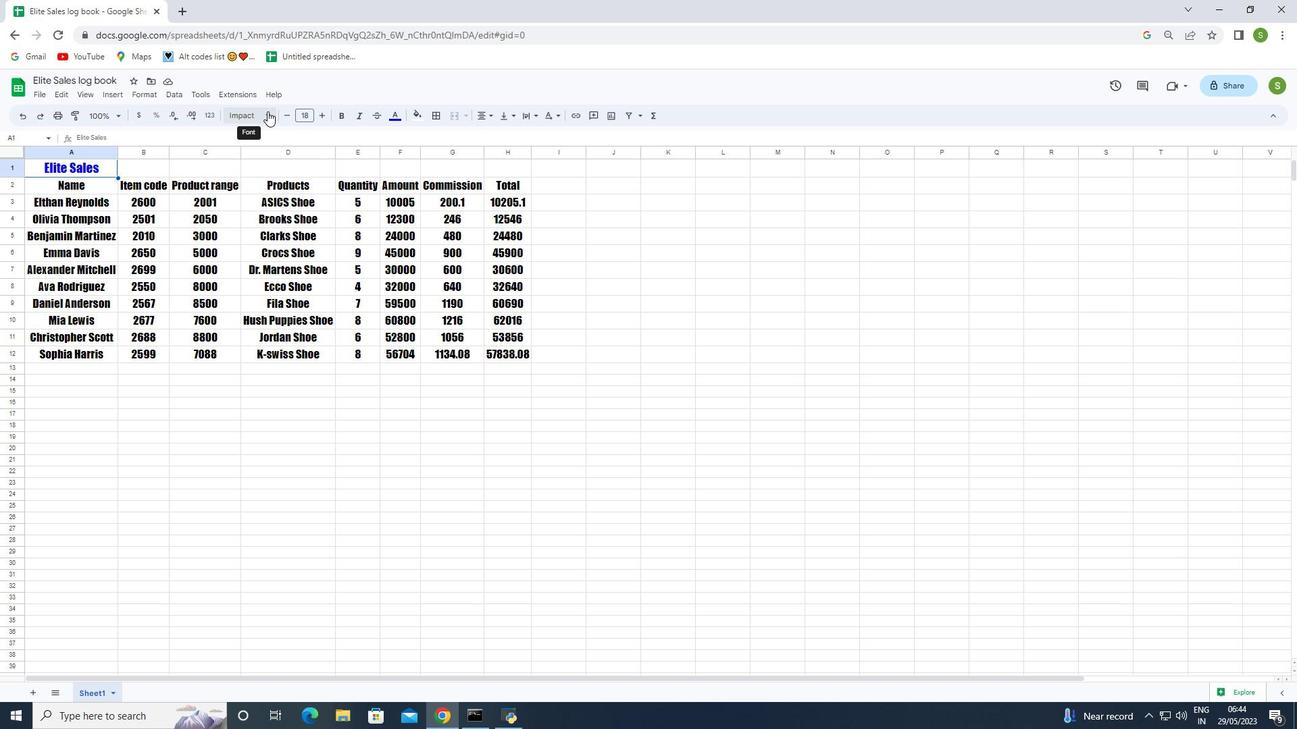 
Action: Mouse moved to (458, 481)
Screenshot: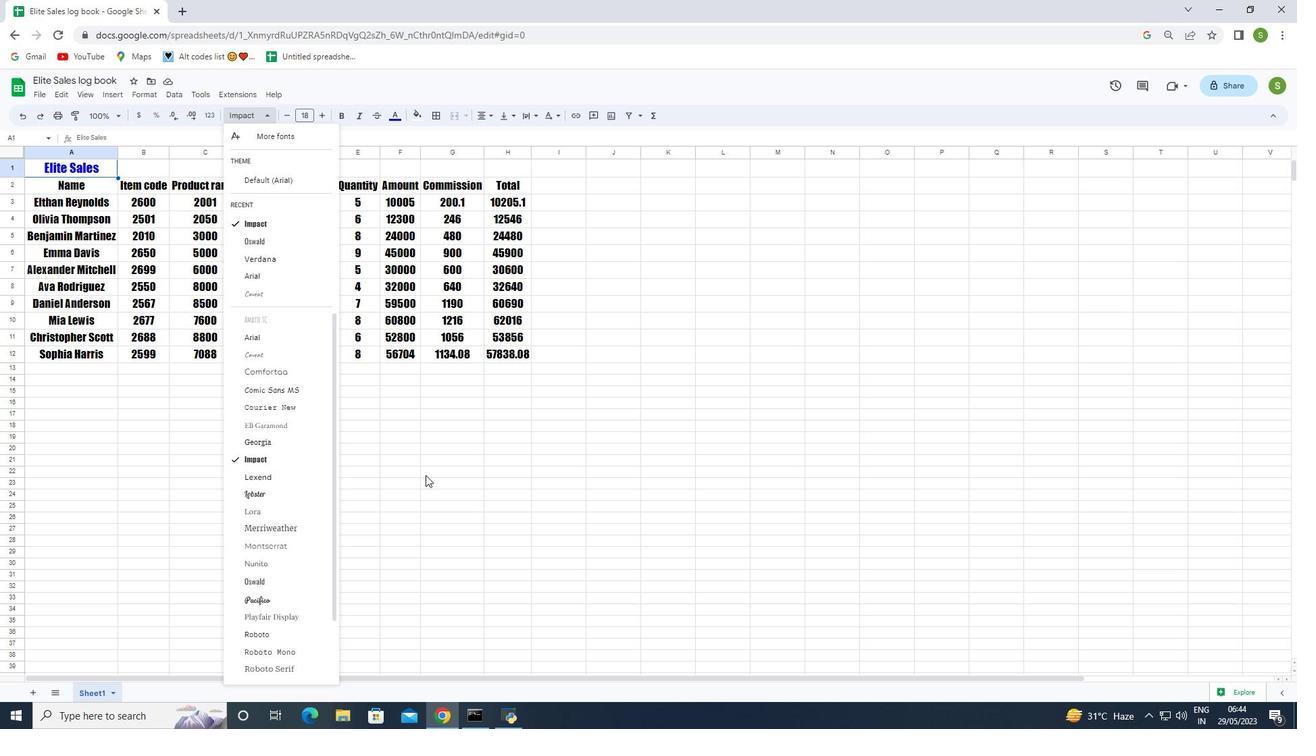 
Action: Mouse pressed left at (458, 481)
Screenshot: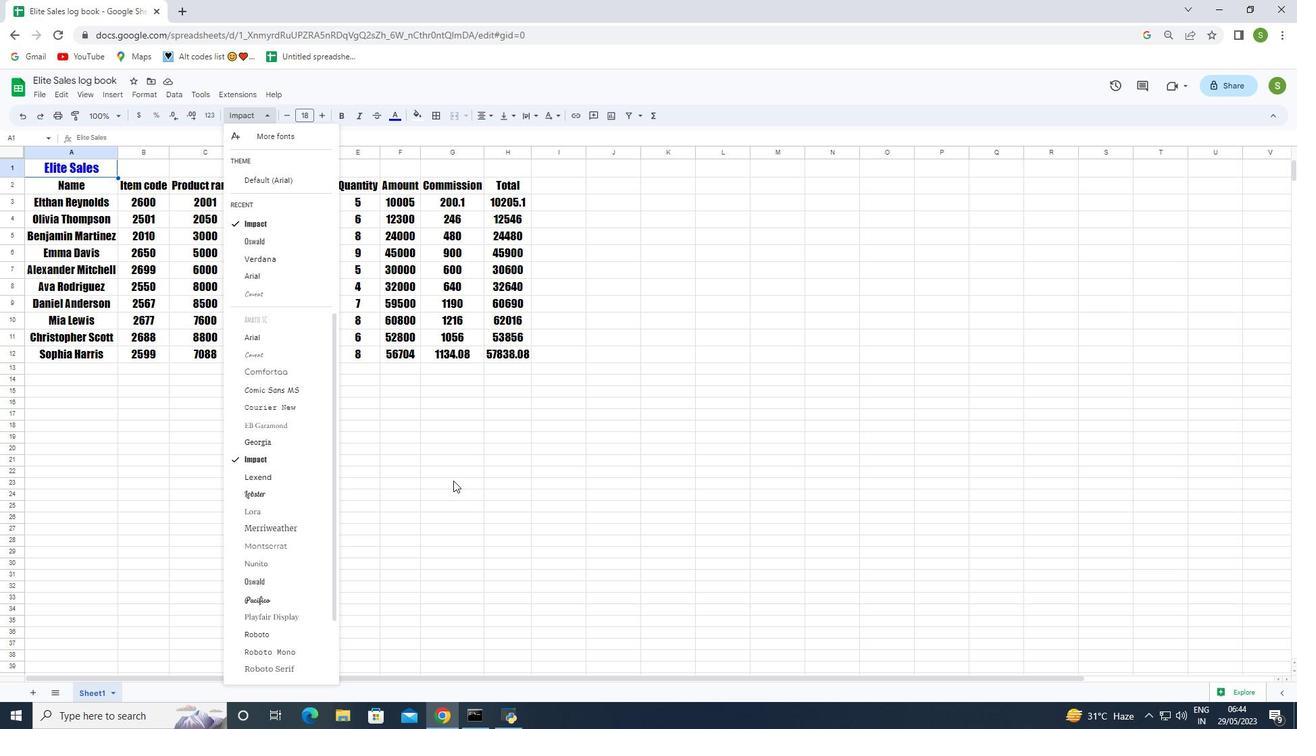 
Action: Mouse moved to (54, 181)
Screenshot: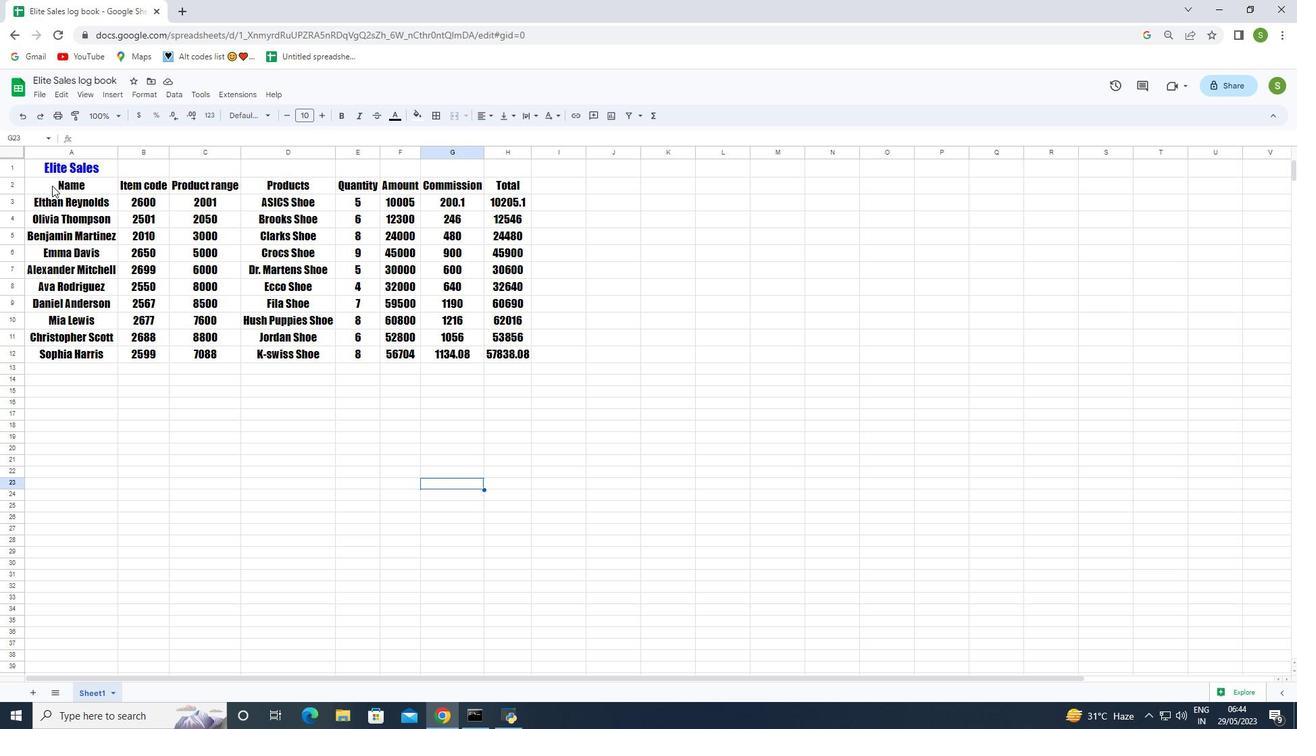 
Action: Mouse pressed left at (54, 181)
Screenshot: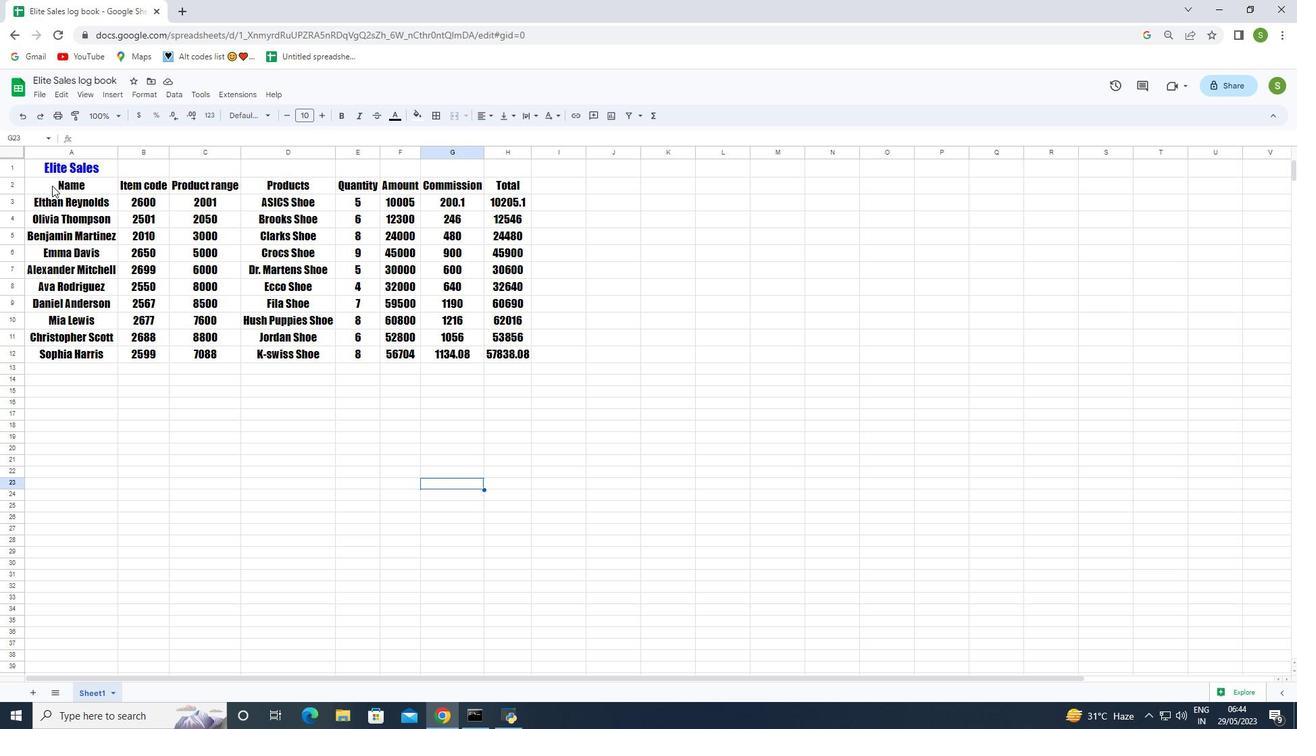 
Action: Mouse moved to (248, 116)
Screenshot: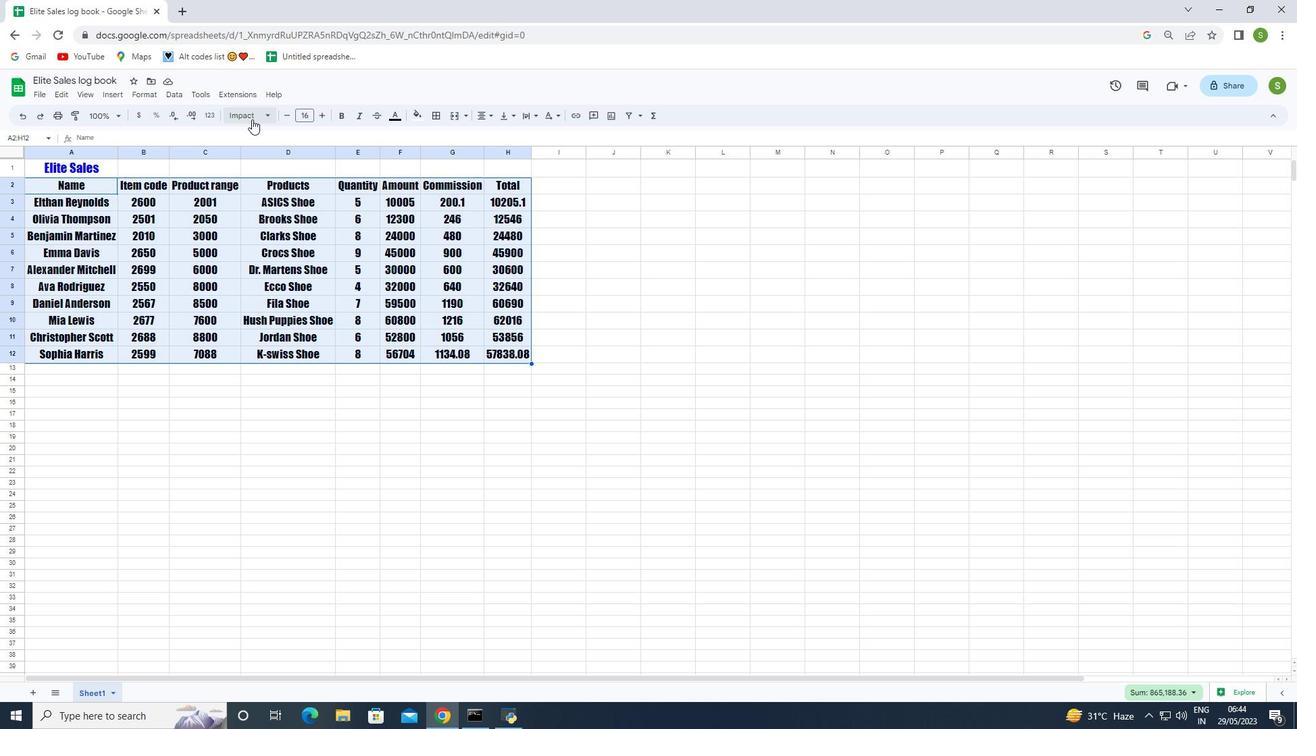 
Action: Mouse pressed left at (248, 116)
Screenshot: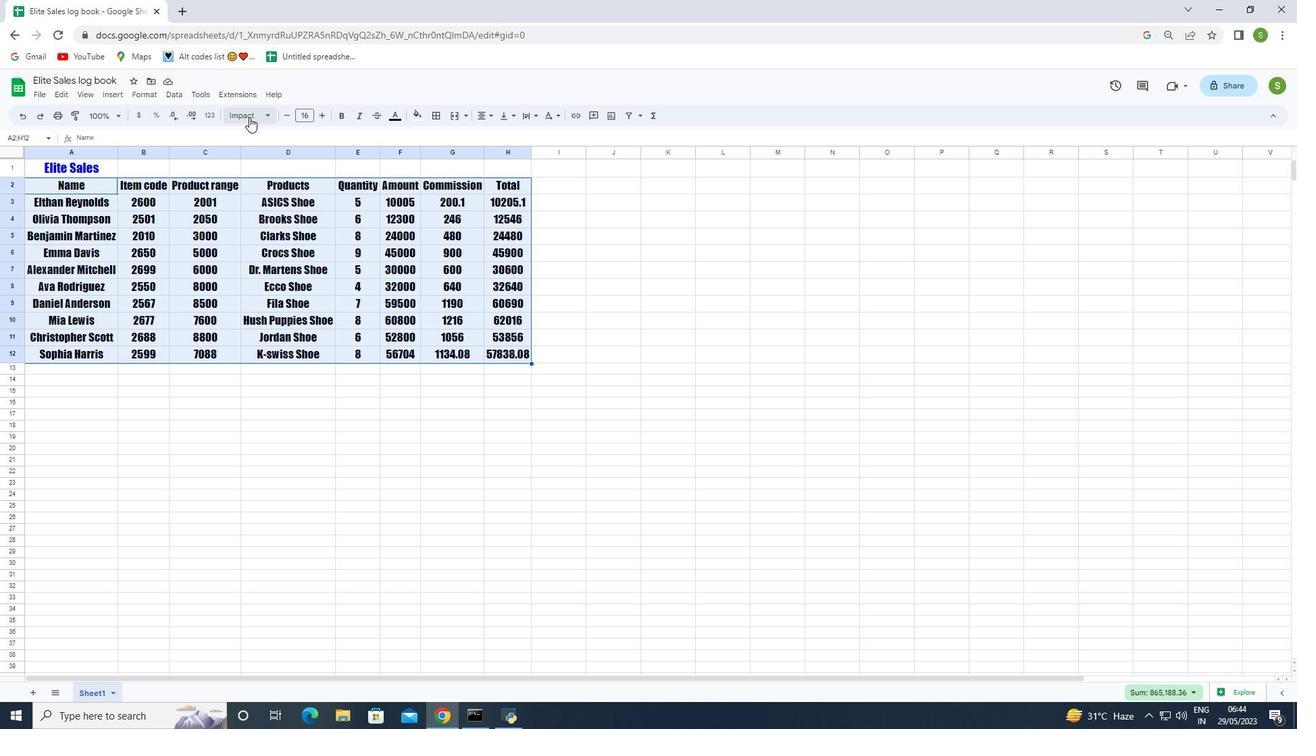 
Action: Mouse moved to (262, 243)
Screenshot: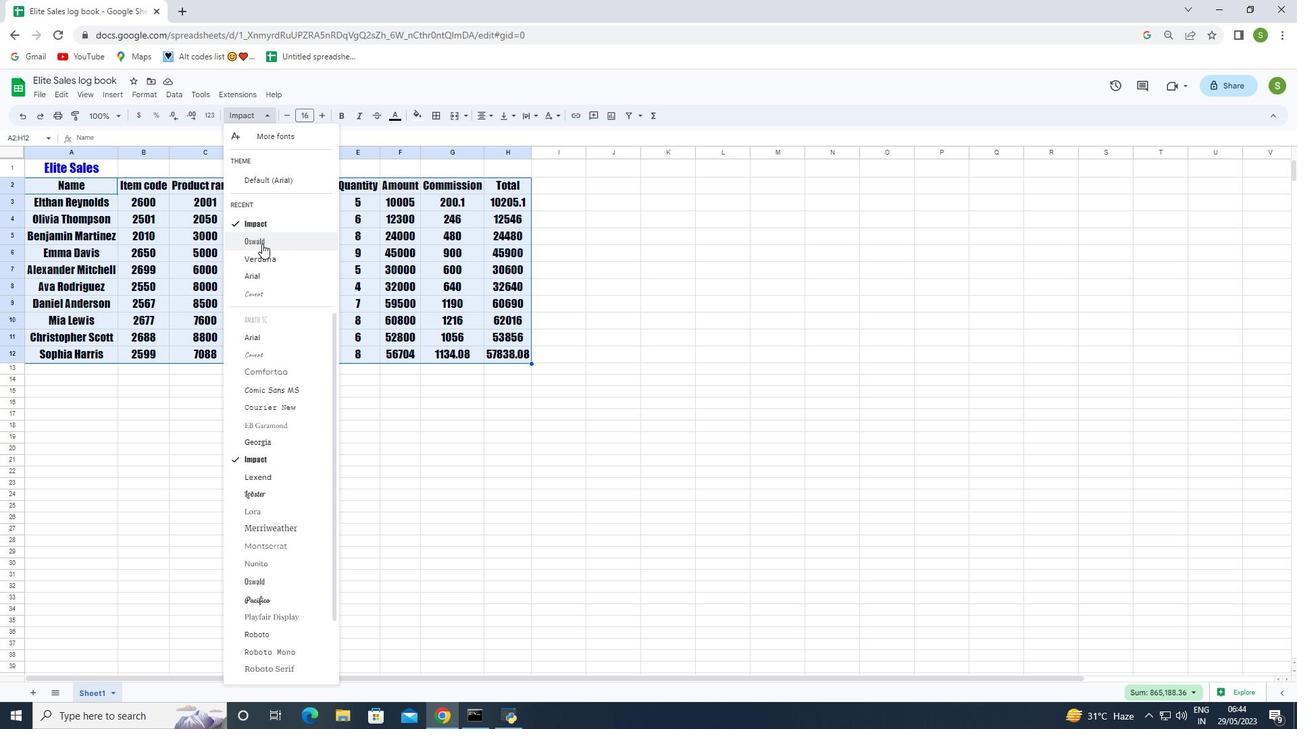 
Action: Mouse pressed left at (262, 243)
Screenshot: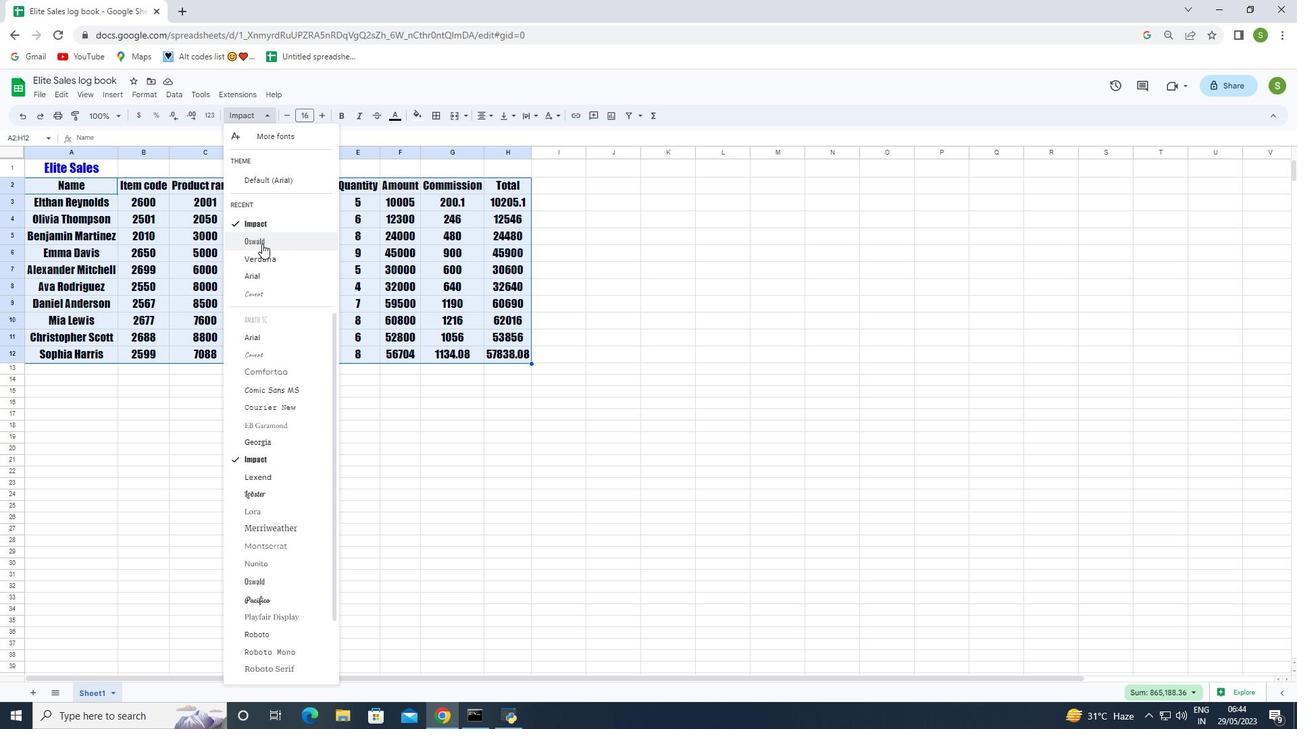 
Action: Mouse moved to (285, 115)
Screenshot: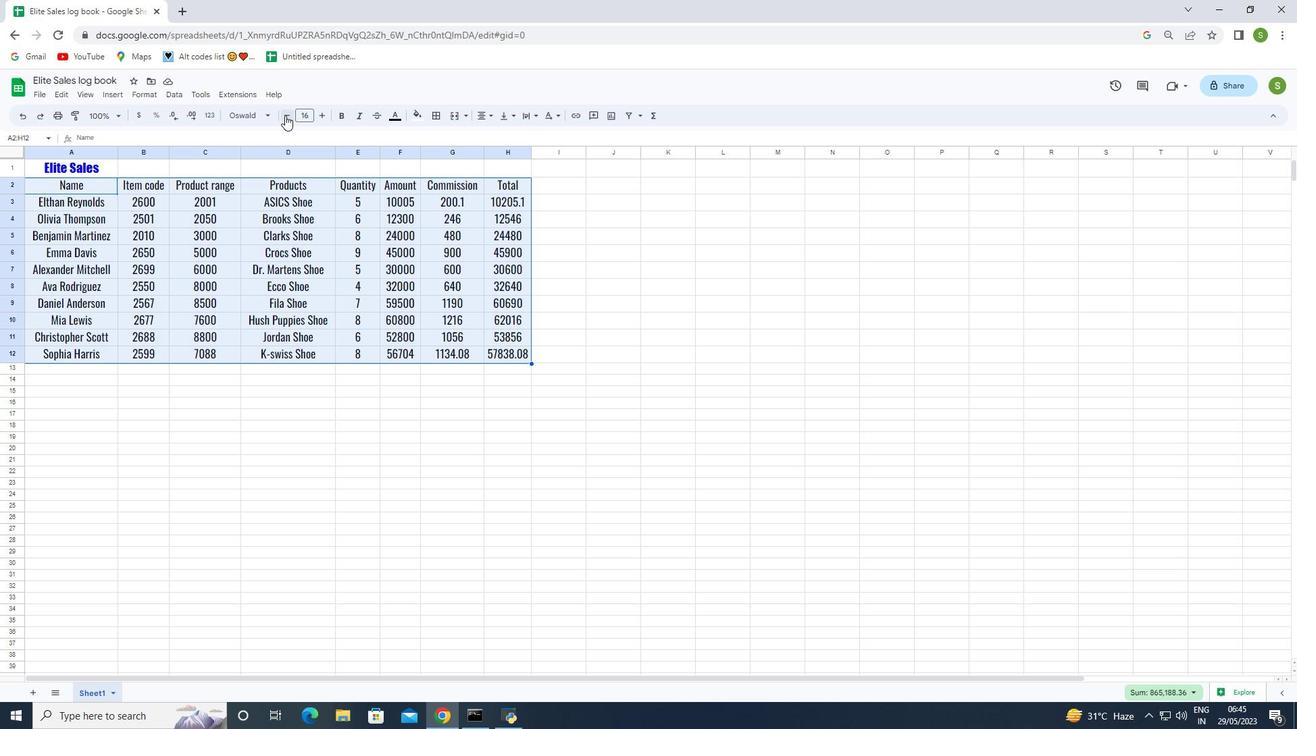 
Action: Mouse pressed left at (285, 115)
Screenshot: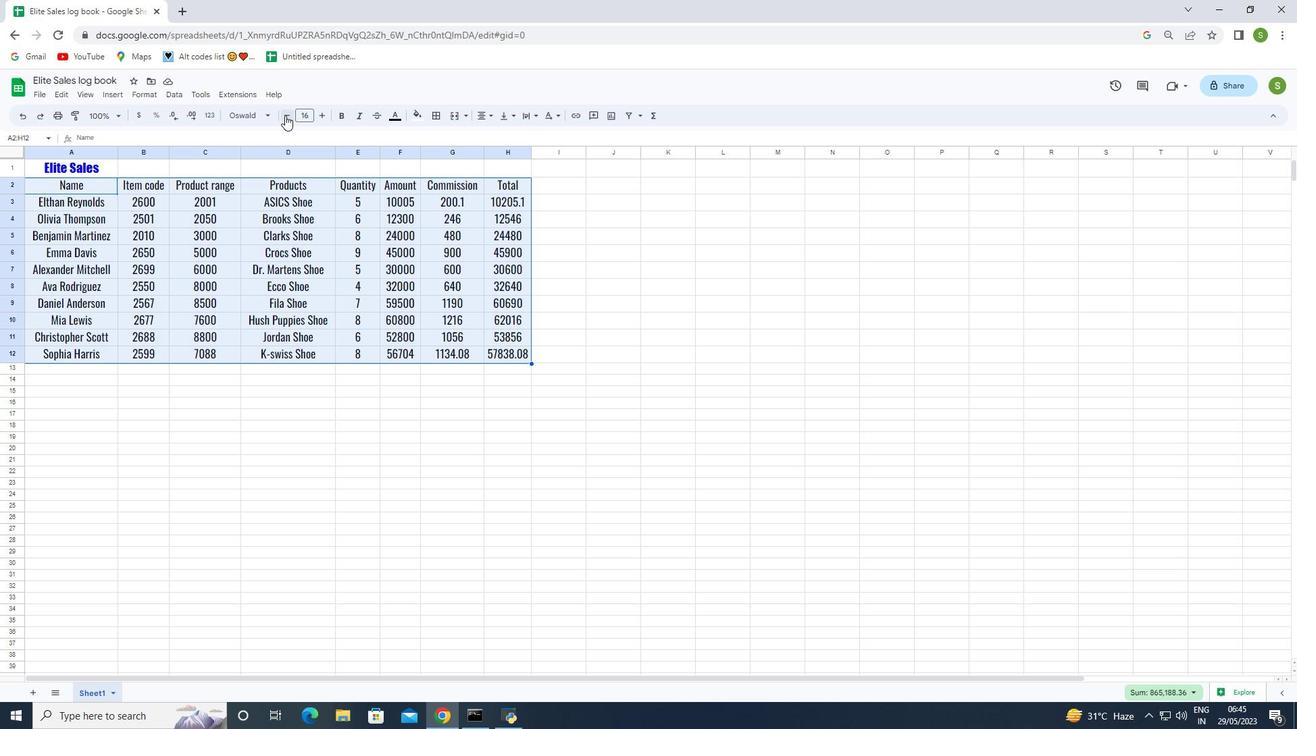 
Action: Mouse pressed left at (285, 115)
Screenshot: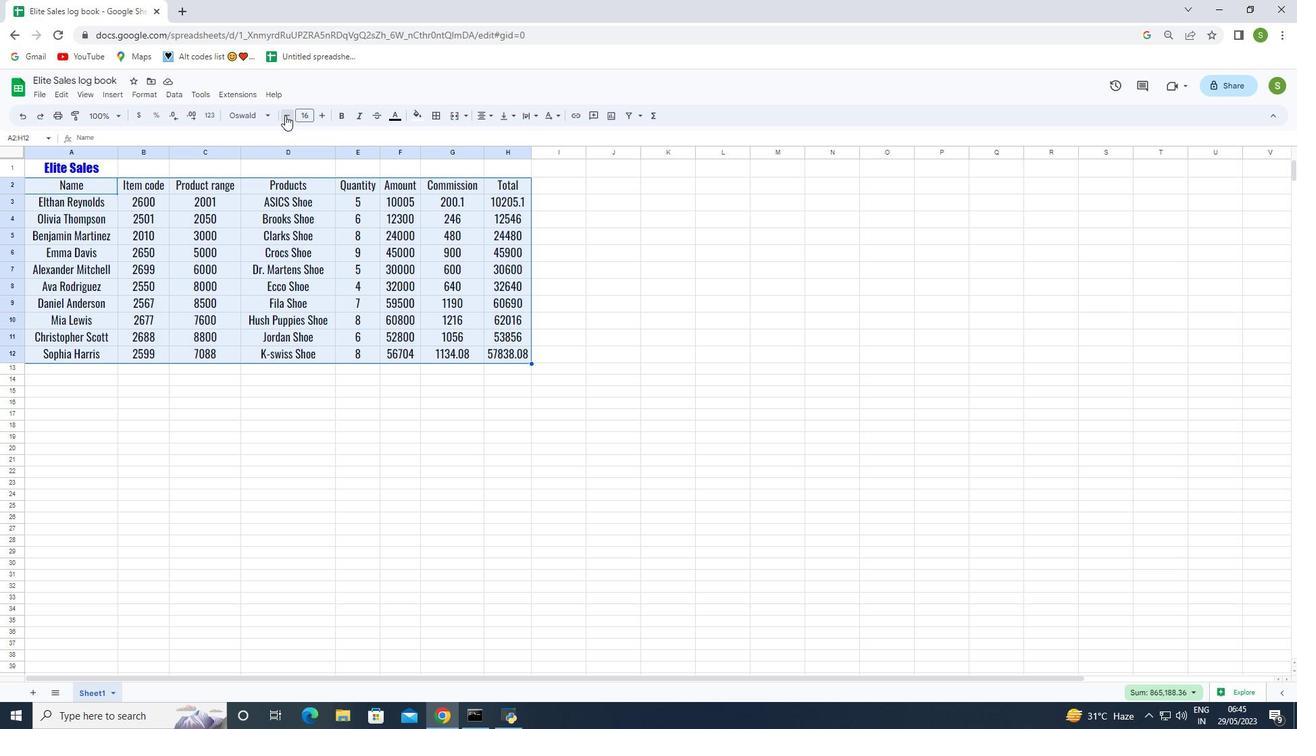
Action: Mouse pressed left at (285, 115)
Screenshot: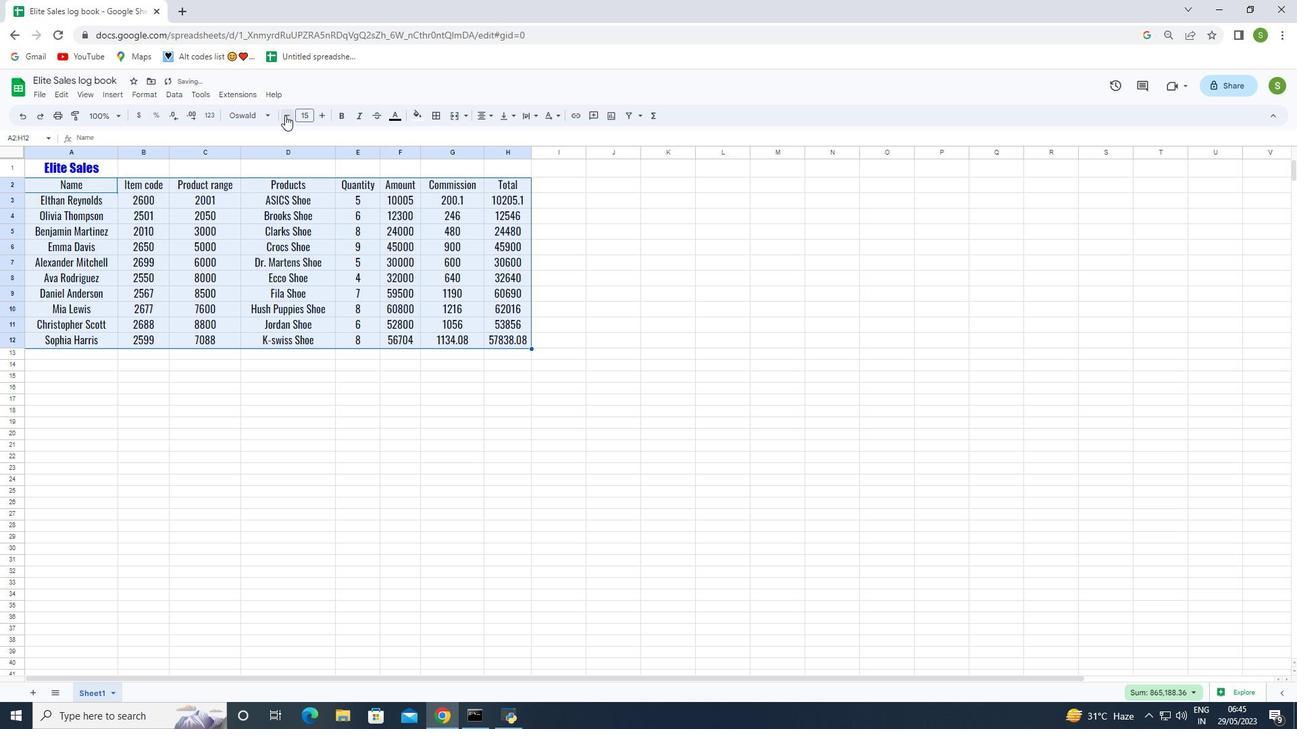 
Action: Mouse pressed left at (285, 115)
Screenshot: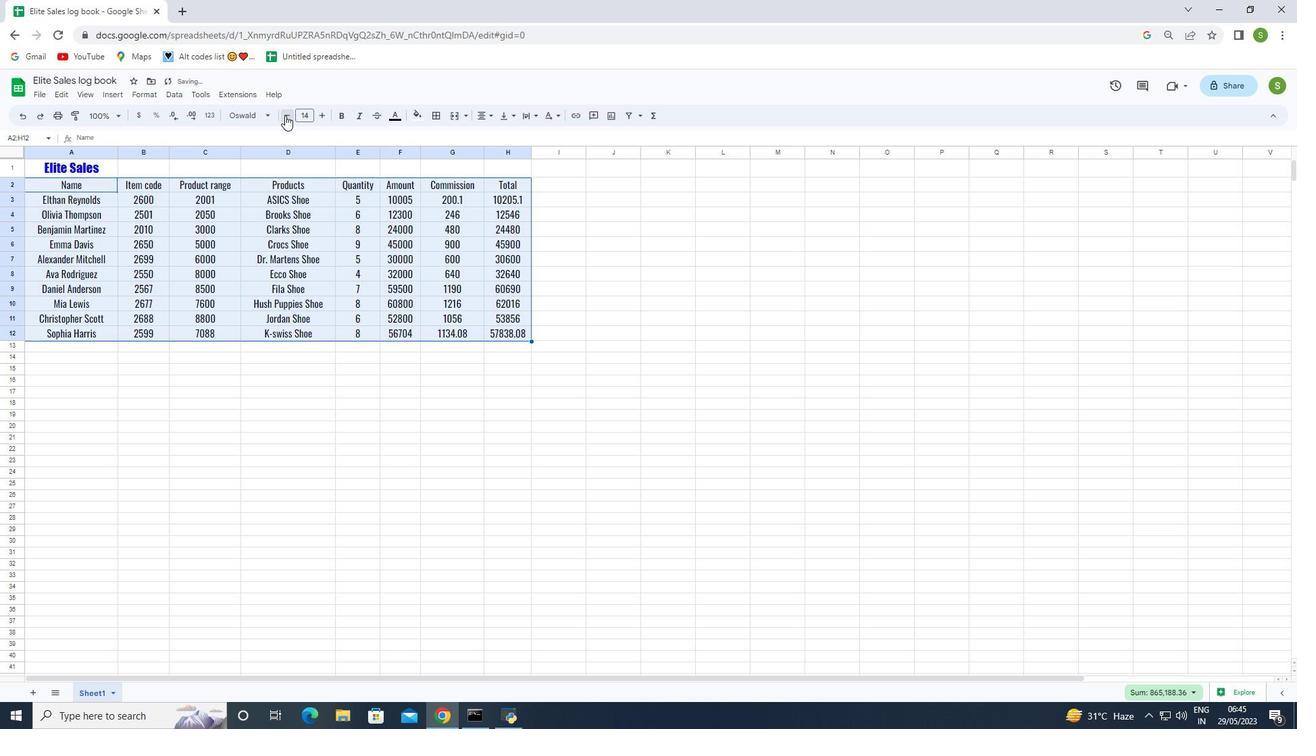 
Action: Mouse pressed left at (285, 115)
Screenshot: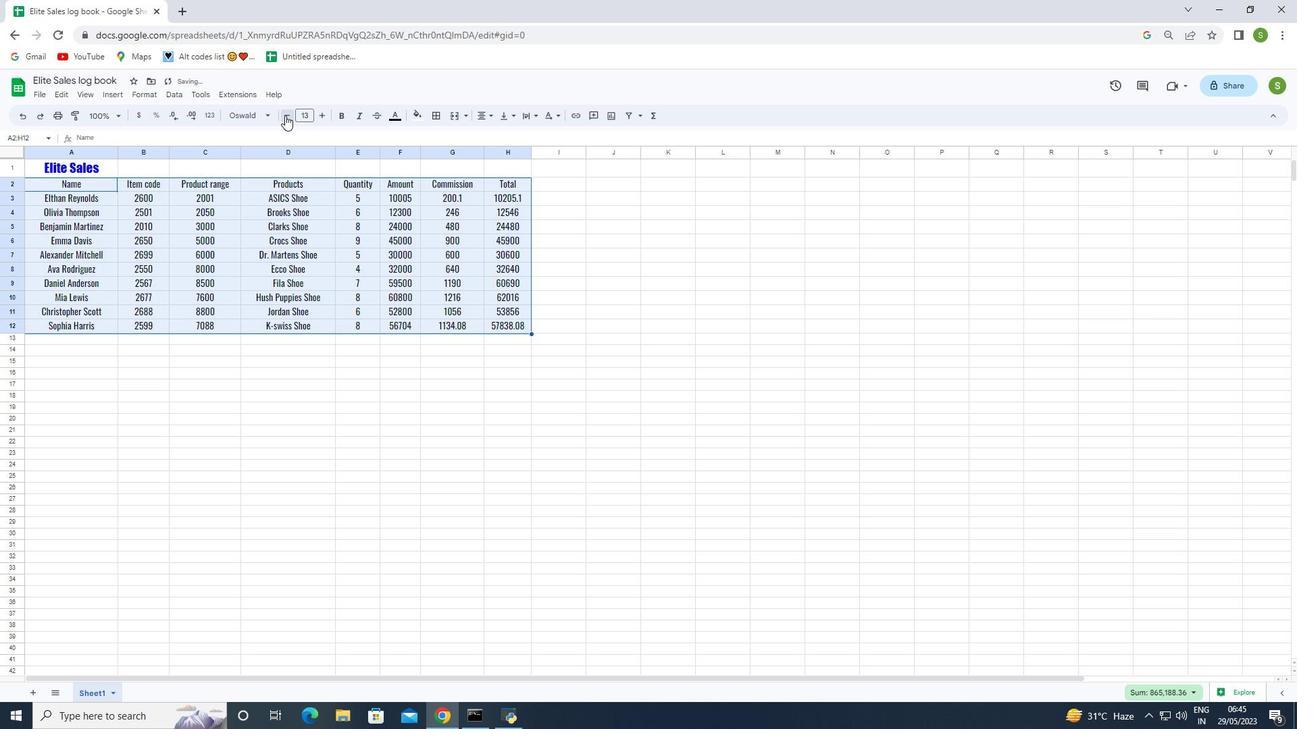 
Action: Mouse pressed left at (285, 115)
Screenshot: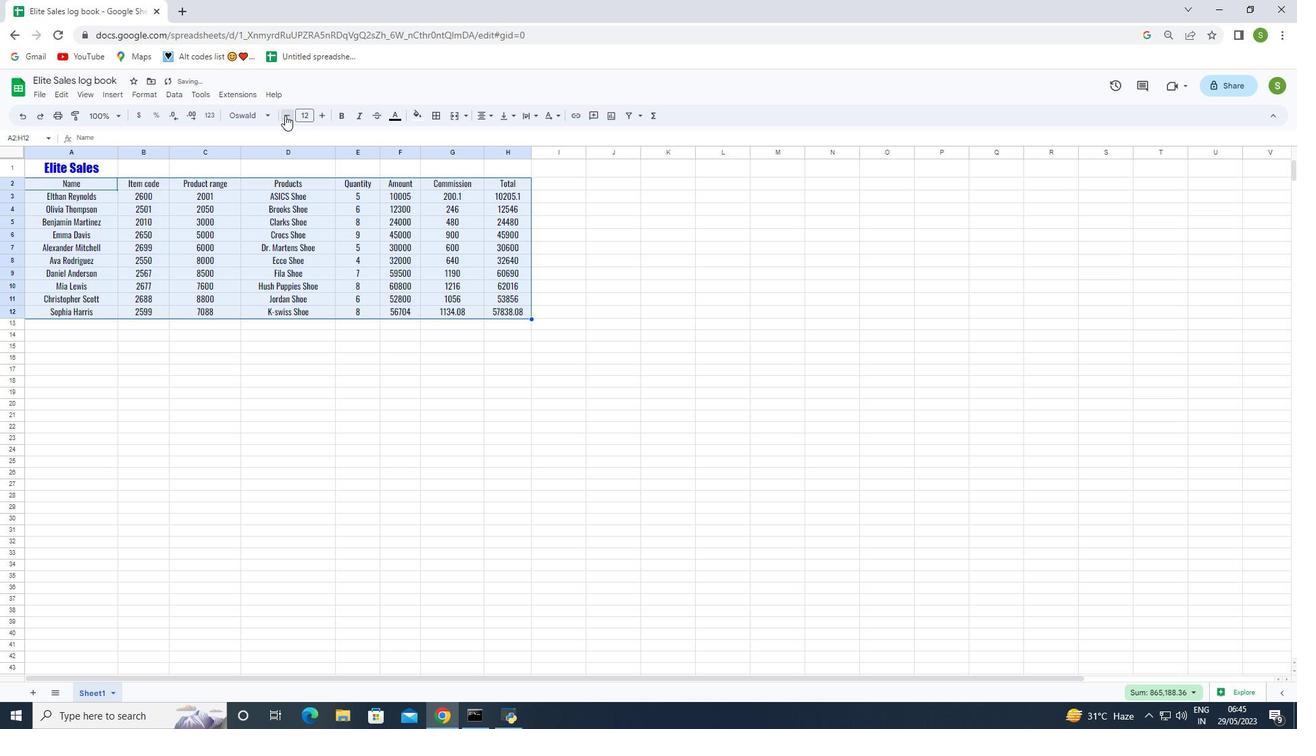 
Action: Mouse pressed left at (285, 115)
Screenshot: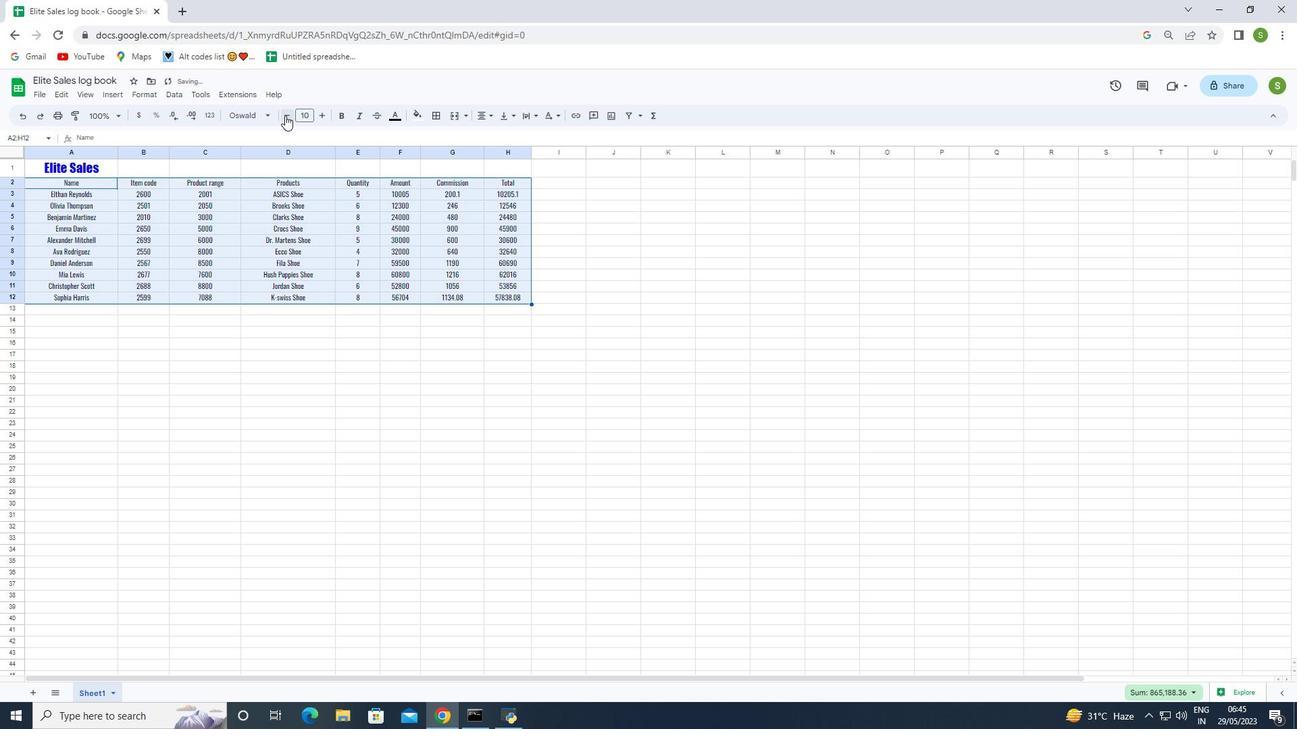 
Action: Mouse moved to (153, 321)
Screenshot: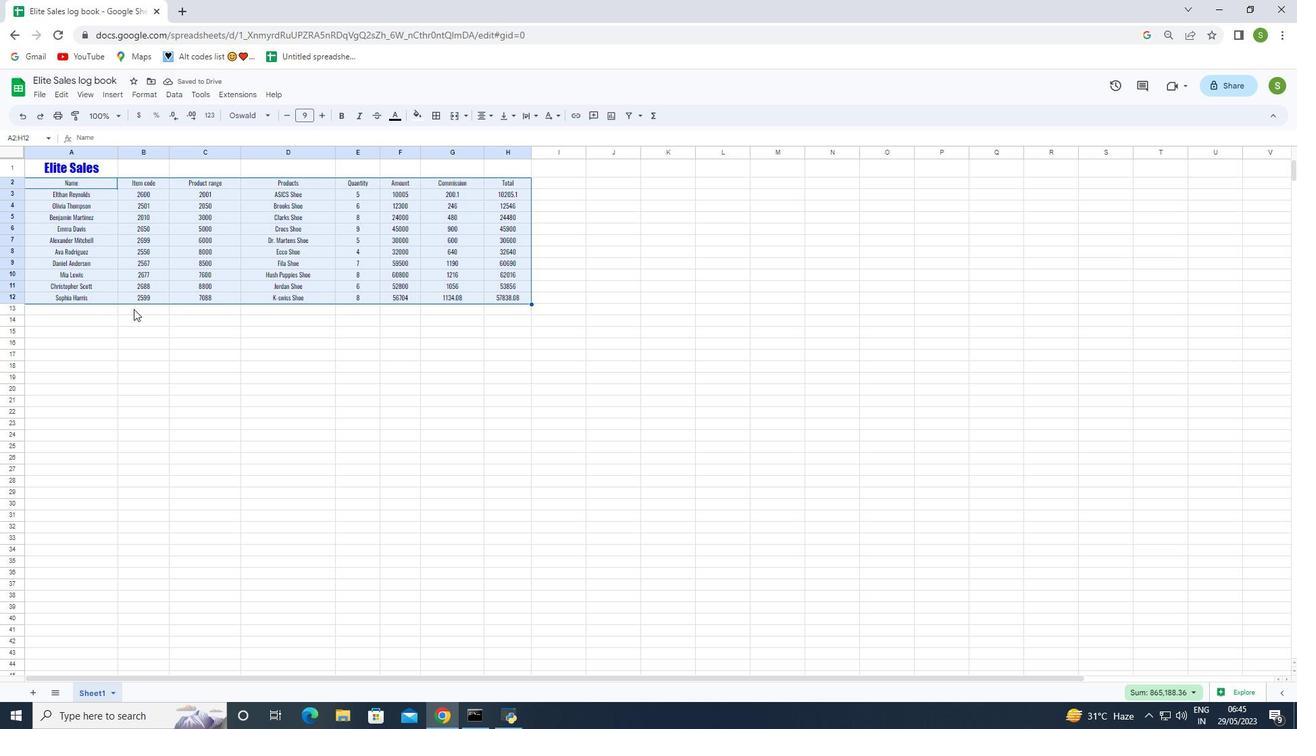 
Action: Mouse pressed left at (153, 321)
Screenshot: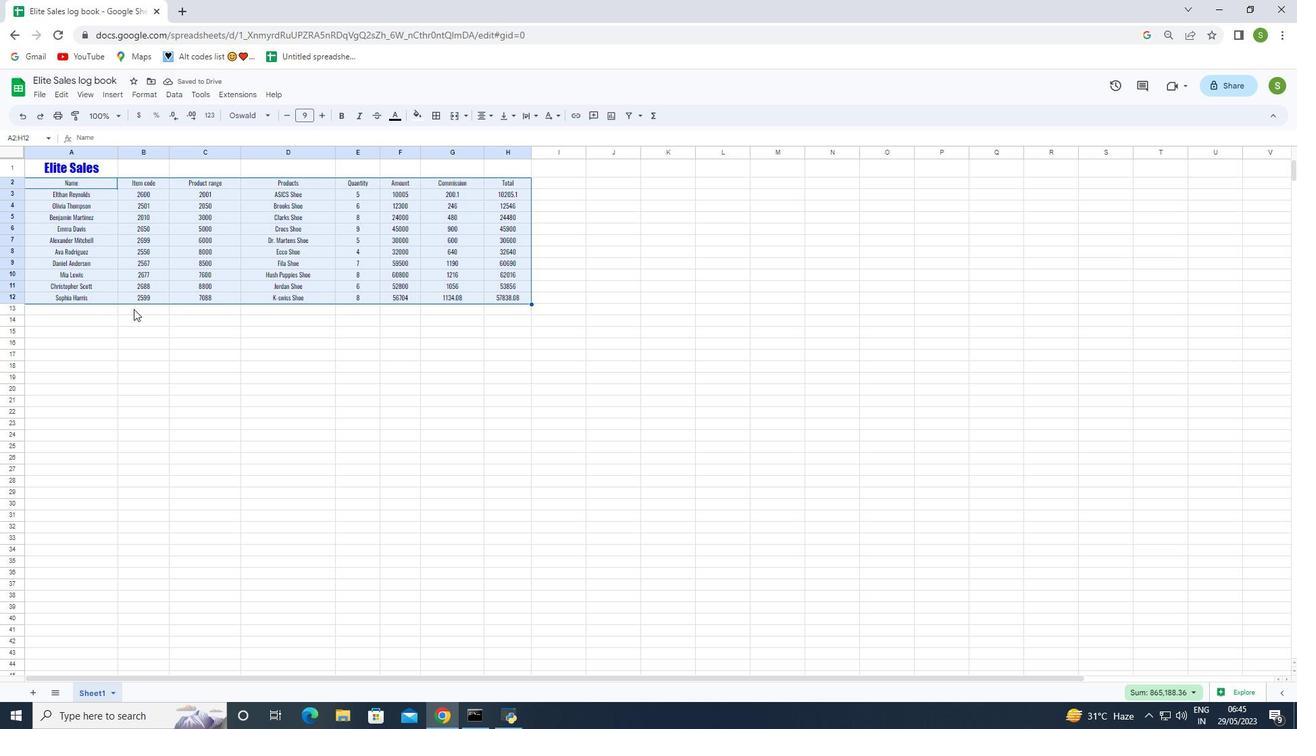 
Action: Mouse moved to (54, 162)
Screenshot: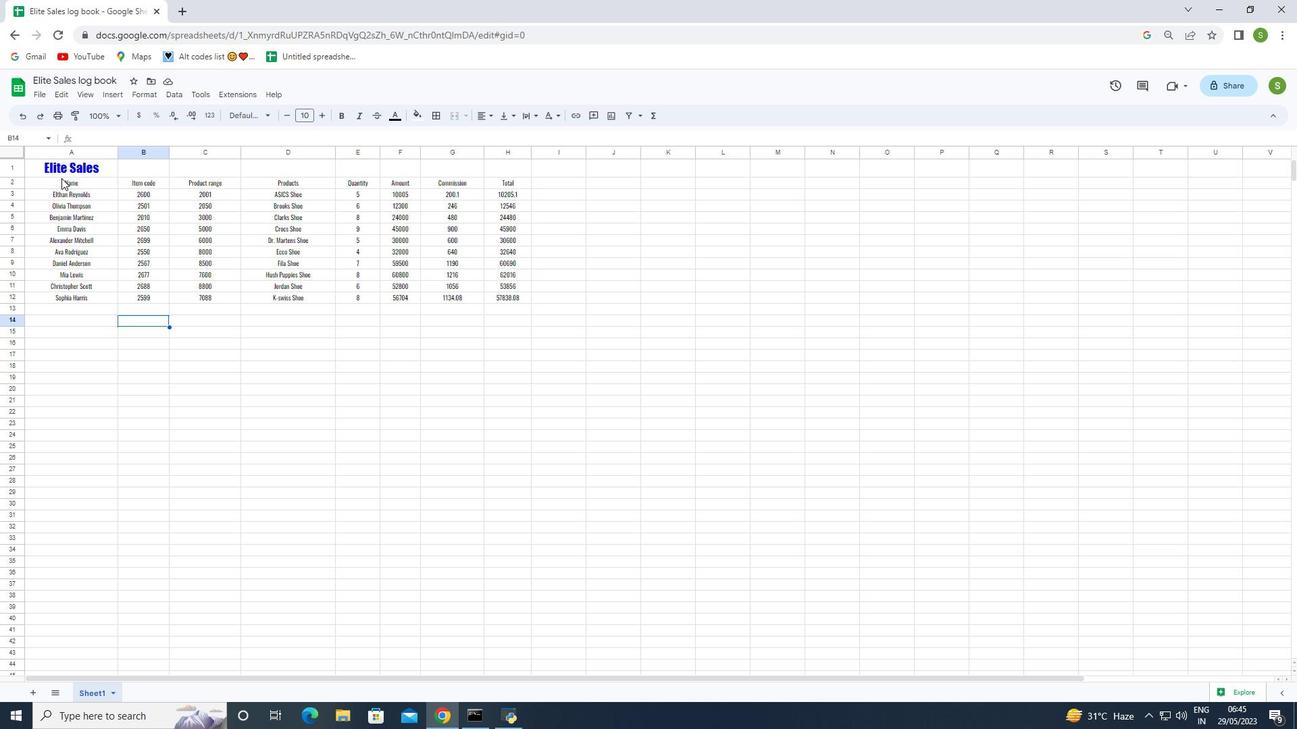 
Action: Mouse pressed left at (54, 162)
Screenshot: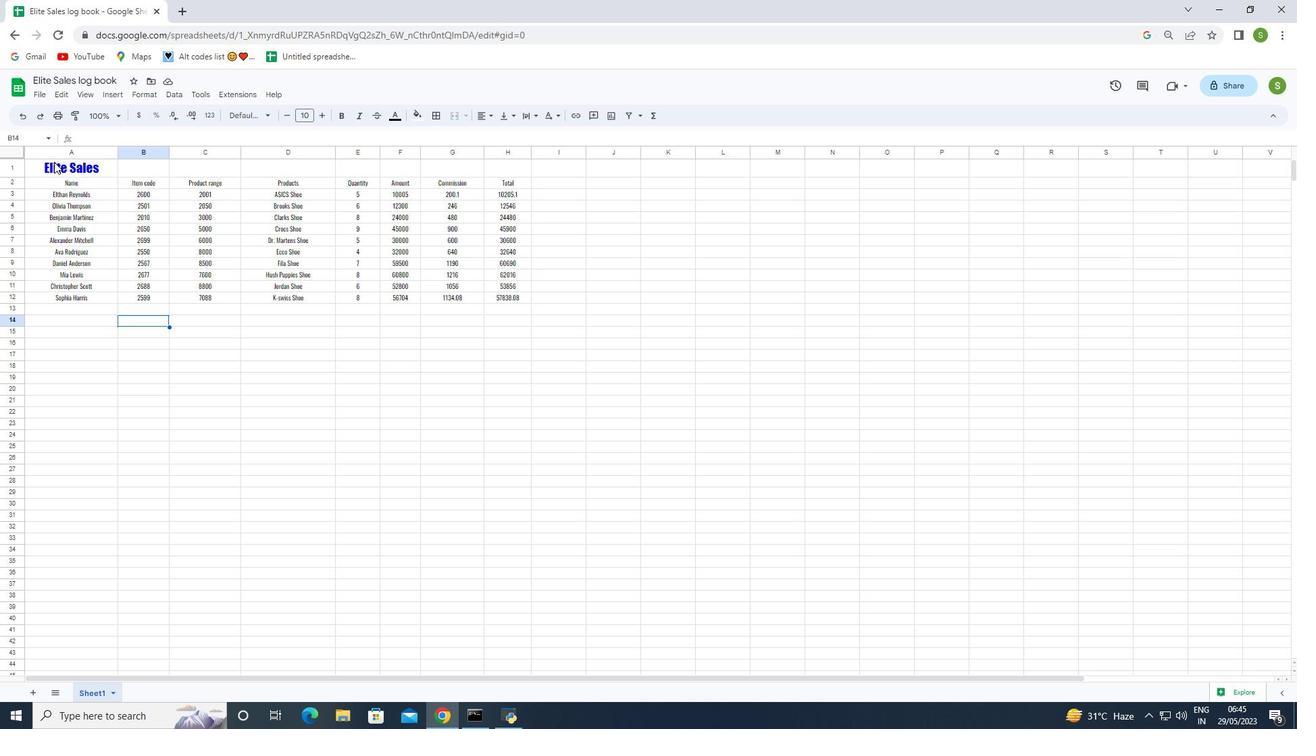 
Action: Mouse moved to (487, 118)
Screenshot: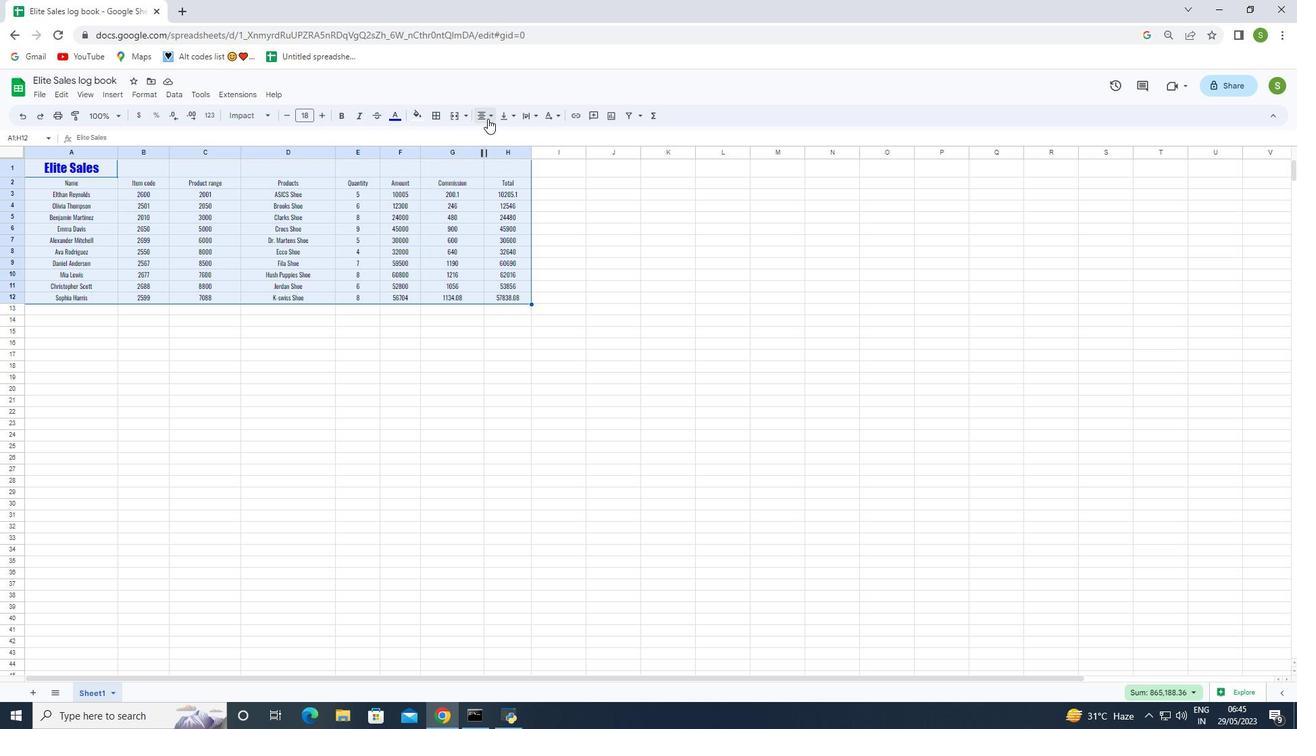 
Action: Mouse pressed left at (487, 118)
Screenshot: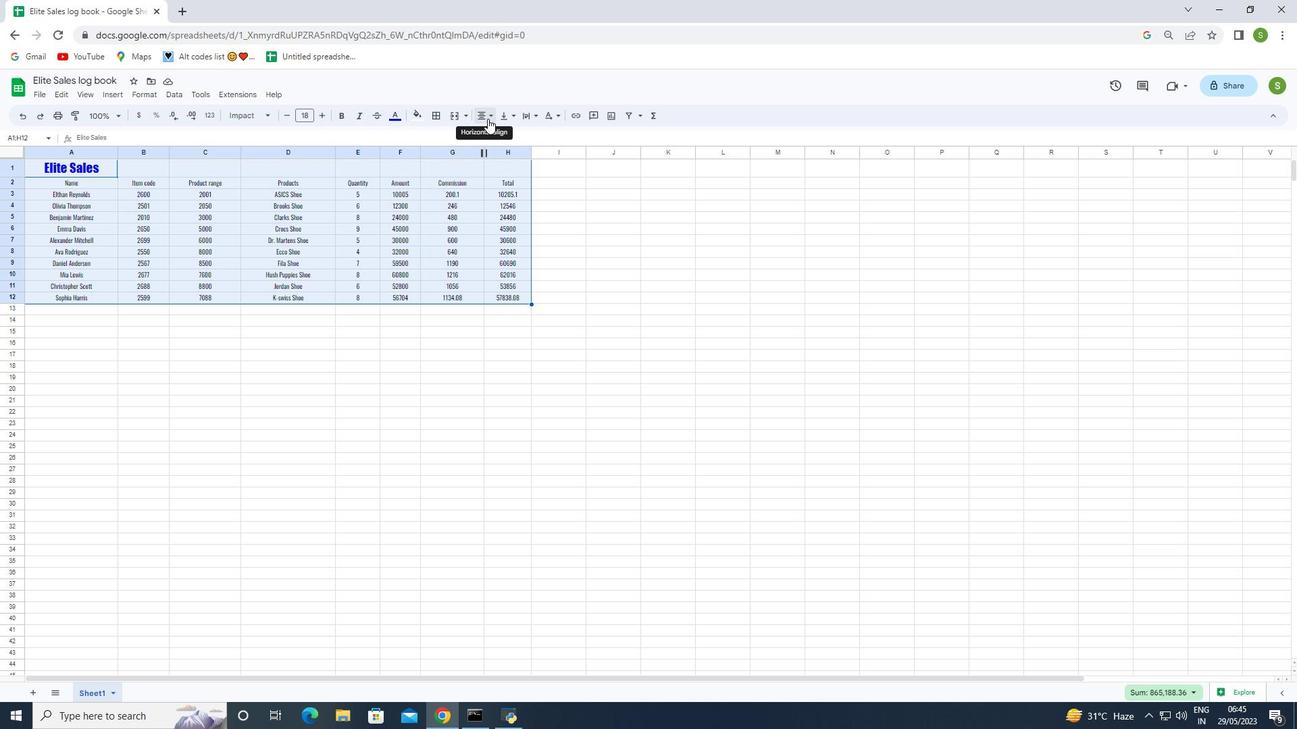 
Action: Mouse moved to (485, 139)
Screenshot: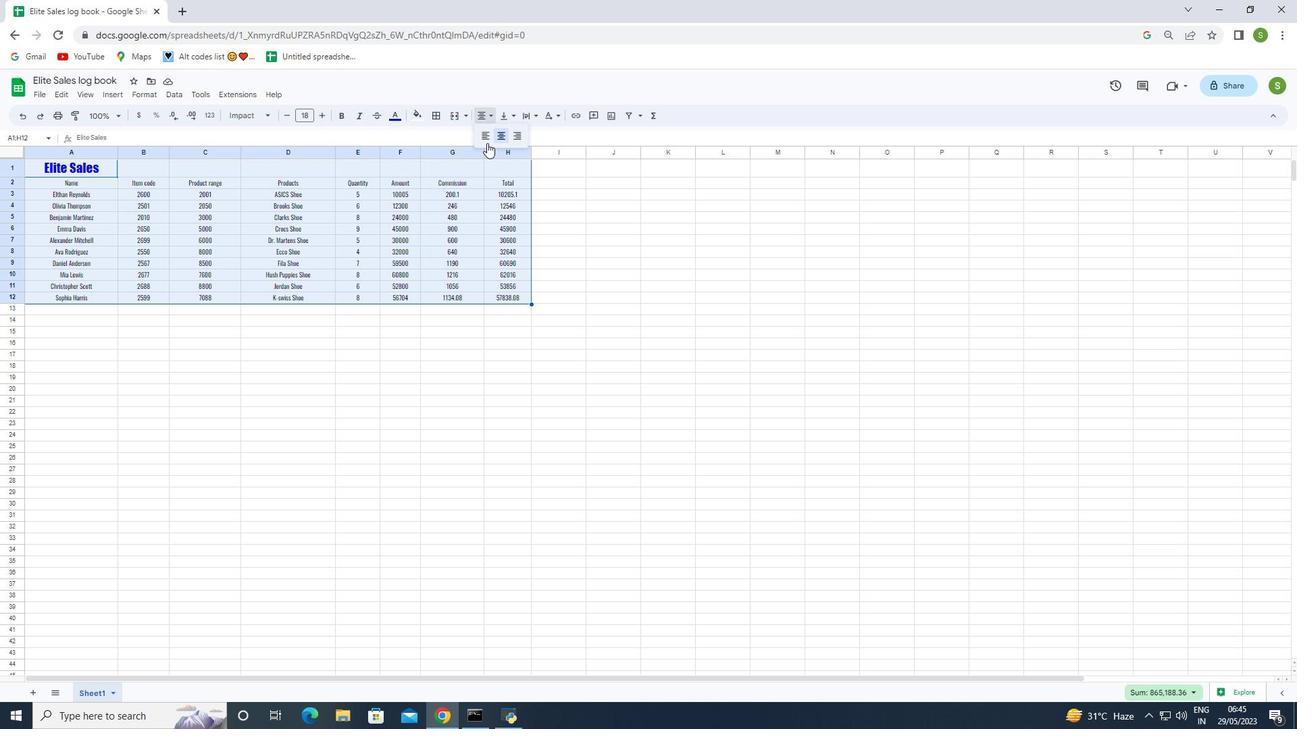 
Action: Mouse pressed left at (485, 139)
Screenshot: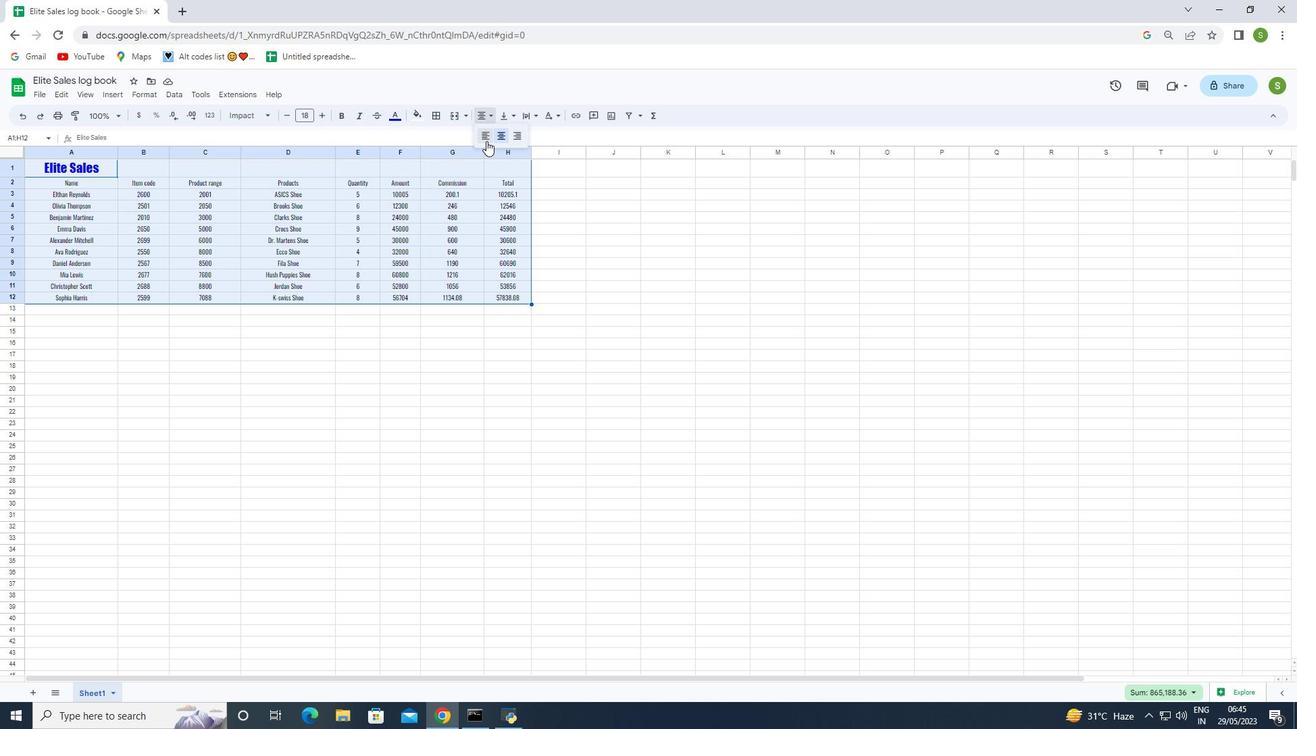 
Action: Mouse moved to (486, 114)
Screenshot: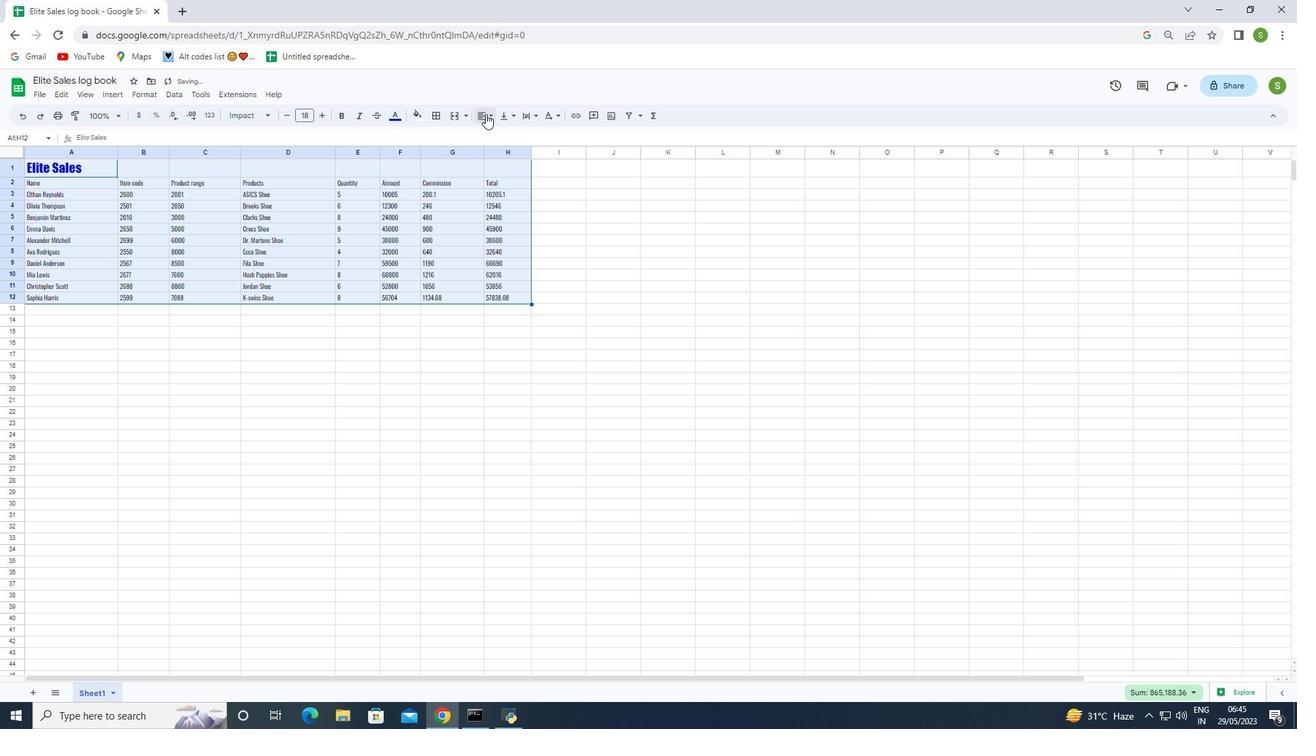 
Action: Mouse pressed left at (486, 114)
Screenshot: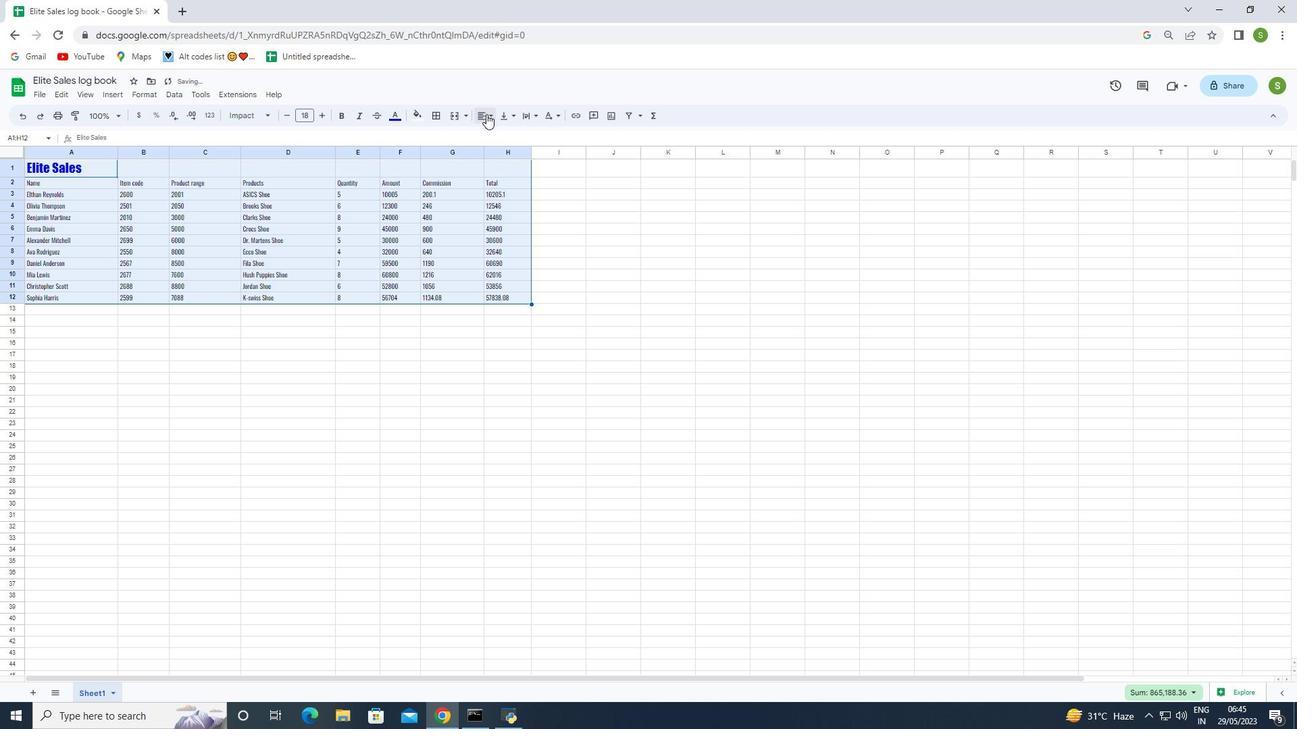 
Action: Mouse moved to (501, 137)
Screenshot: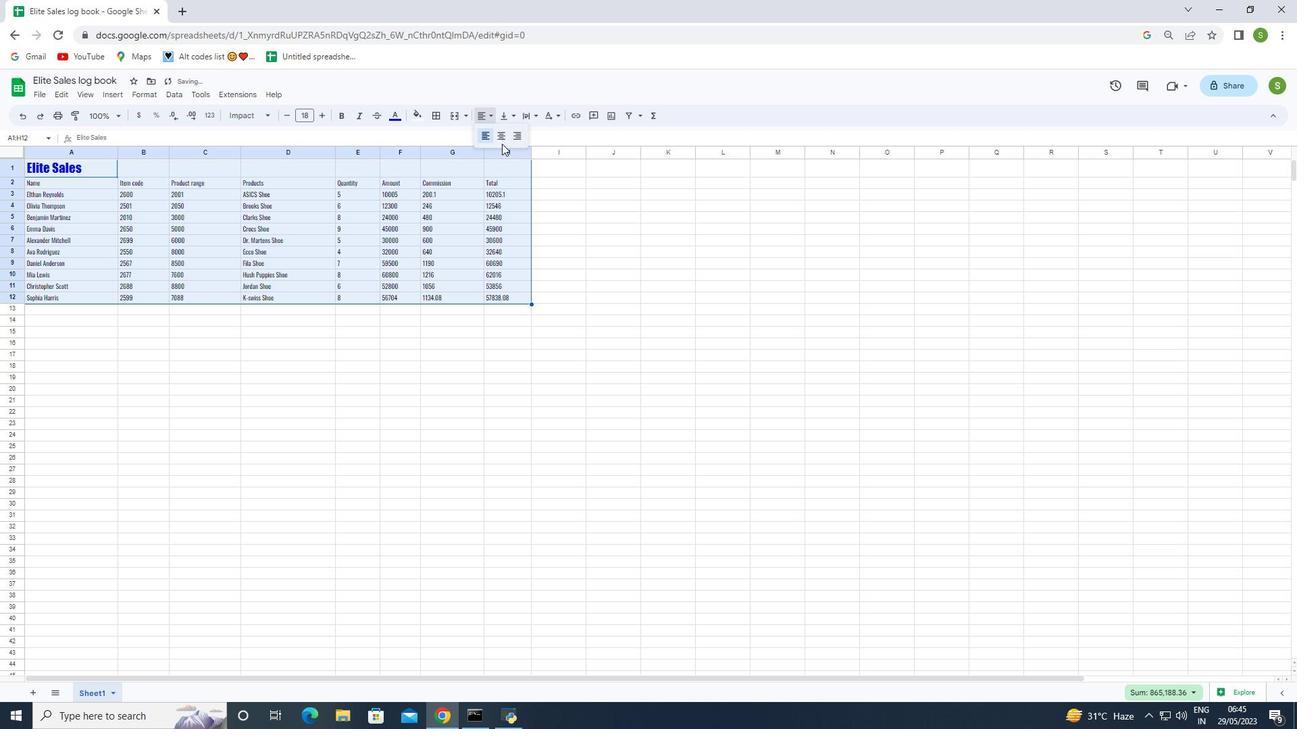 
Action: Mouse pressed left at (501, 137)
Screenshot: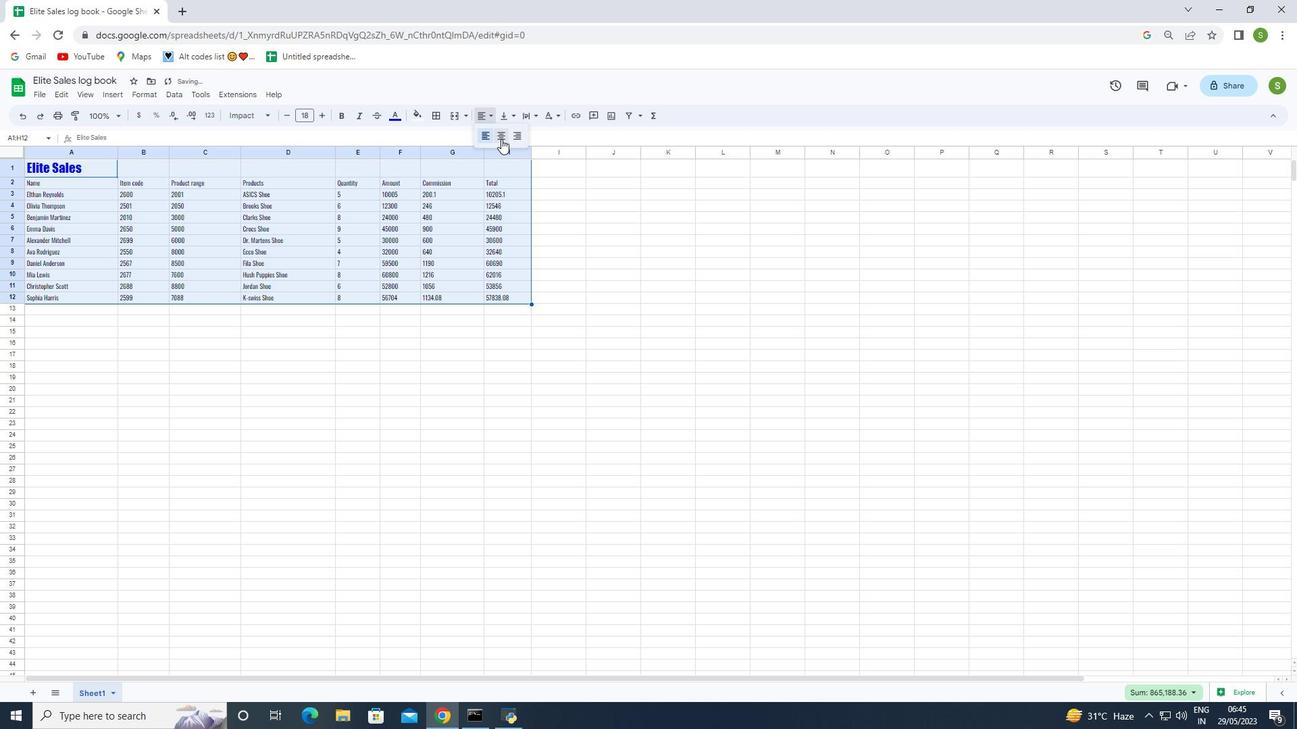 
Action: Mouse moved to (326, 348)
Screenshot: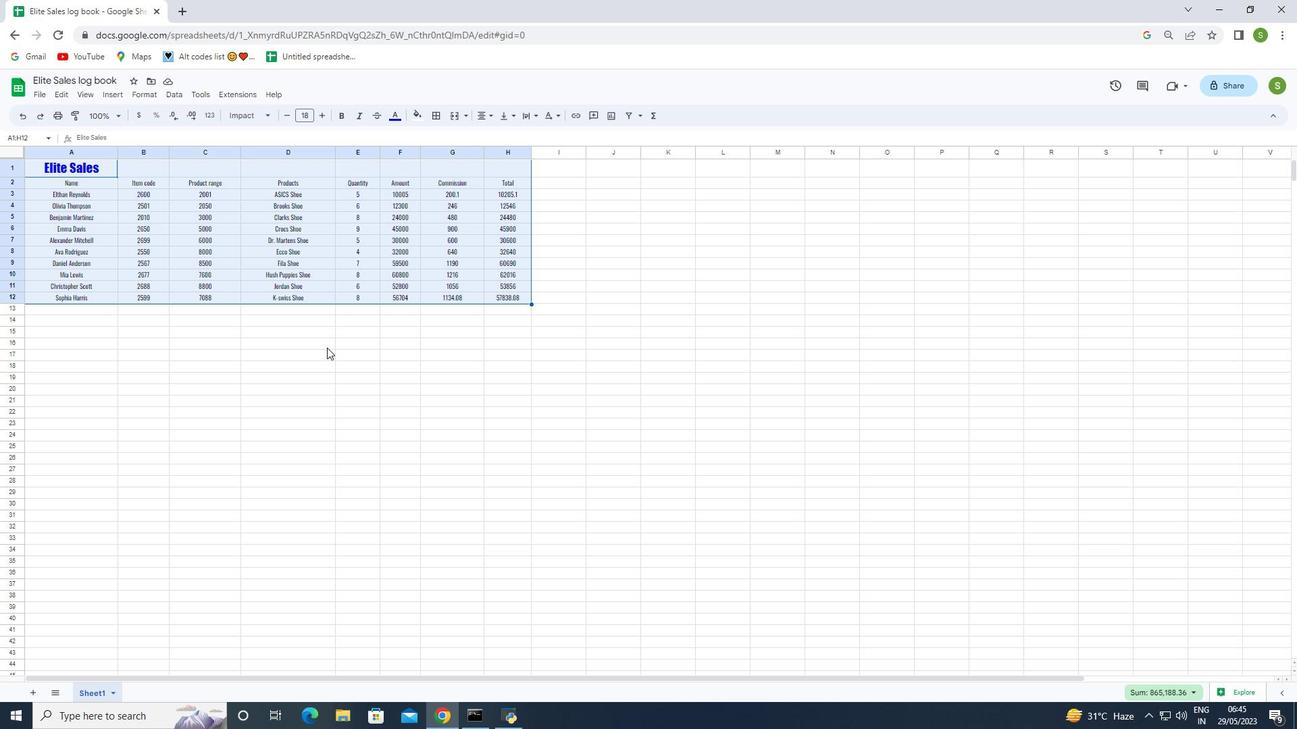 
Action: Mouse pressed left at (326, 348)
Screenshot: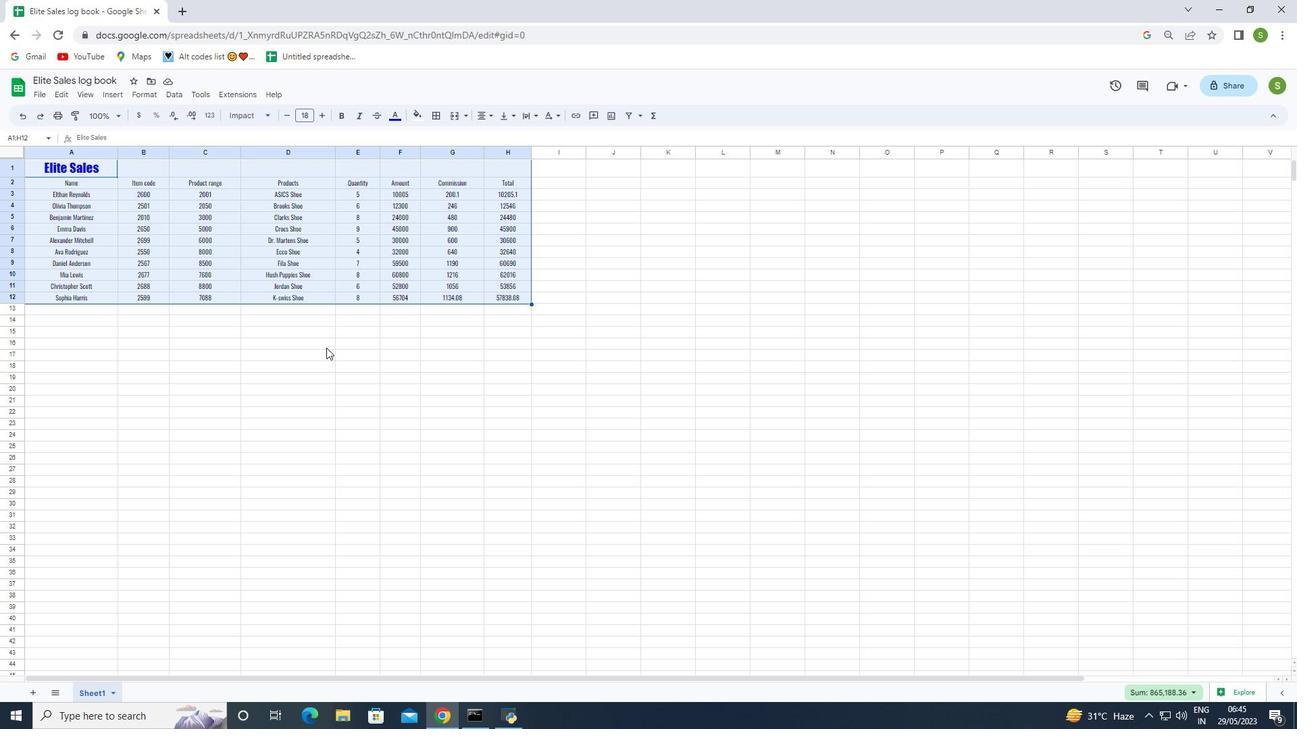 
Action: Mouse moved to (81, 169)
Screenshot: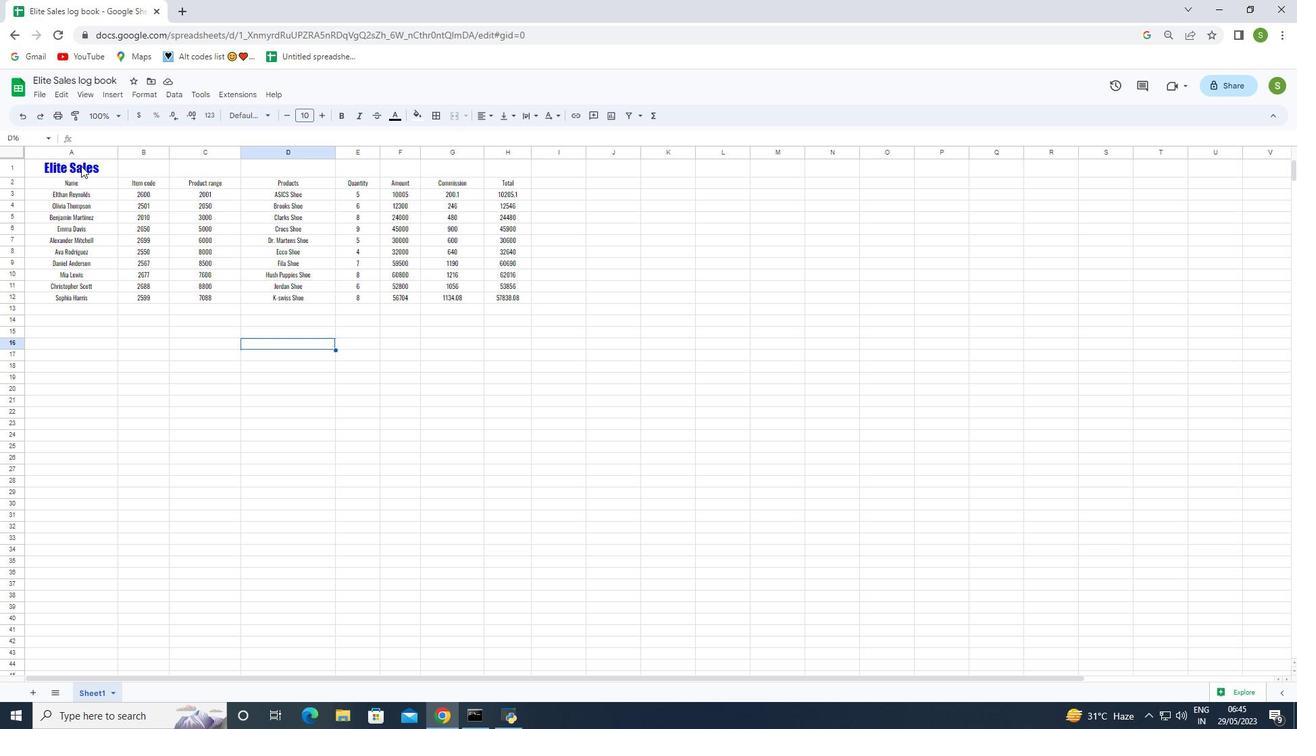 
Action: Mouse pressed left at (81, 169)
Screenshot: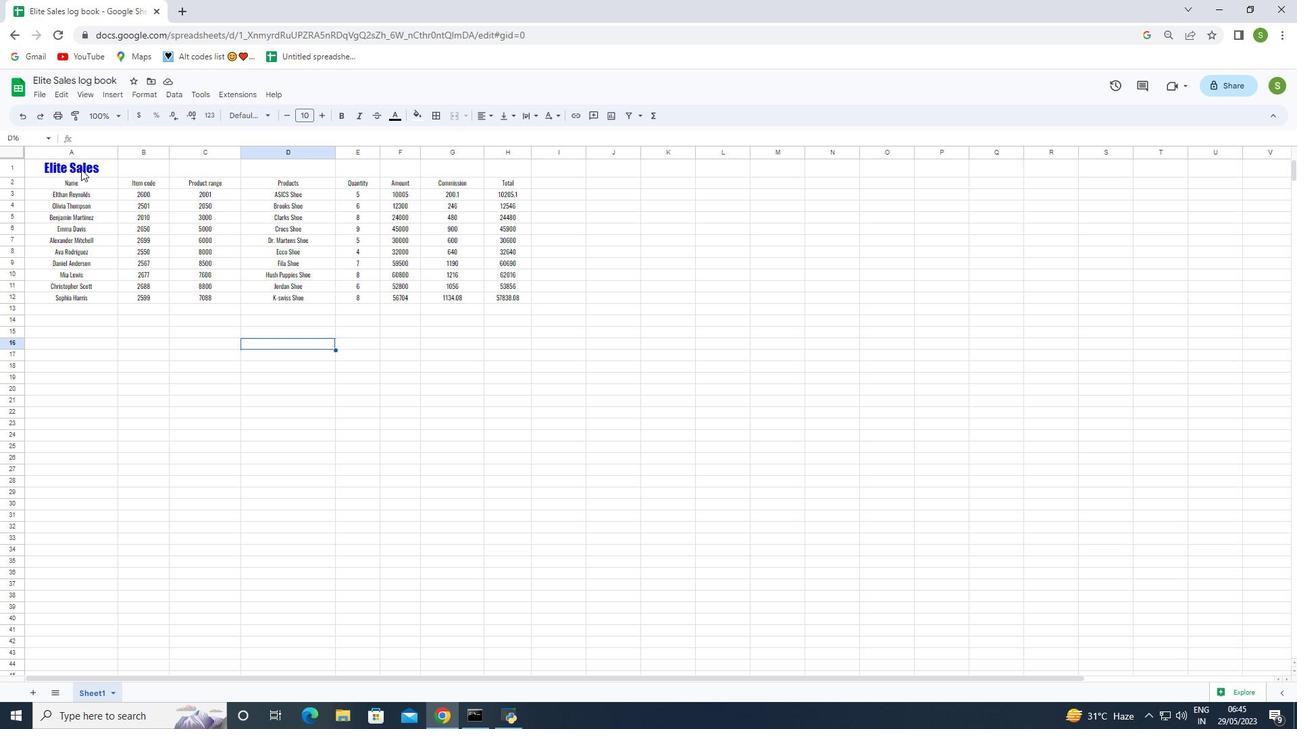 
Action: Mouse moved to (415, 115)
Screenshot: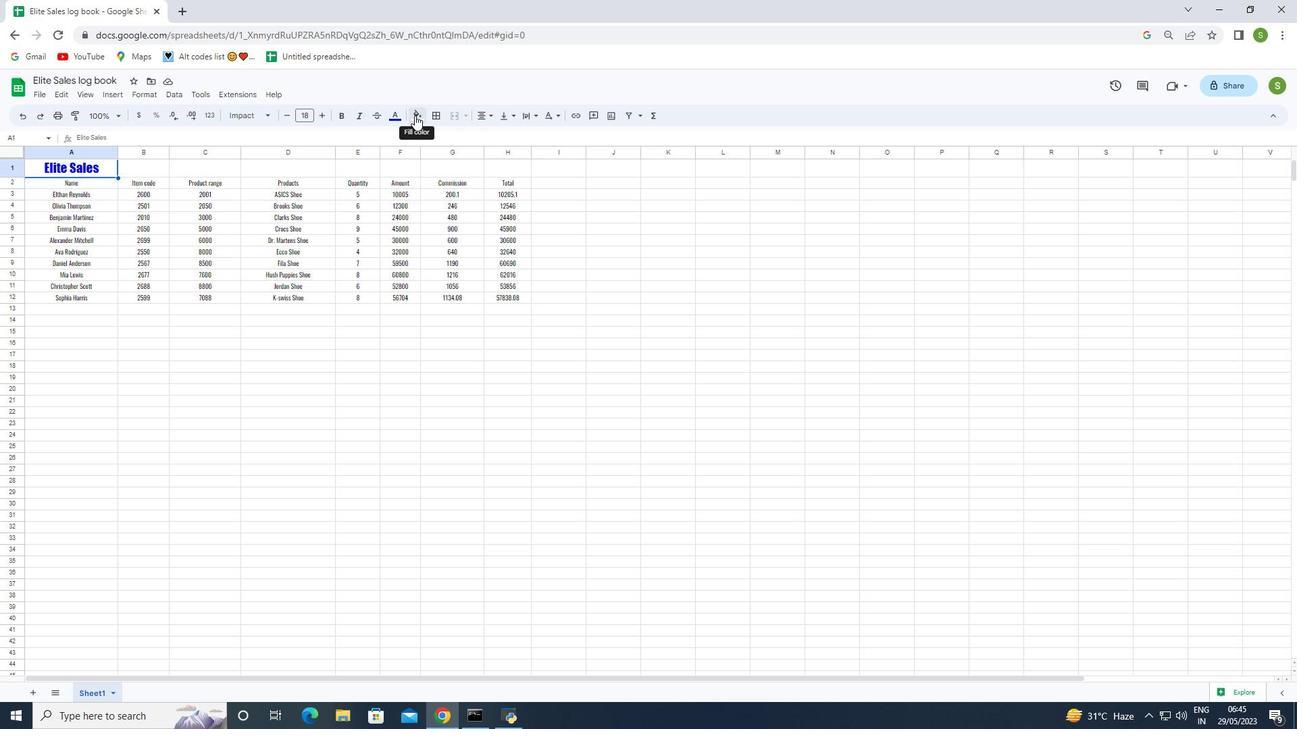 
Action: Mouse pressed left at (415, 115)
Screenshot: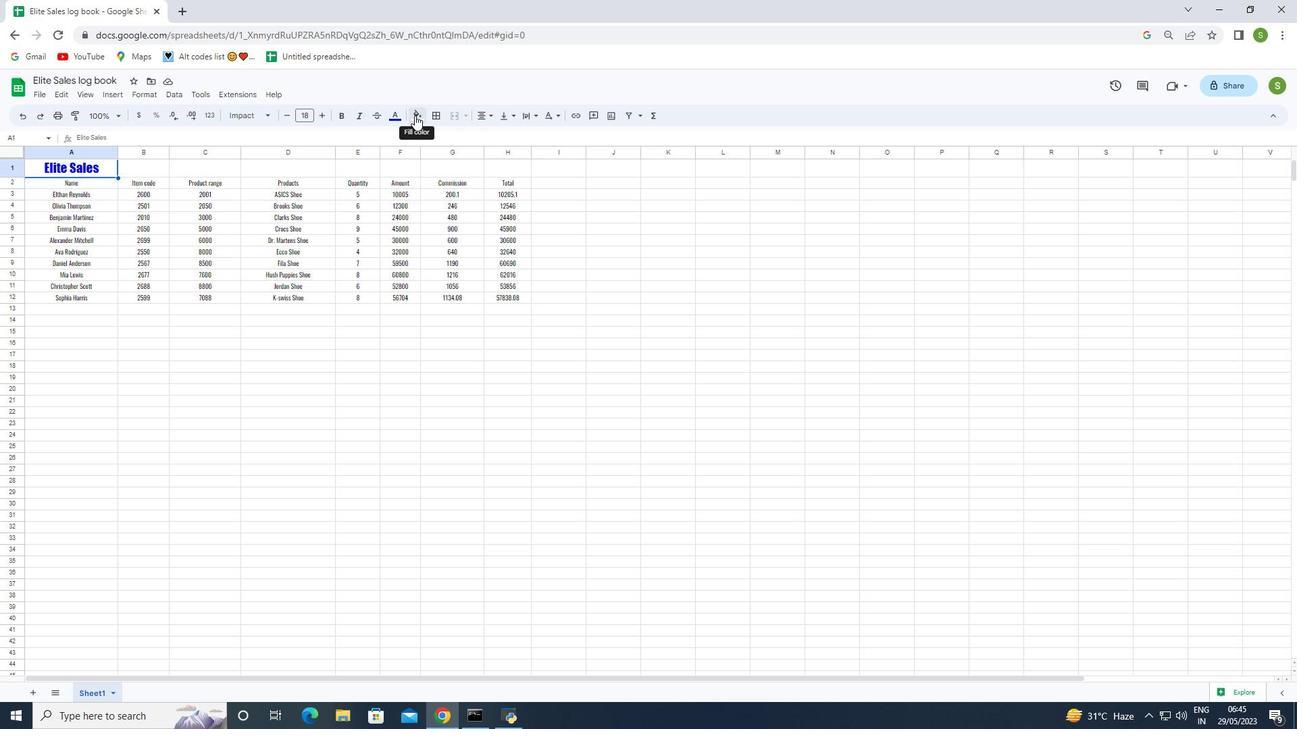 
Action: Mouse moved to (431, 166)
Screenshot: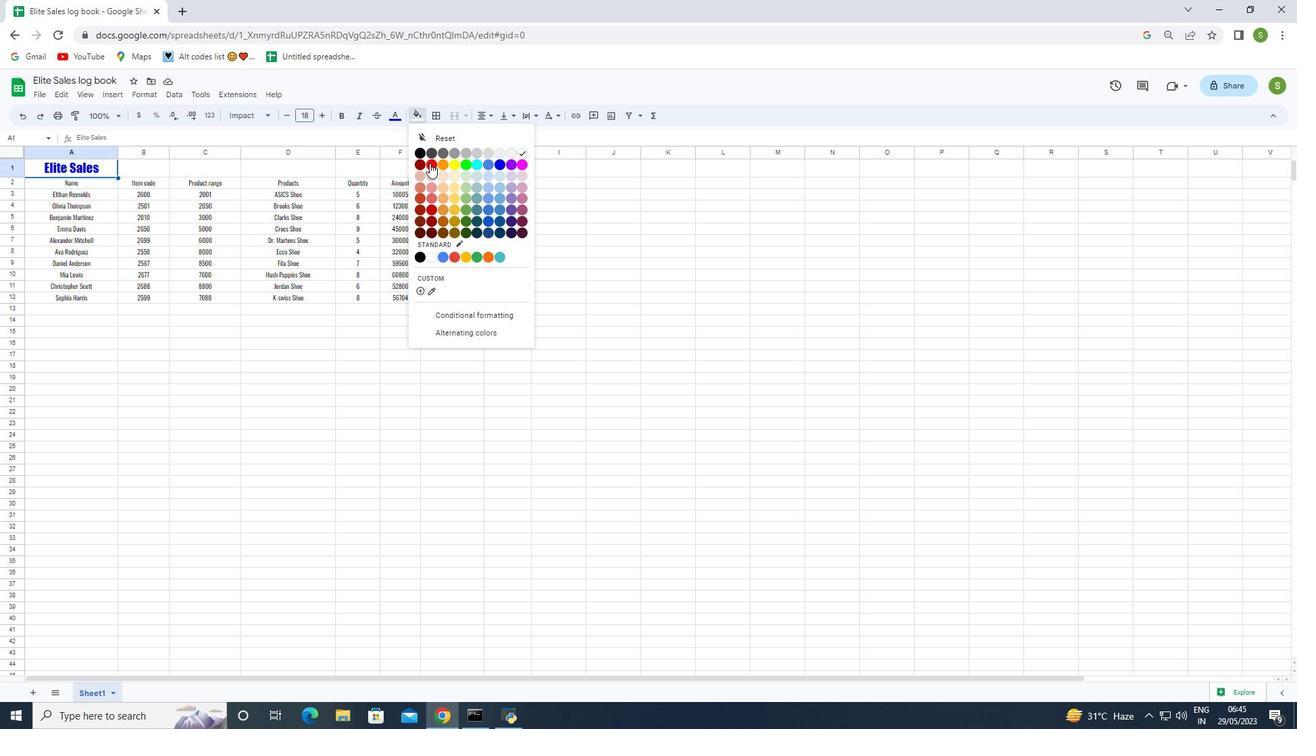 
Action: Mouse pressed left at (431, 166)
Screenshot: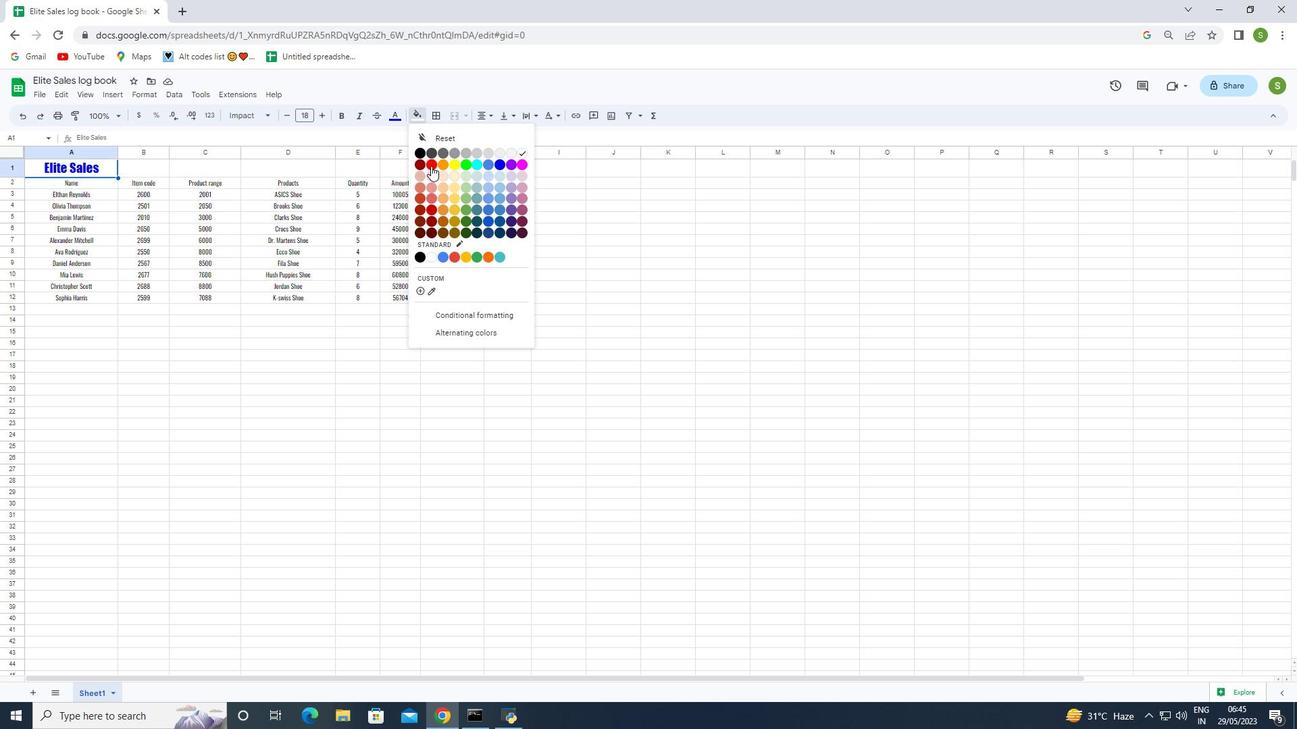 
Action: Mouse moved to (304, 355)
Screenshot: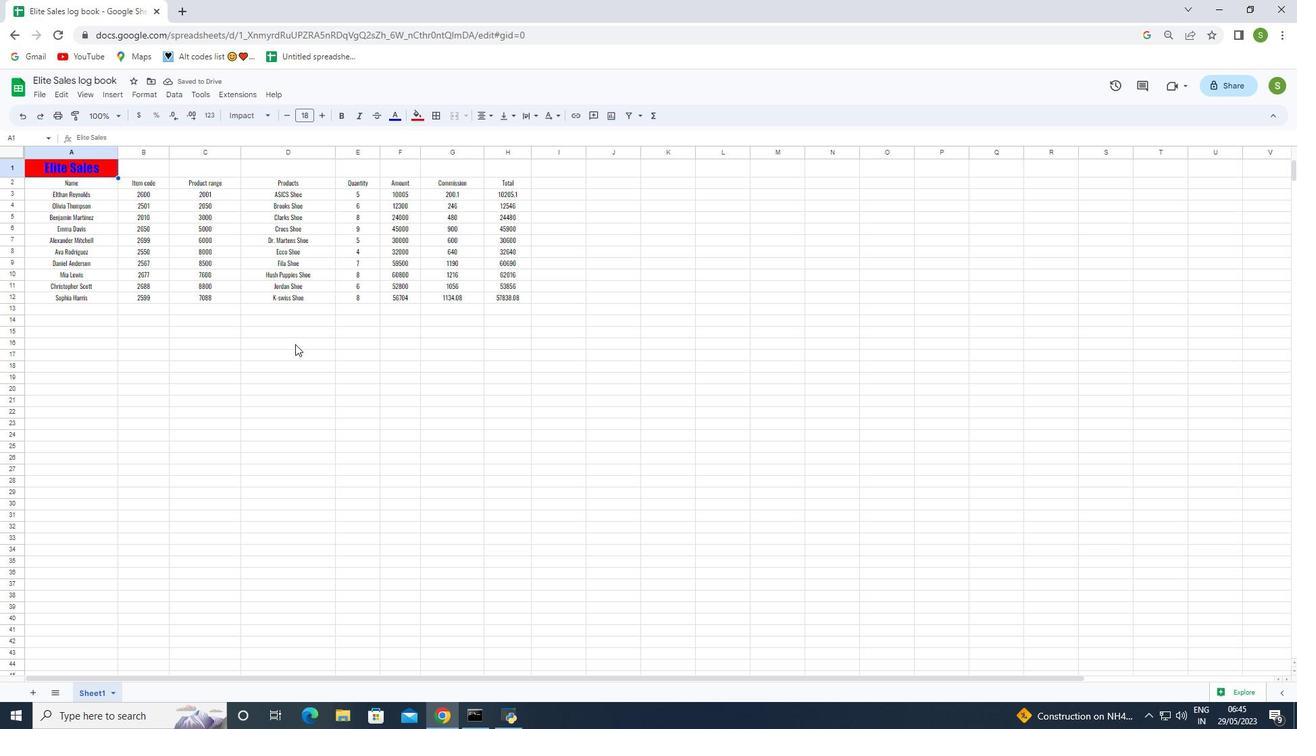 
Action: Mouse pressed left at (304, 355)
Screenshot: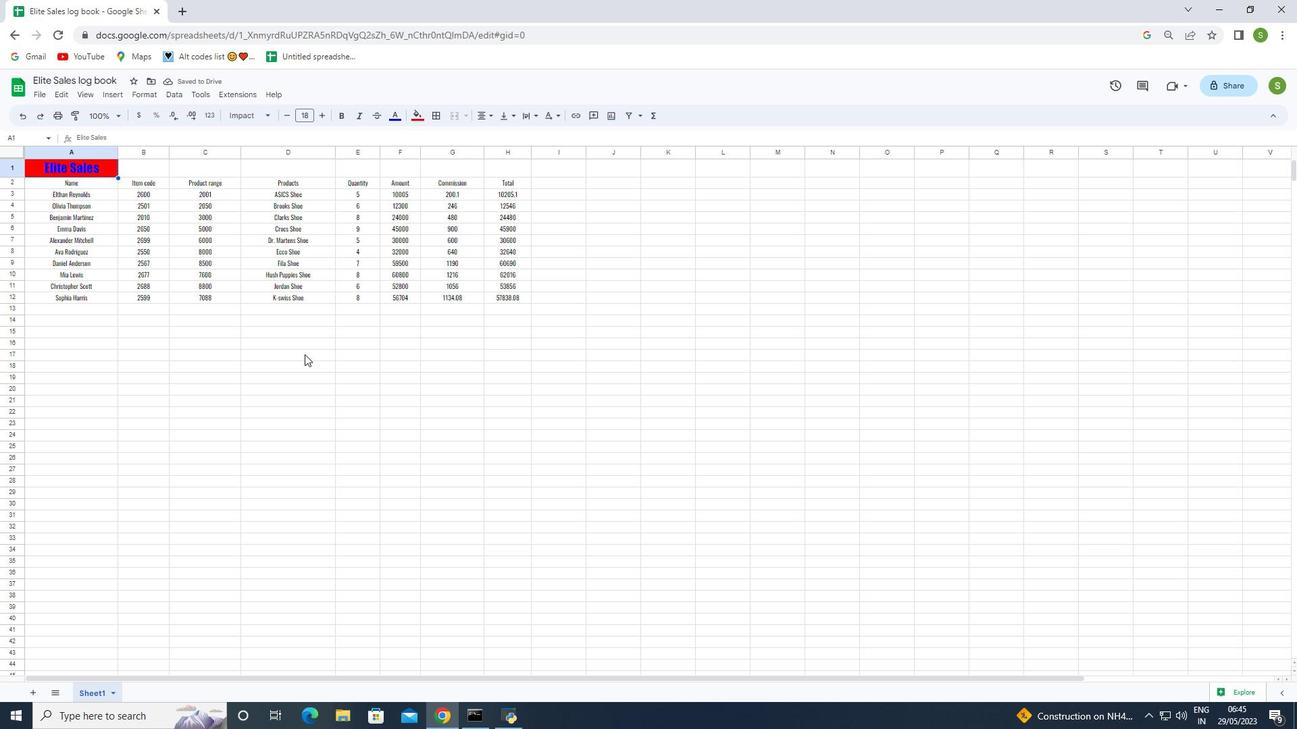 
Action: Mouse moved to (71, 182)
Screenshot: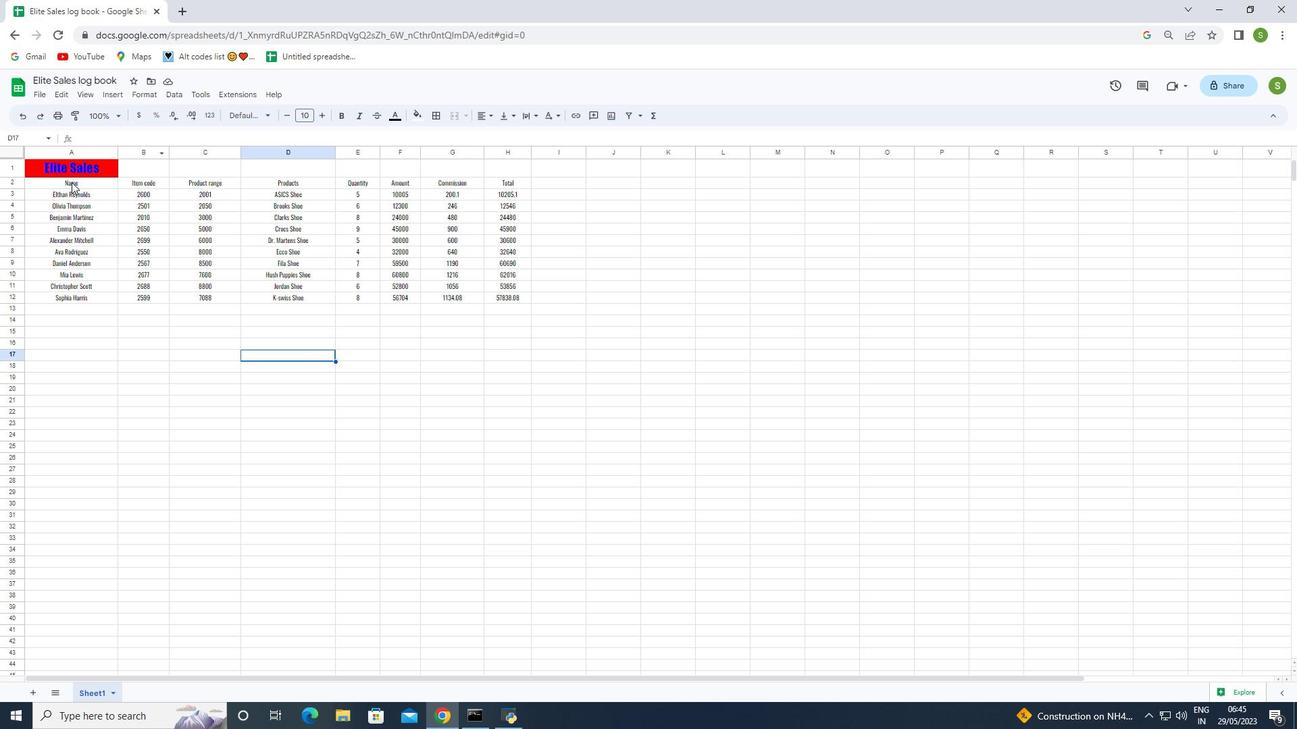 
Action: Mouse pressed left at (71, 182)
Screenshot: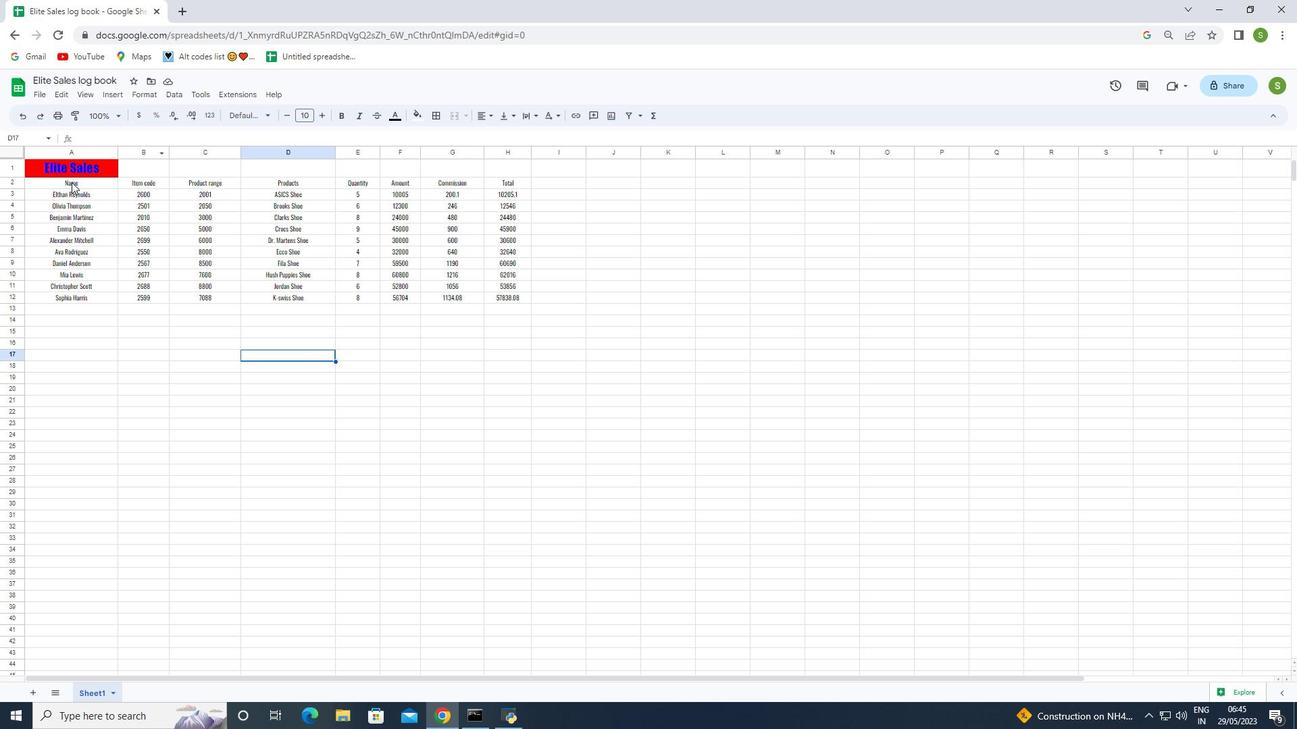 
Action: Mouse moved to (402, 119)
Screenshot: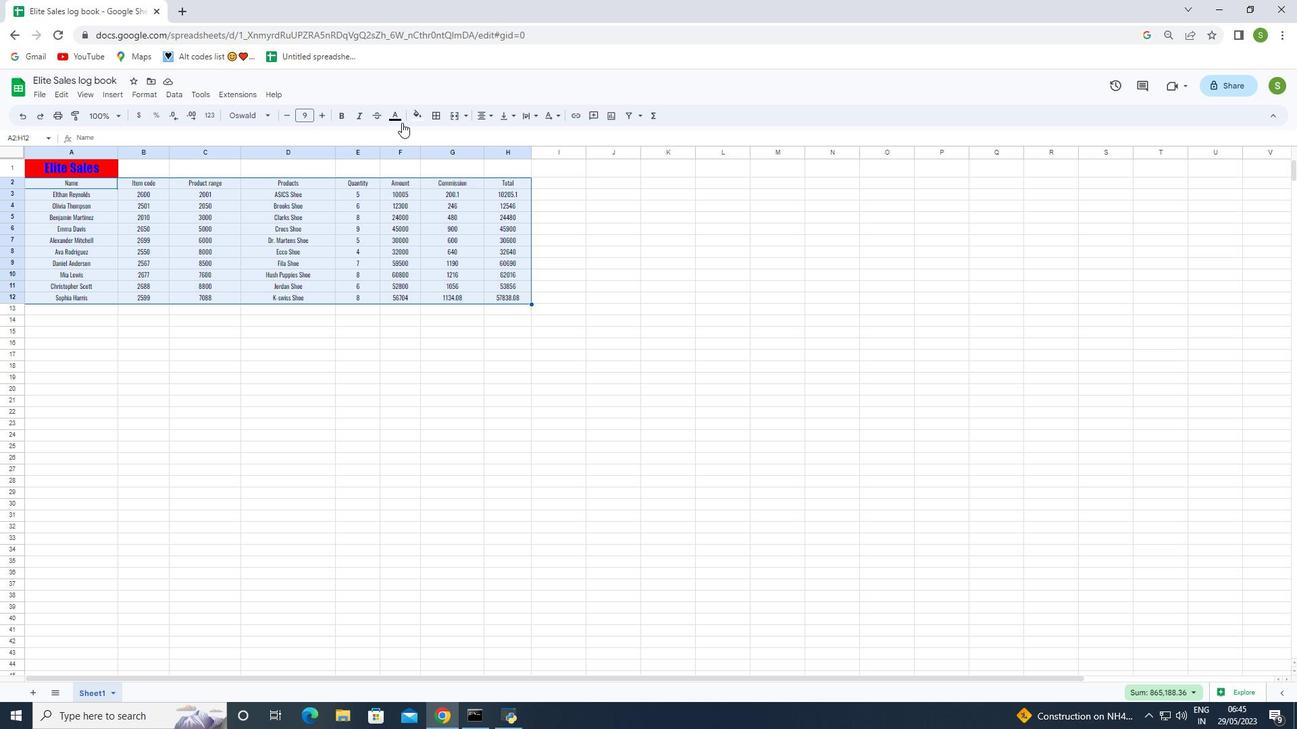 
Action: Mouse pressed left at (402, 119)
Screenshot: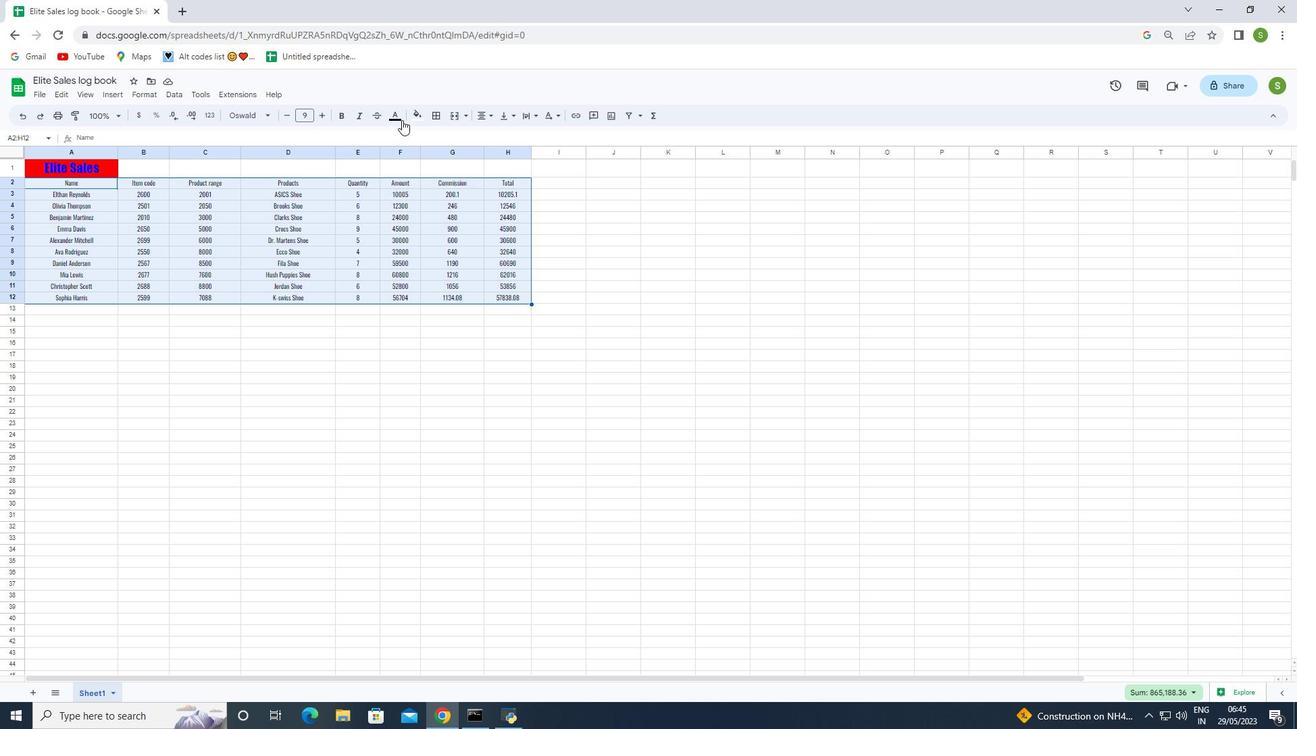 
Action: Mouse moved to (407, 160)
Screenshot: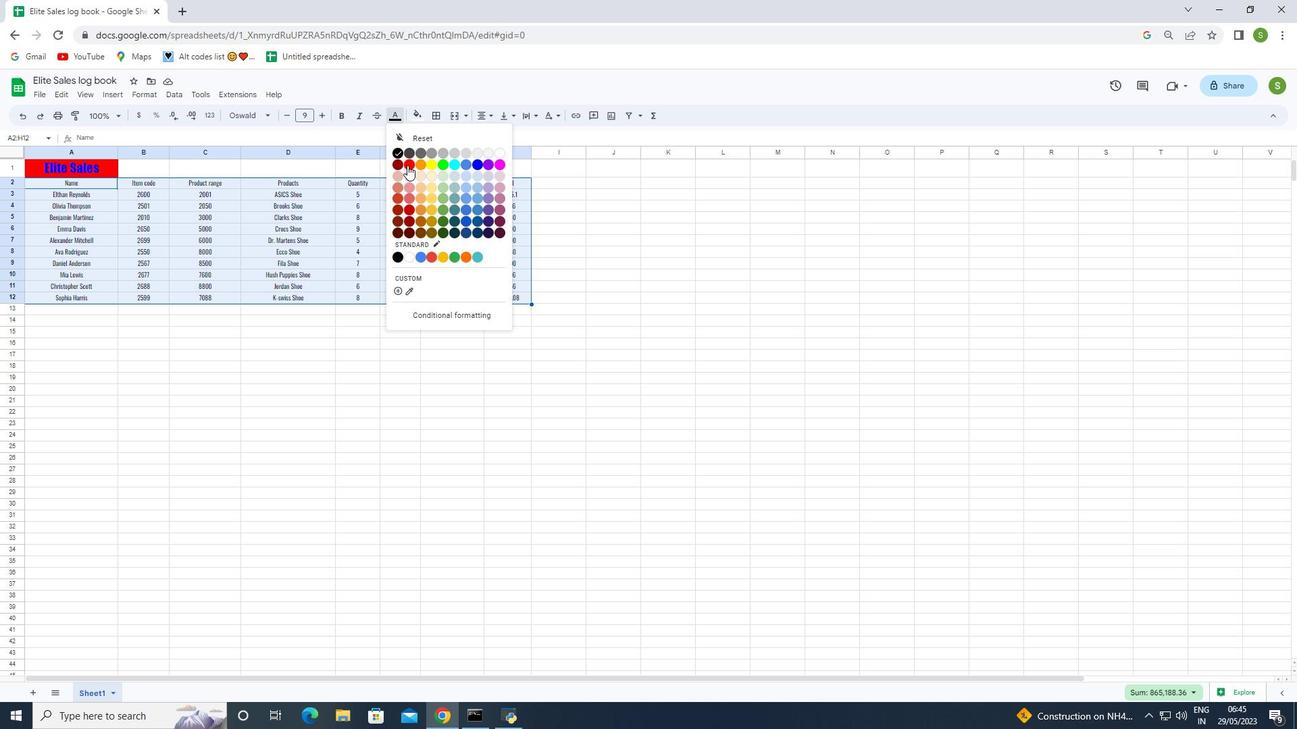 
Action: Mouse pressed left at (407, 160)
Screenshot: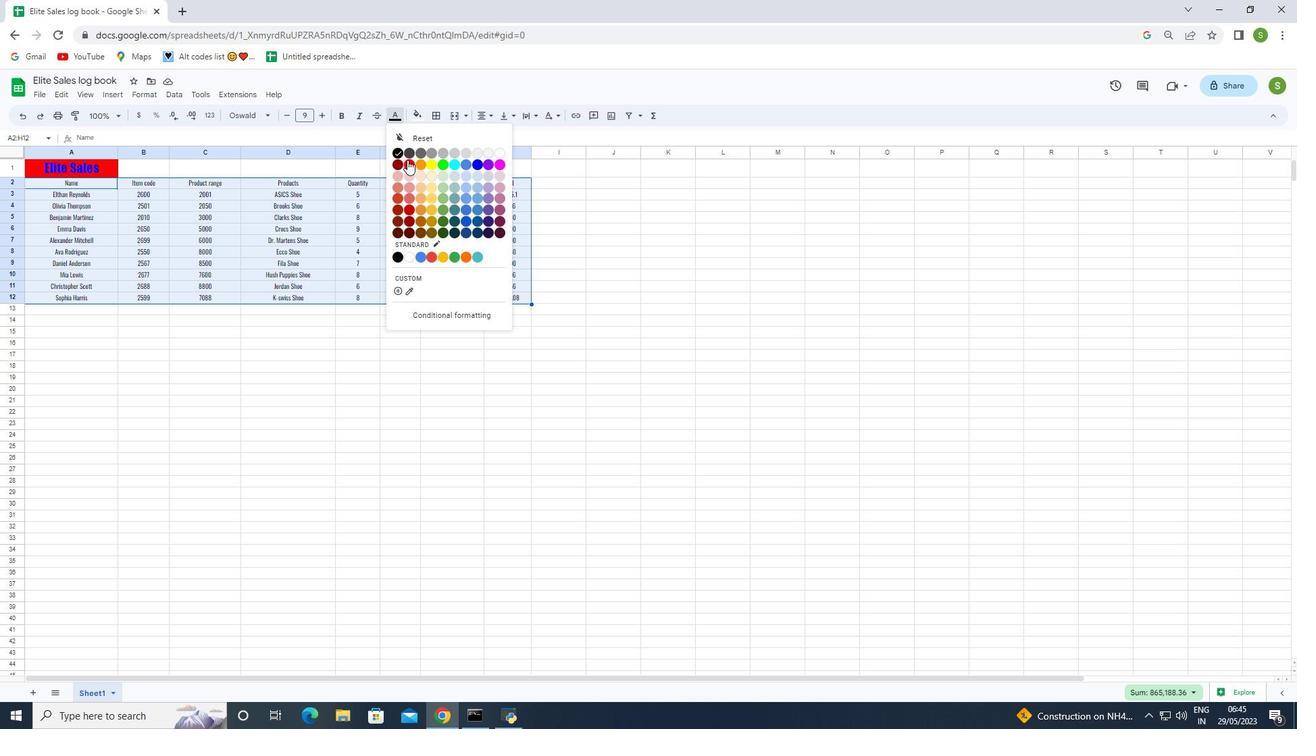 
Action: Mouse moved to (386, 354)
Screenshot: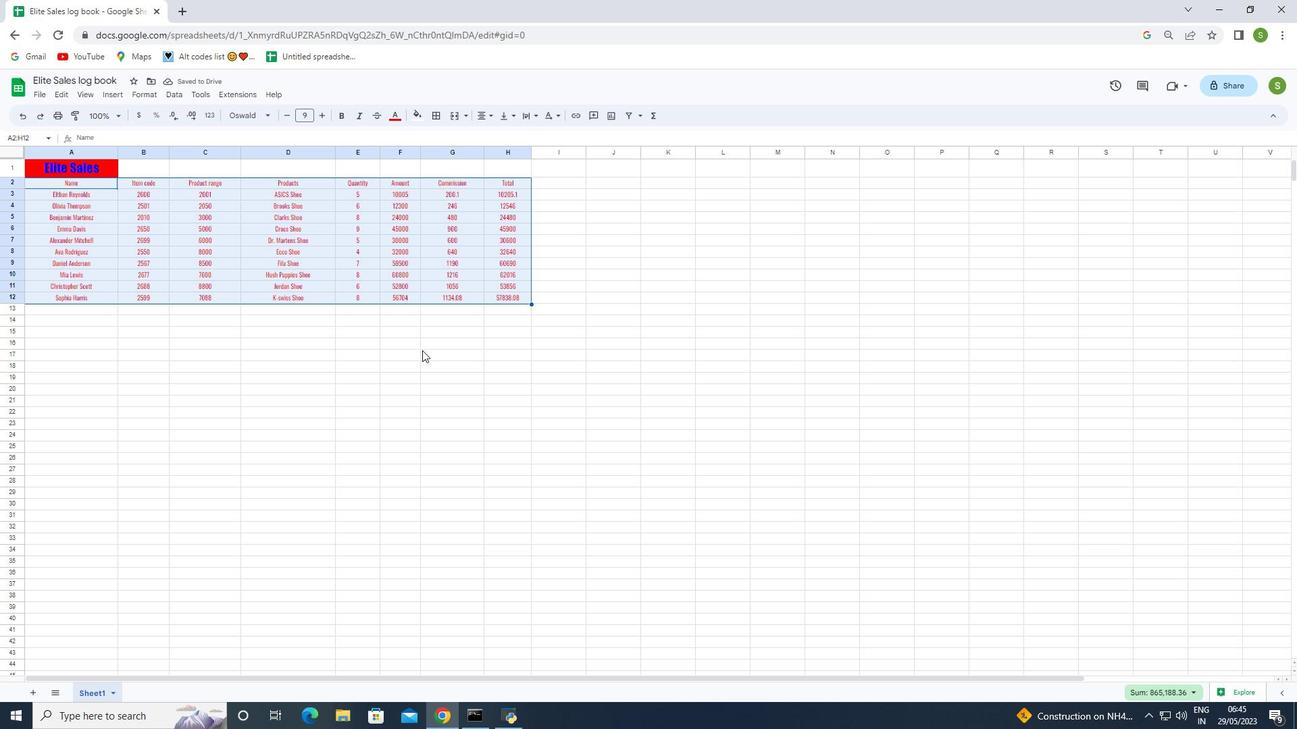 
Action: Mouse pressed left at (386, 354)
Screenshot: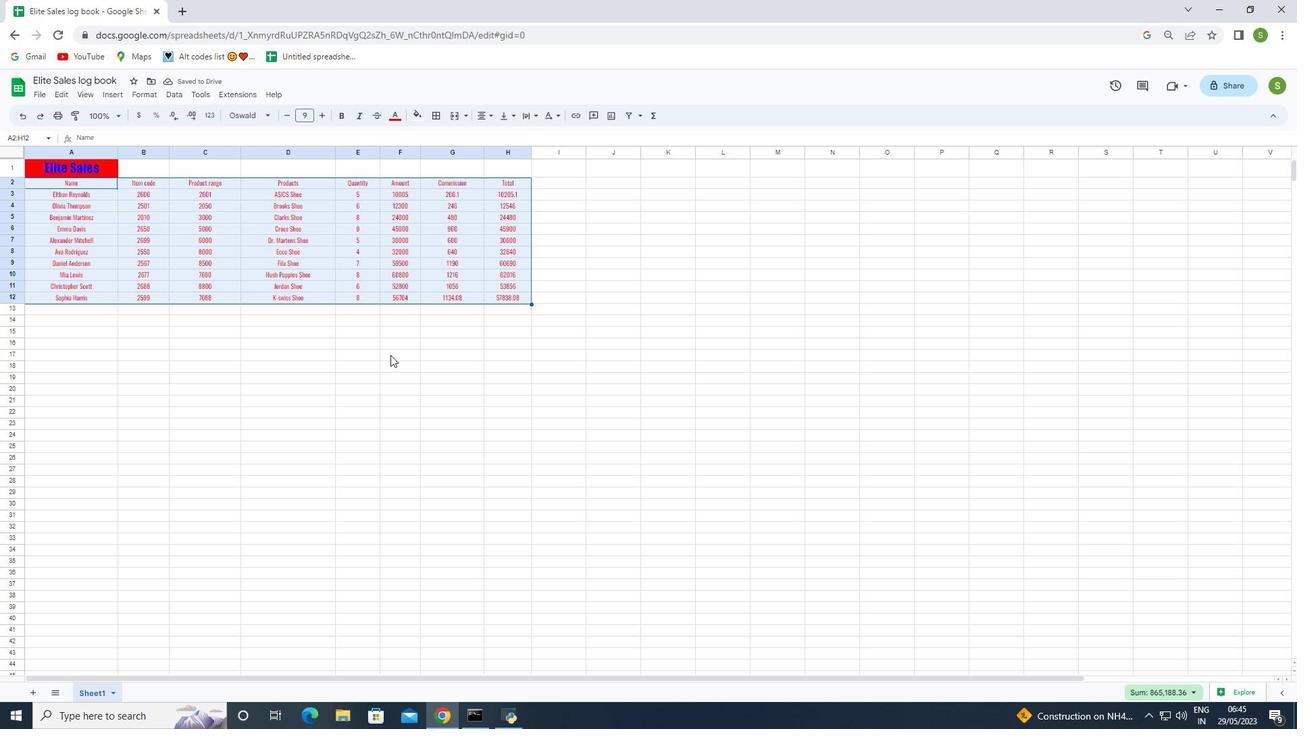 
Action: Mouse moved to (37, 89)
Screenshot: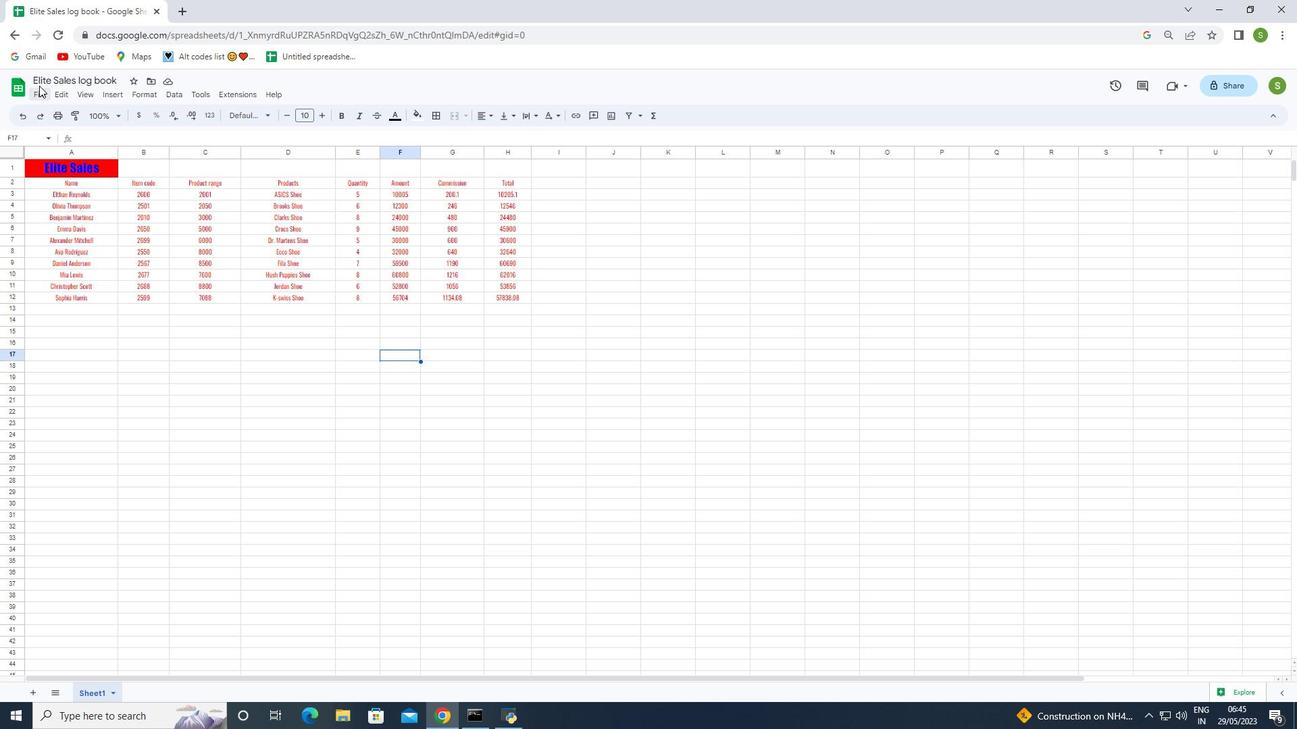 
Action: Mouse pressed left at (37, 89)
Screenshot: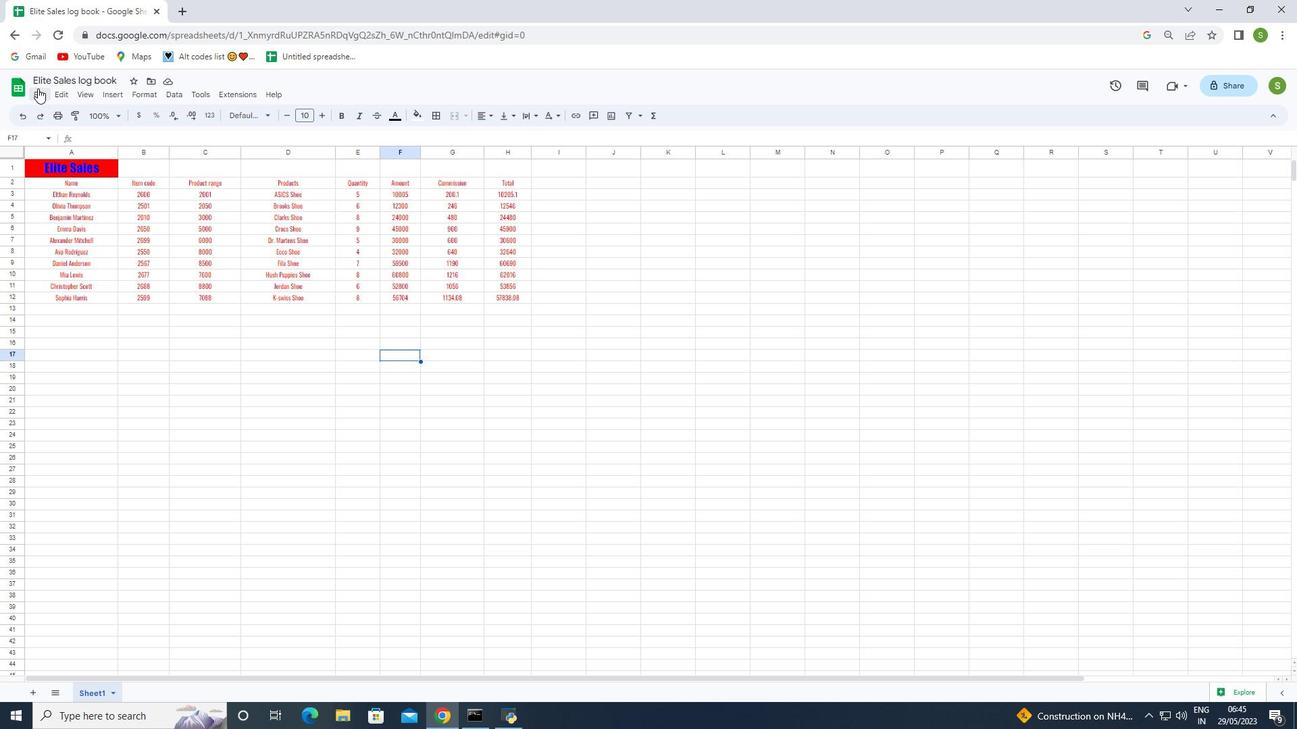 
Action: Mouse moved to (72, 255)
Screenshot: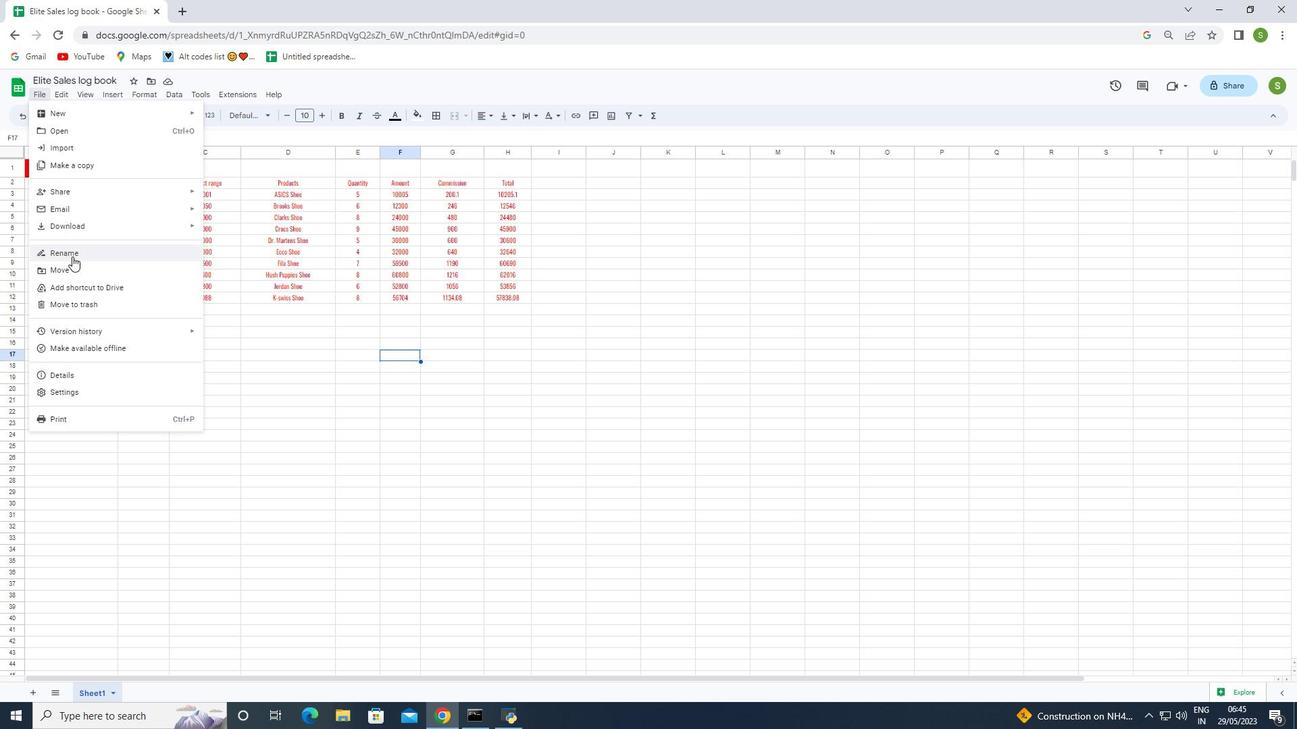 
Action: Mouse pressed left at (72, 255)
Screenshot: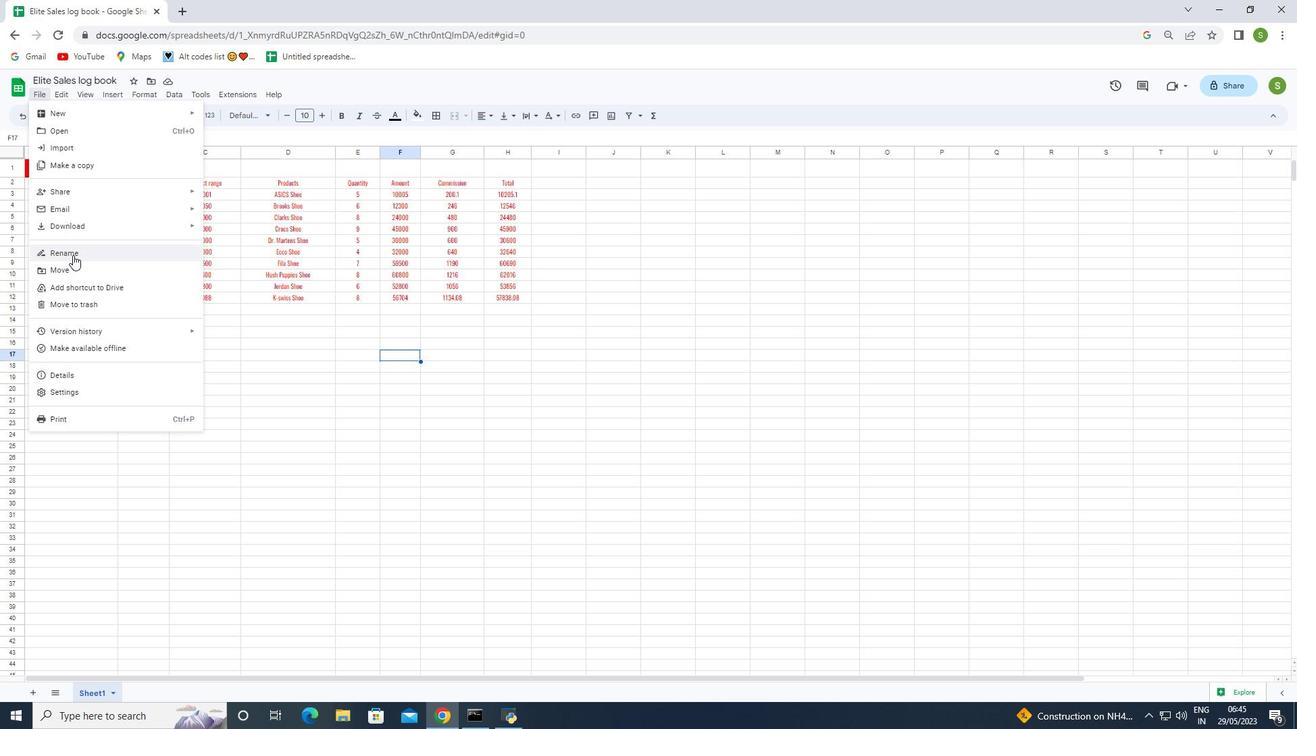 
Action: Mouse moved to (164, 292)
Screenshot: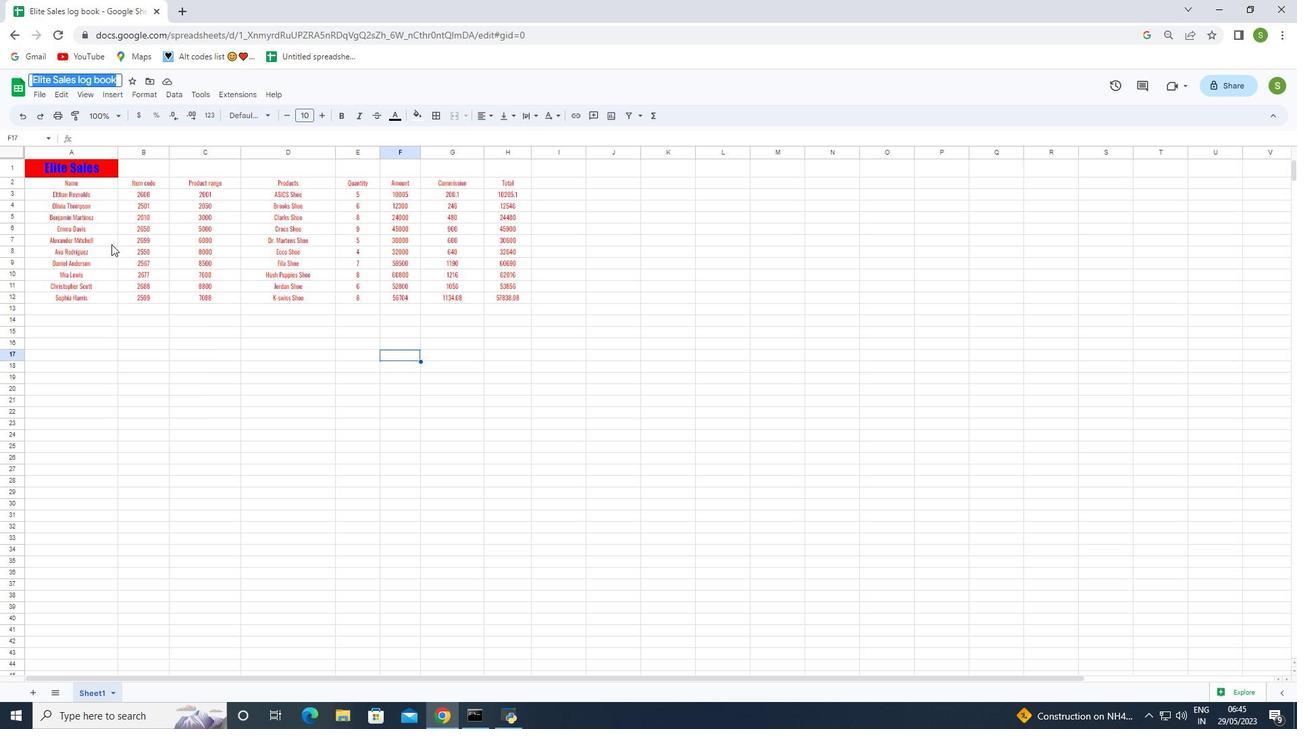 
Action: Key pressed <Key.backspace><Key.shift><Key.shift>Elite<Key.space><Key.shift>Saleslog<Key.space>n<Key.backspace>book
Screenshot: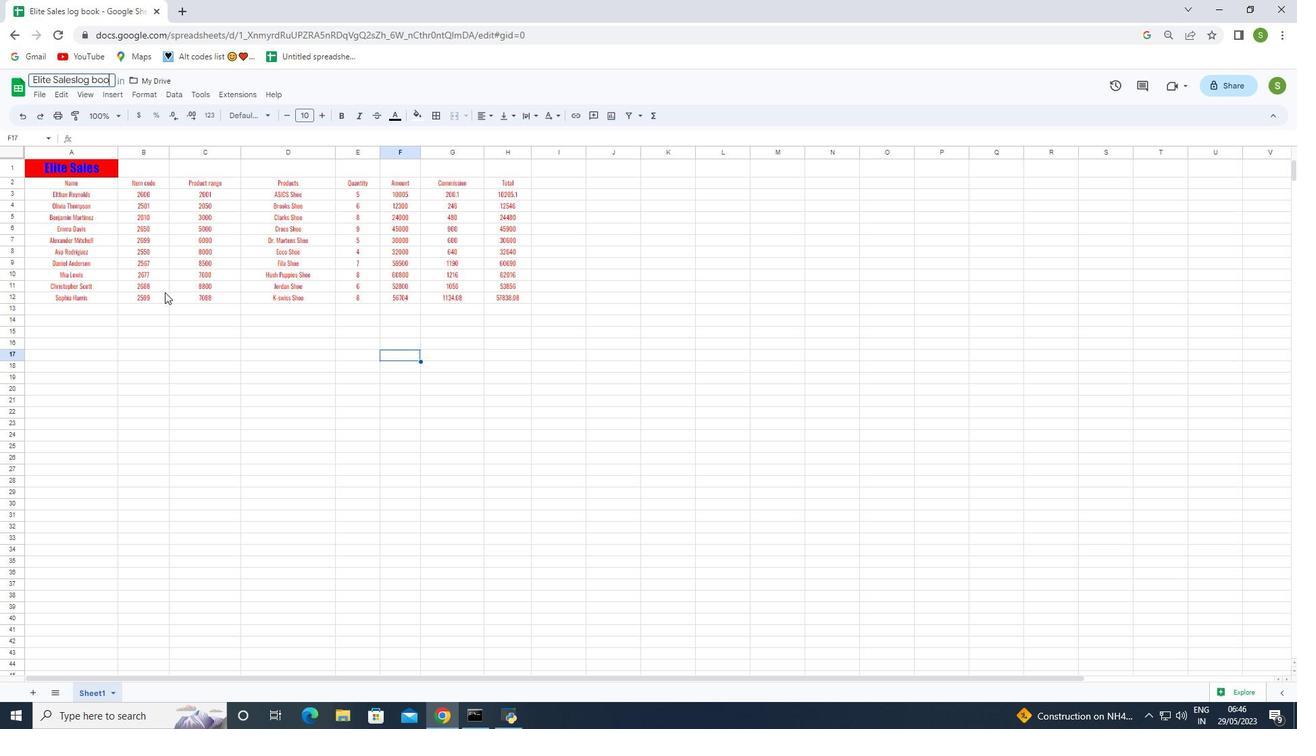 
Action: Mouse moved to (73, 80)
Screenshot: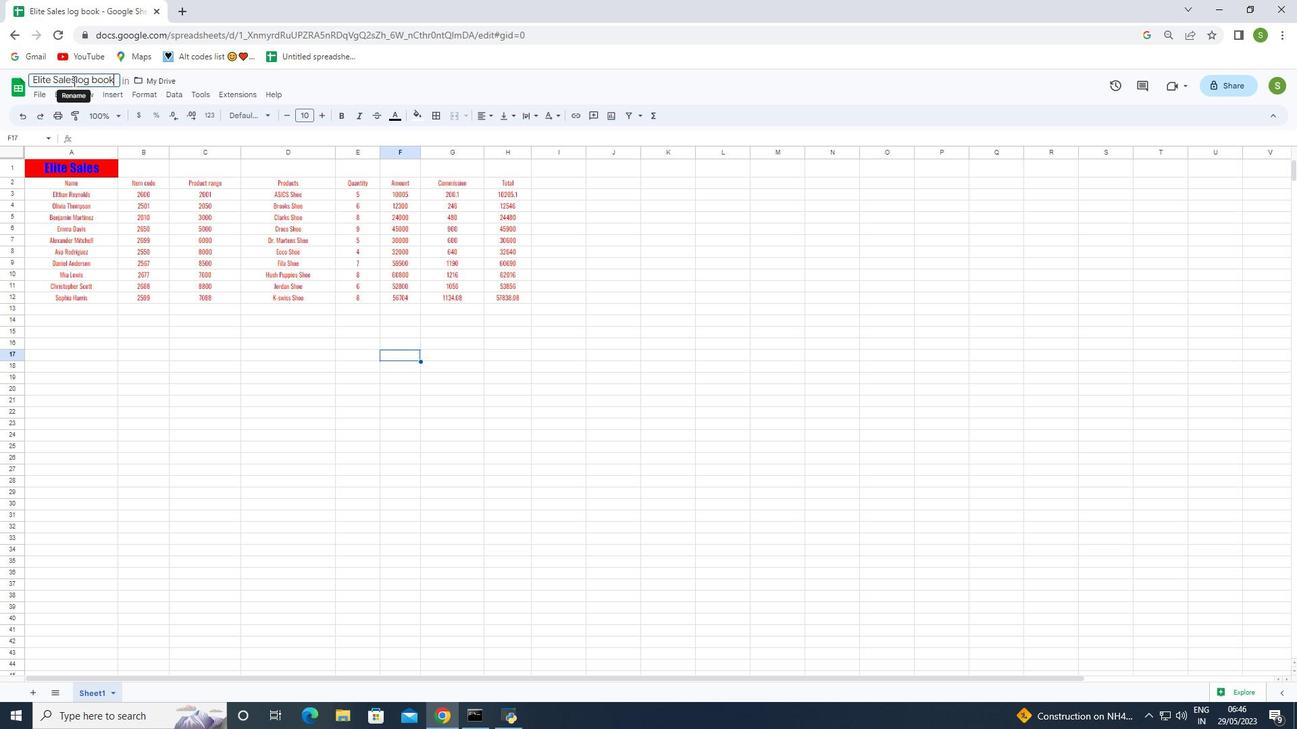 
Action: Mouse pressed left at (73, 80)
Screenshot: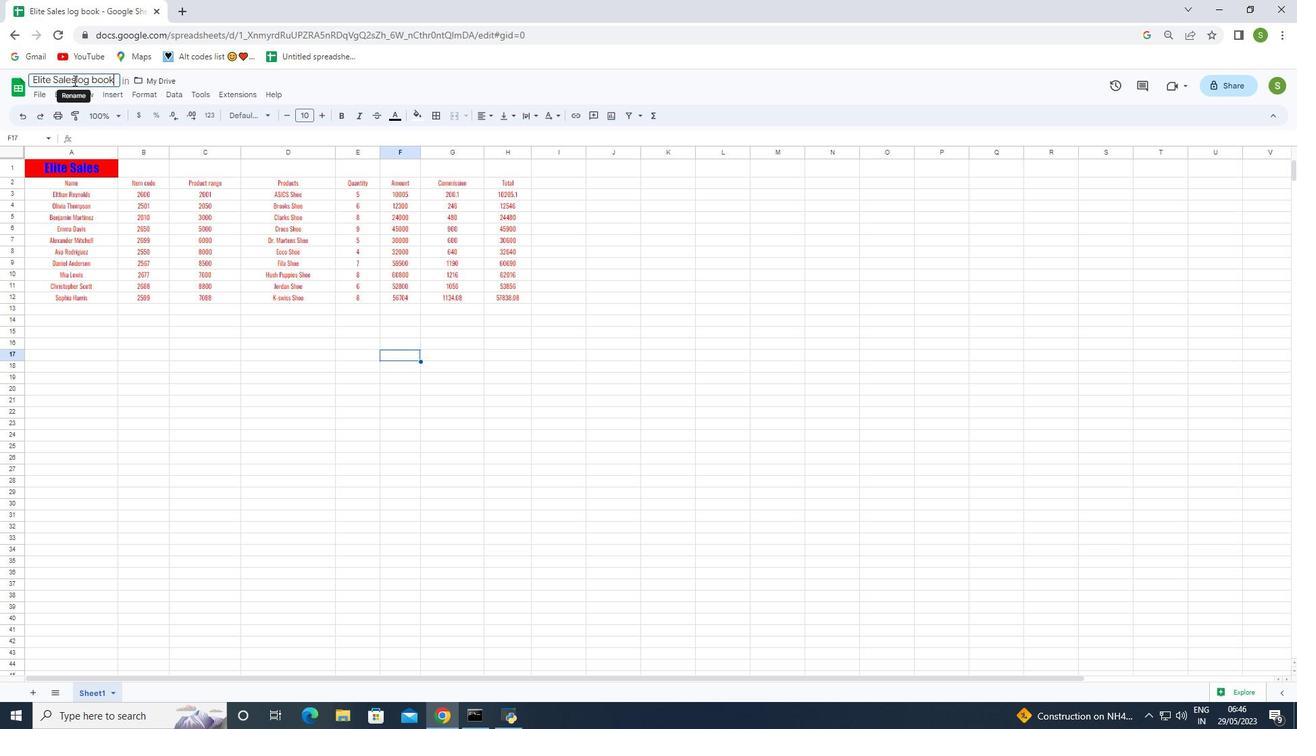 
Action: Mouse moved to (95, 117)
Screenshot: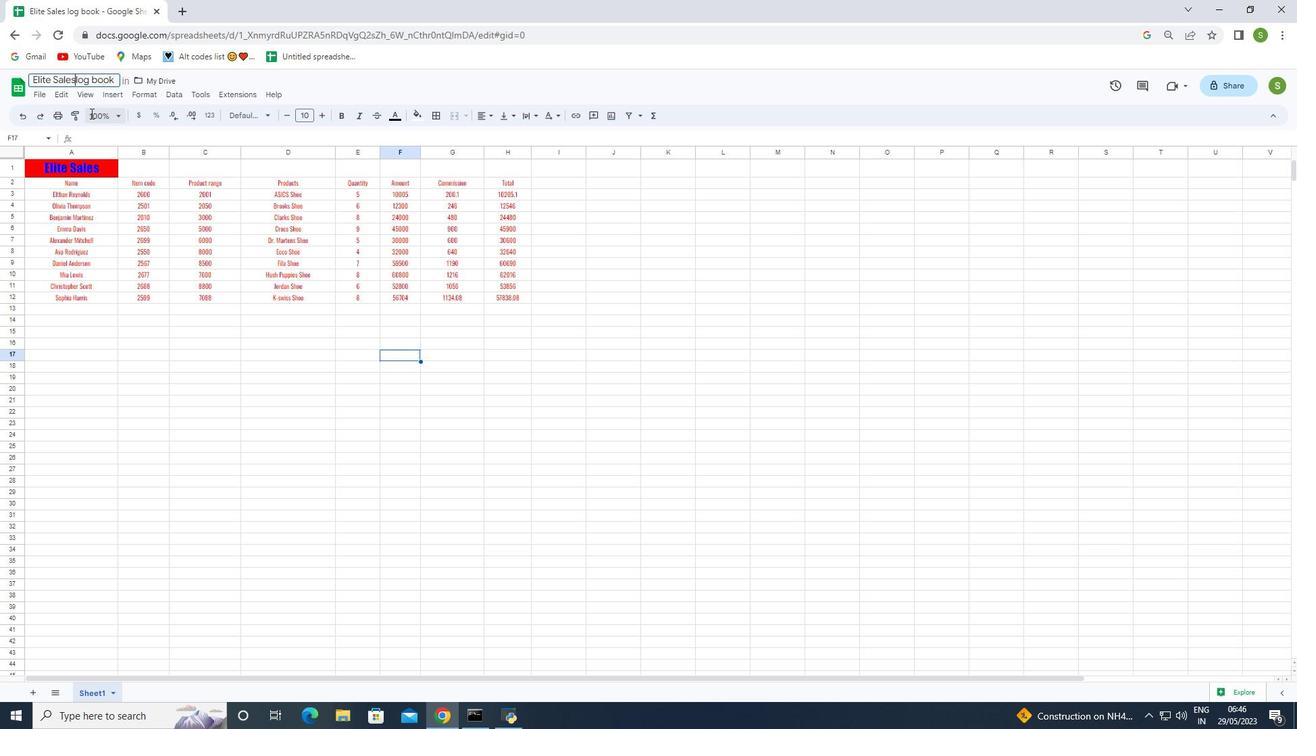 
Action: Key pressed <Key.space>
Screenshot: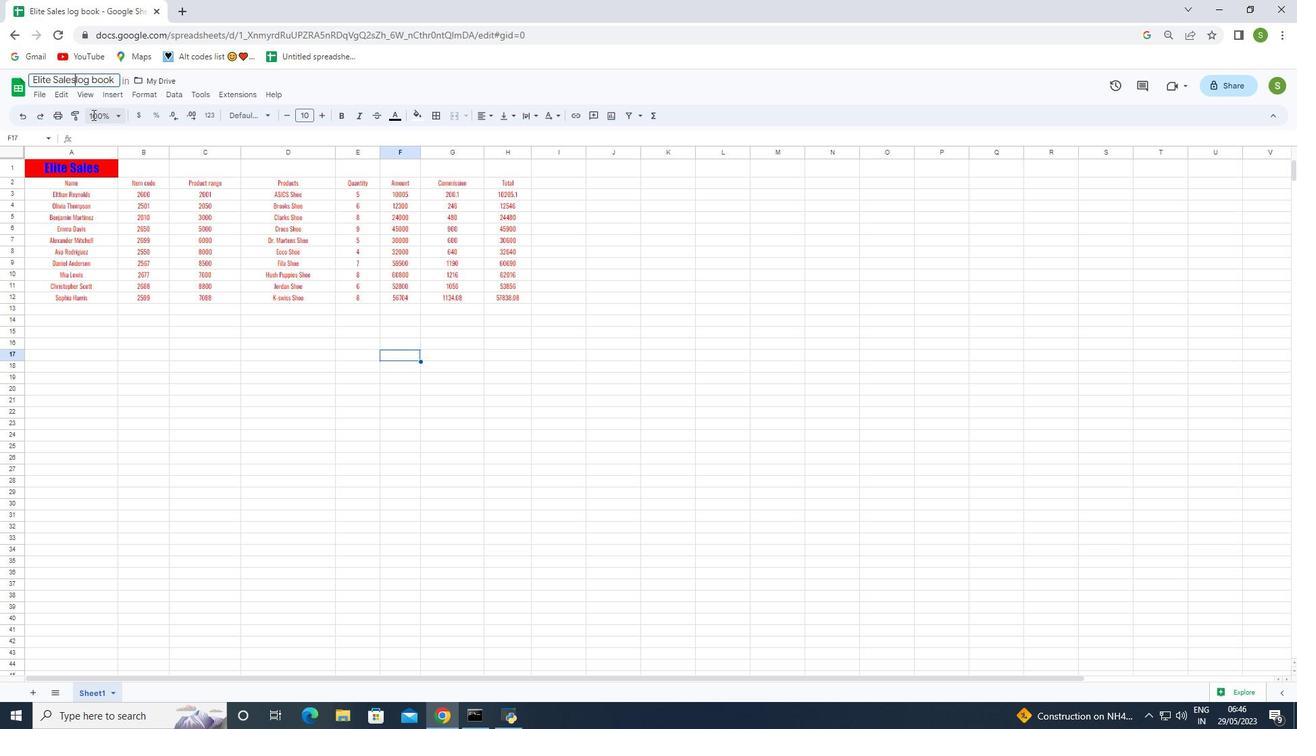 
Action: Mouse moved to (236, 364)
Screenshot: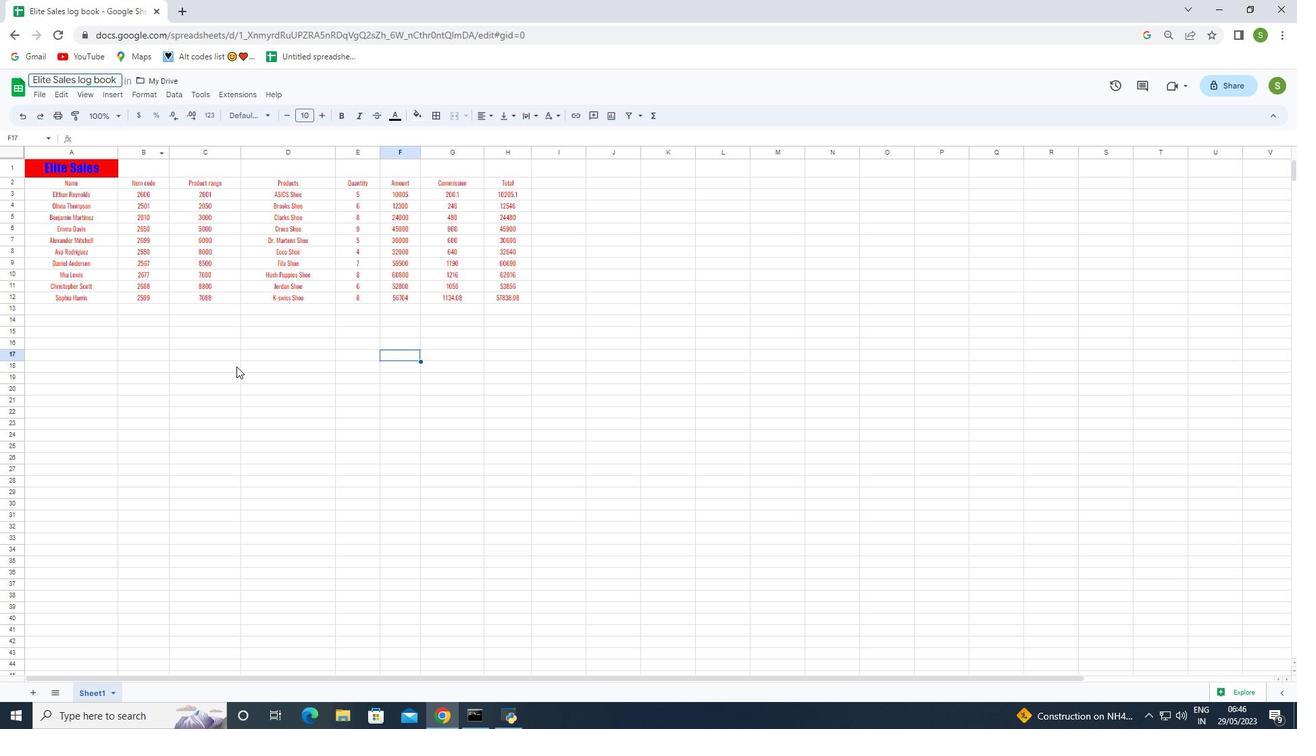 
Action: Key pressed <Key.enter>
Screenshot: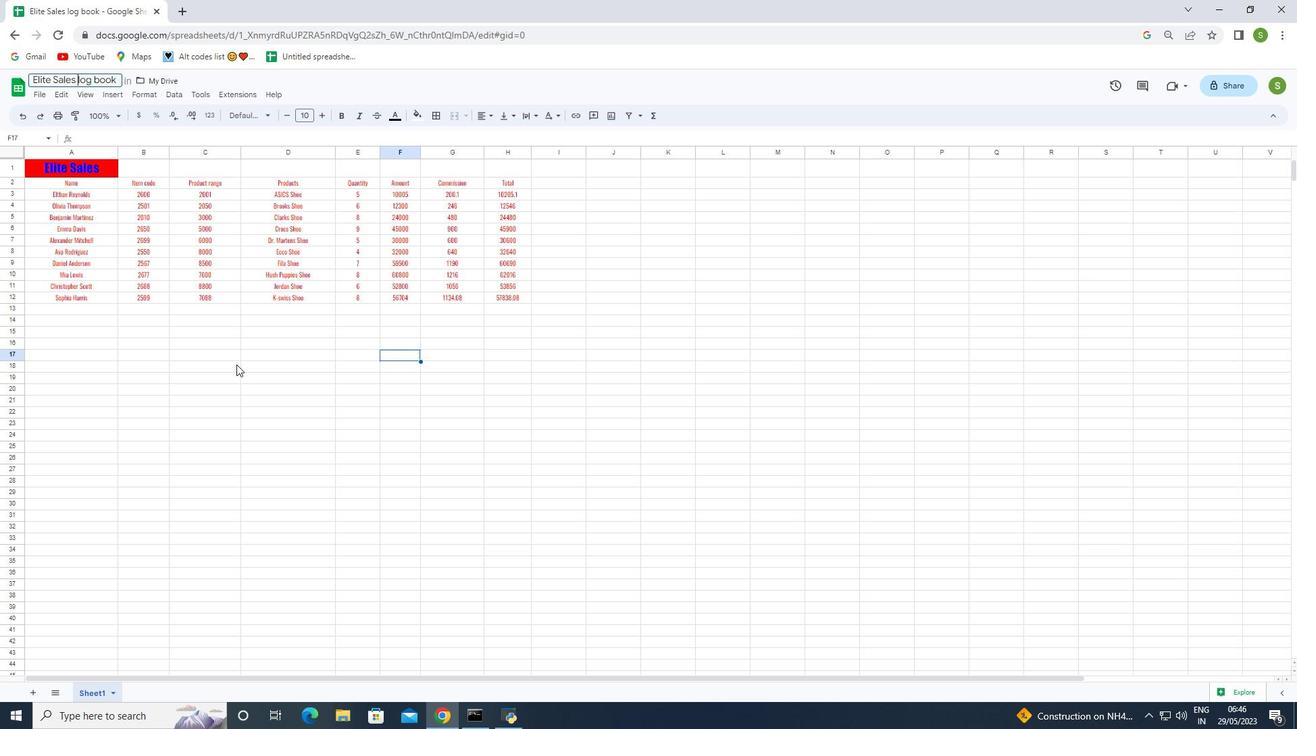 
Action: Mouse moved to (148, 386)
Screenshot: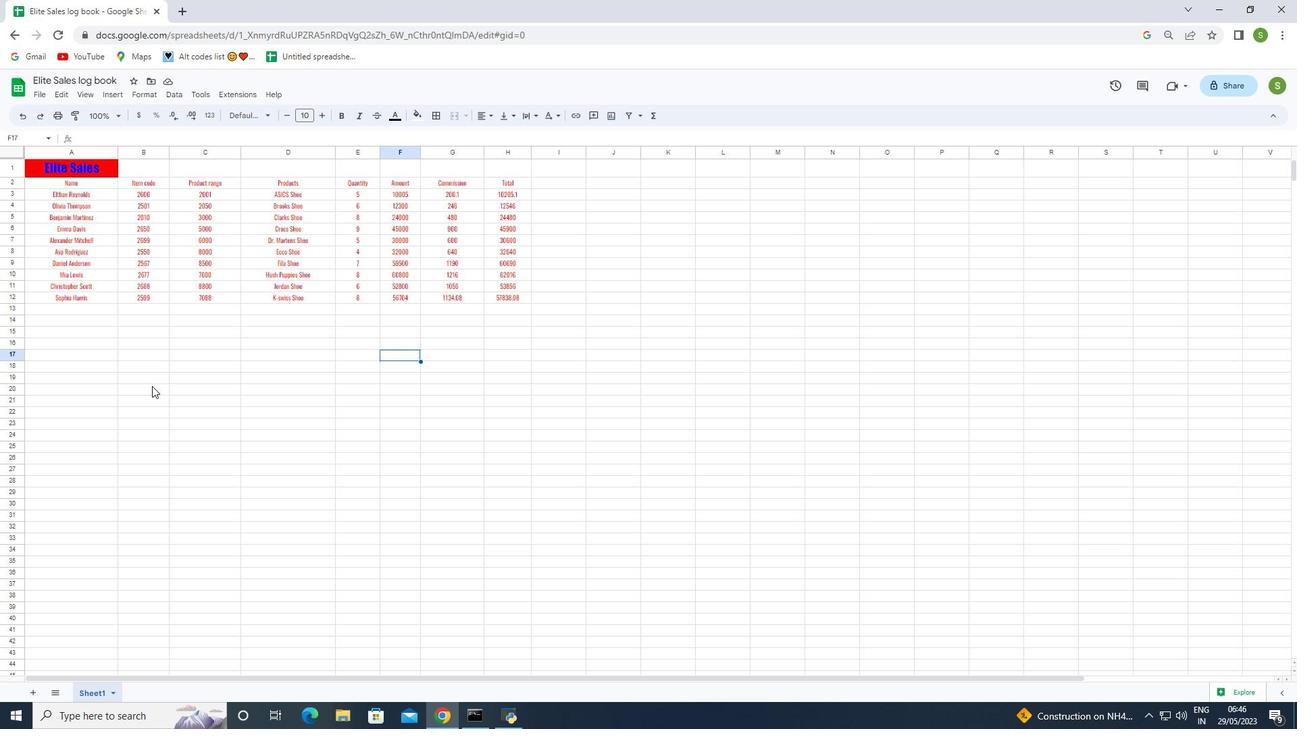 
